Task: Look for space in Ningde, China from 5th July, 2023 to 15th July, 2023 for 9 adults in price range Rs.15000 to Rs.25000. Place can be entire place with 5 bedrooms having 5 beds and 5 bathrooms. Property type can be house, flat, guest house. Booking option can be shelf check-in. Required host language is Chinese (Simplified).
Action: Mouse moved to (478, 164)
Screenshot: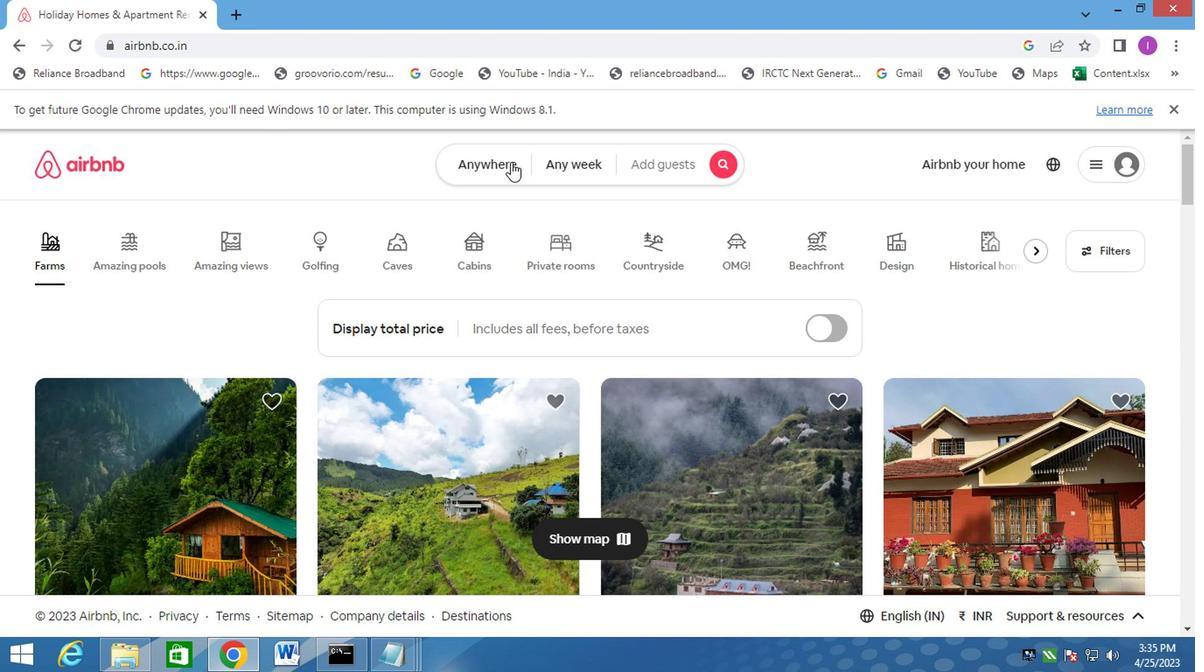 
Action: Mouse pressed left at (478, 164)
Screenshot: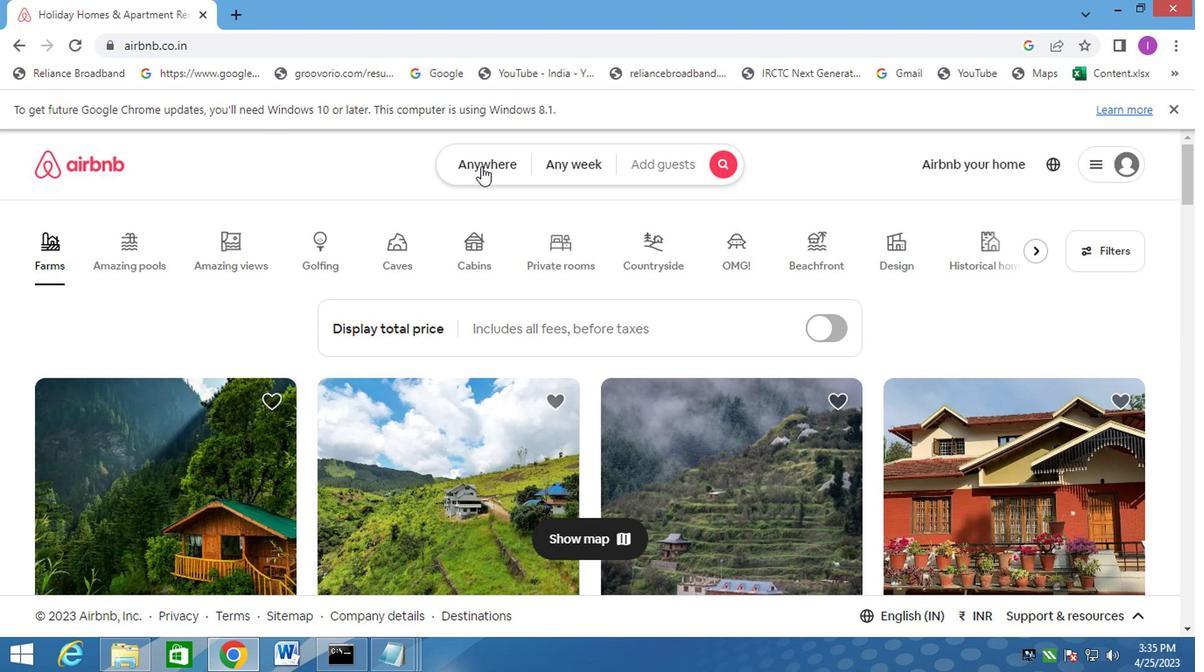 
Action: Mouse moved to (279, 232)
Screenshot: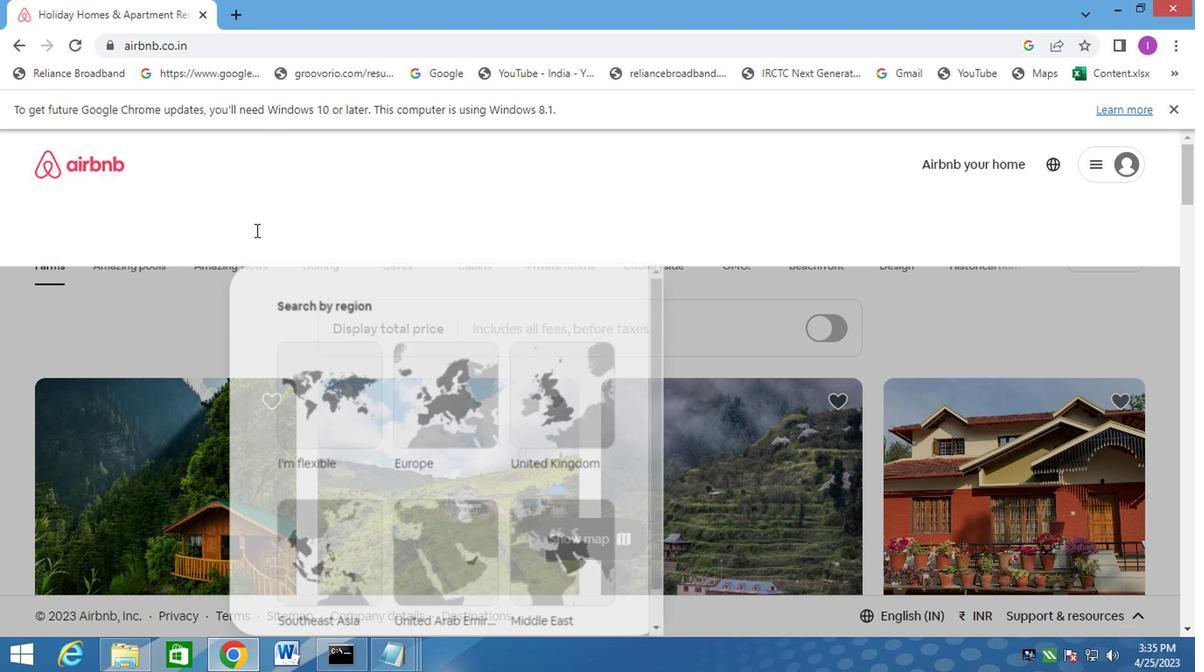 
Action: Mouse pressed left at (279, 232)
Screenshot: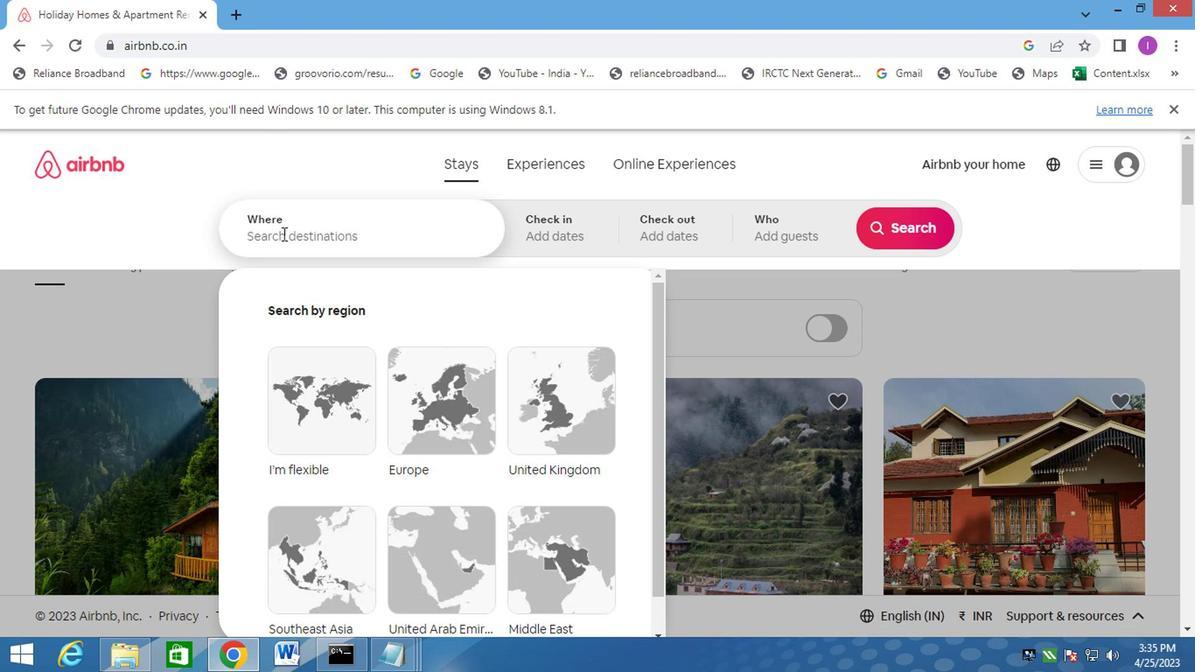 
Action: Mouse moved to (285, 232)
Screenshot: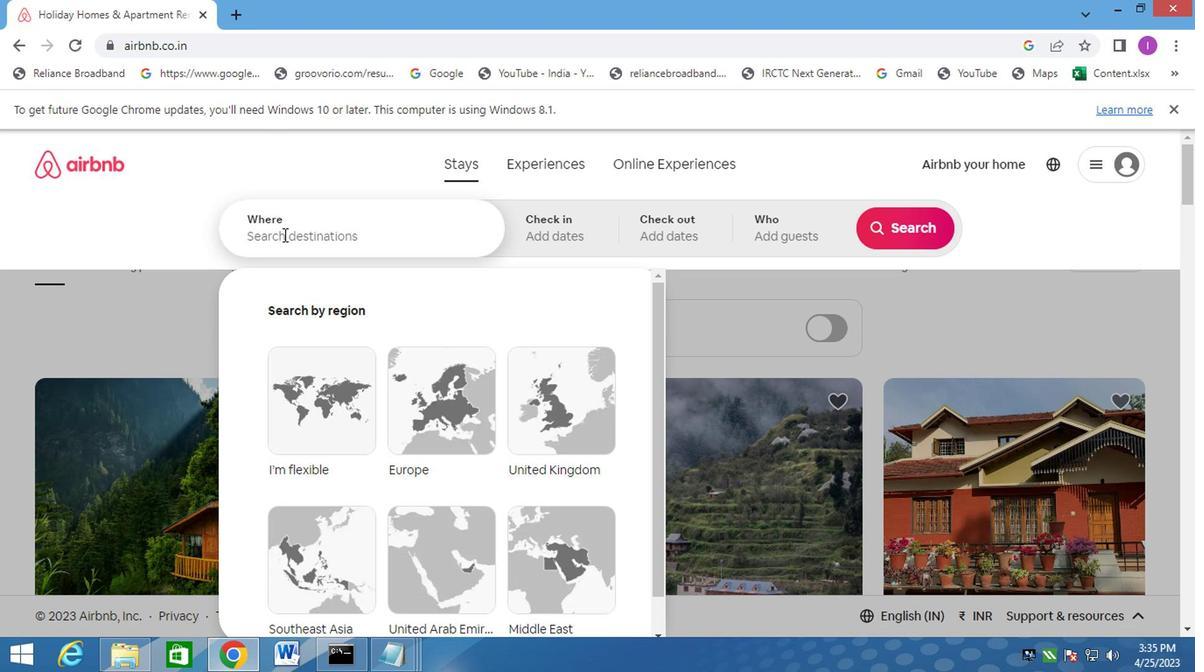 
Action: Key pressed <Key.shift>NIN
Screenshot: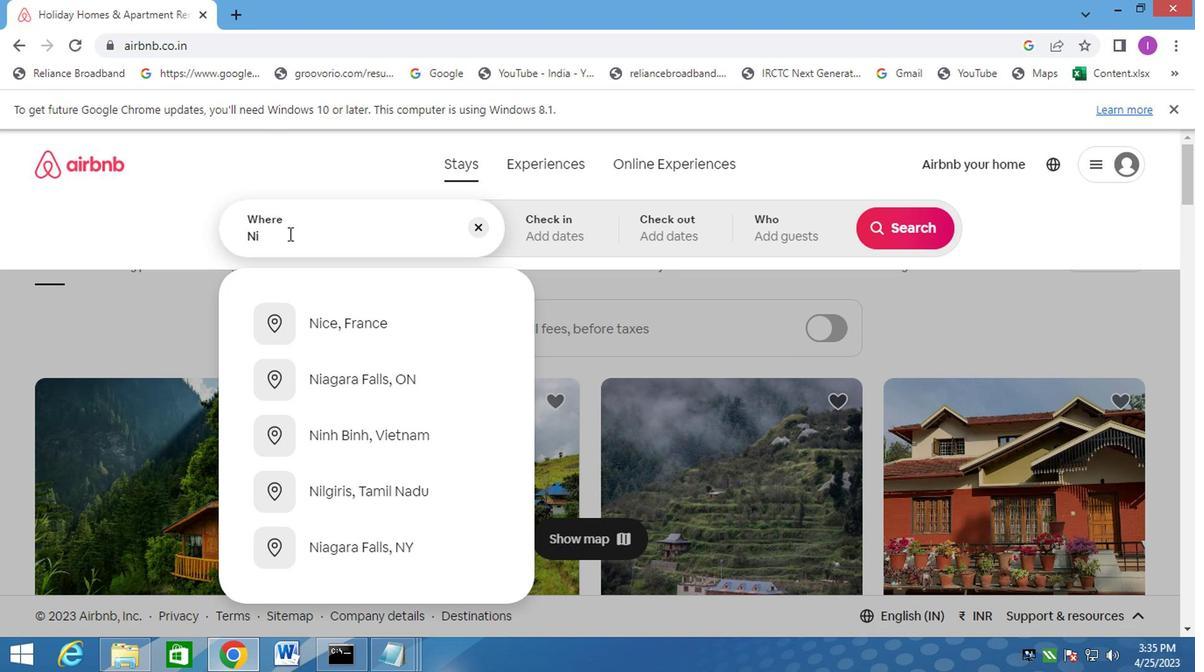
Action: Mouse moved to (286, 232)
Screenshot: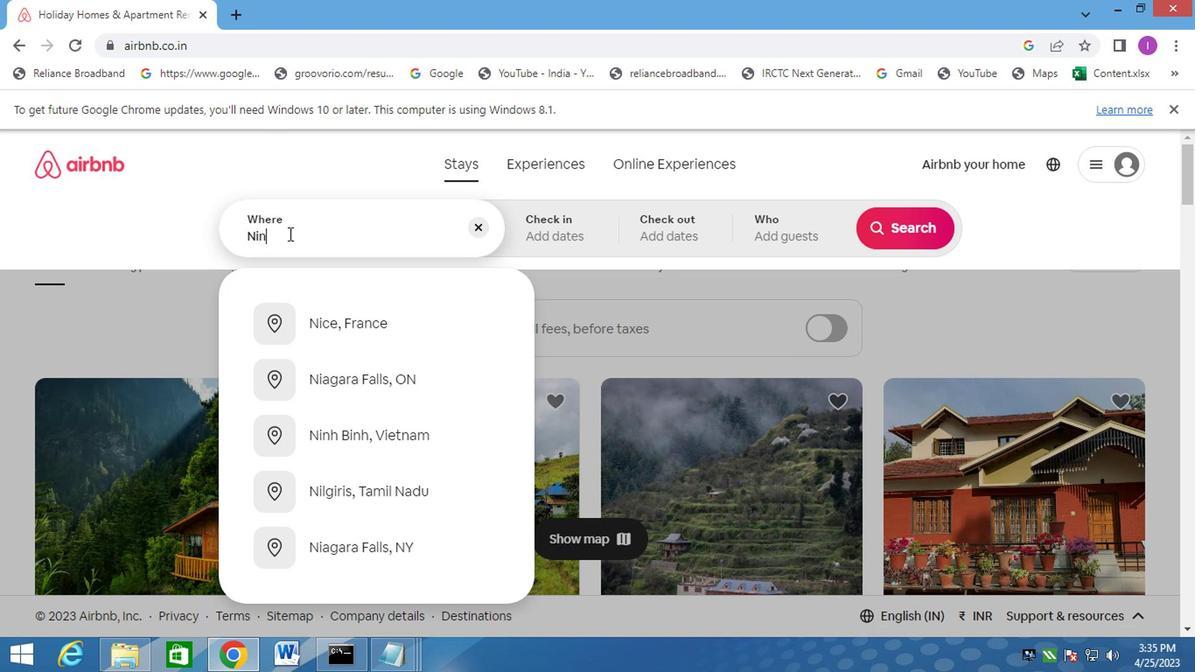 
Action: Key pressed GDE,CHINA
Screenshot: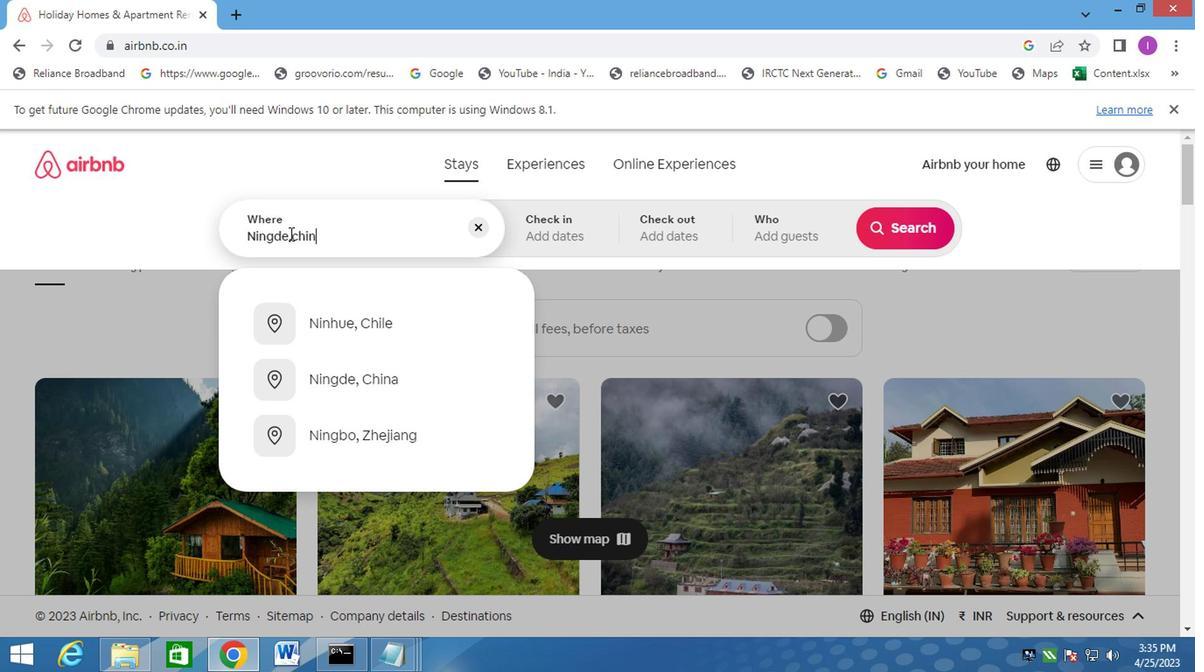 
Action: Mouse moved to (364, 328)
Screenshot: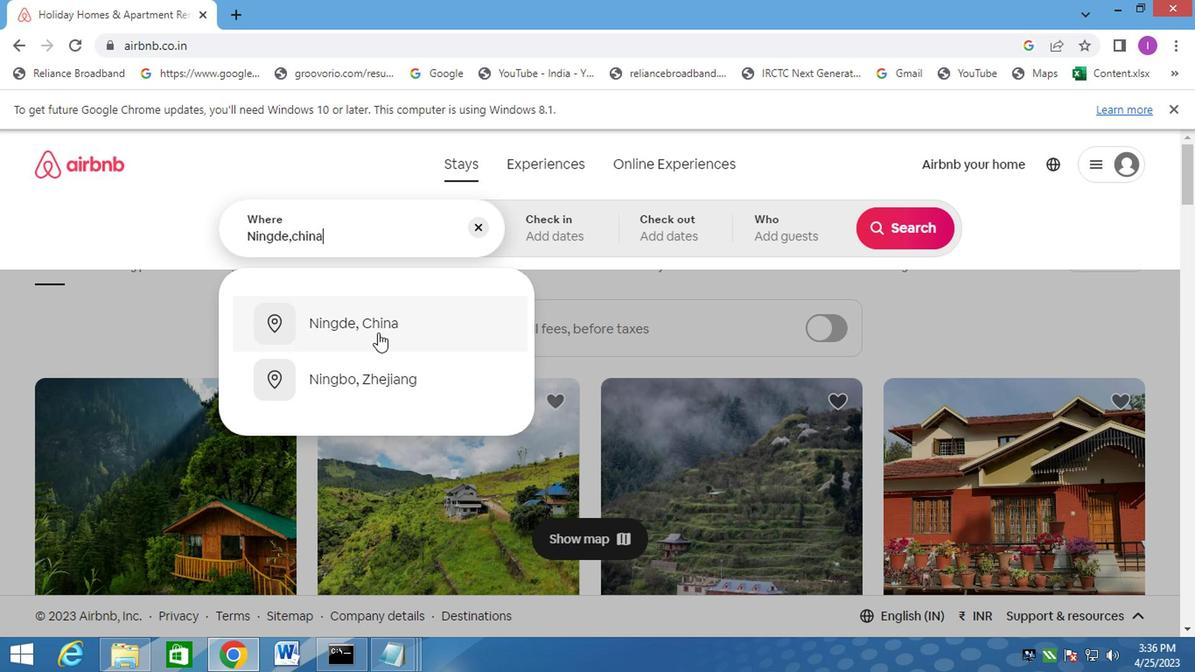 
Action: Mouse pressed left at (364, 328)
Screenshot: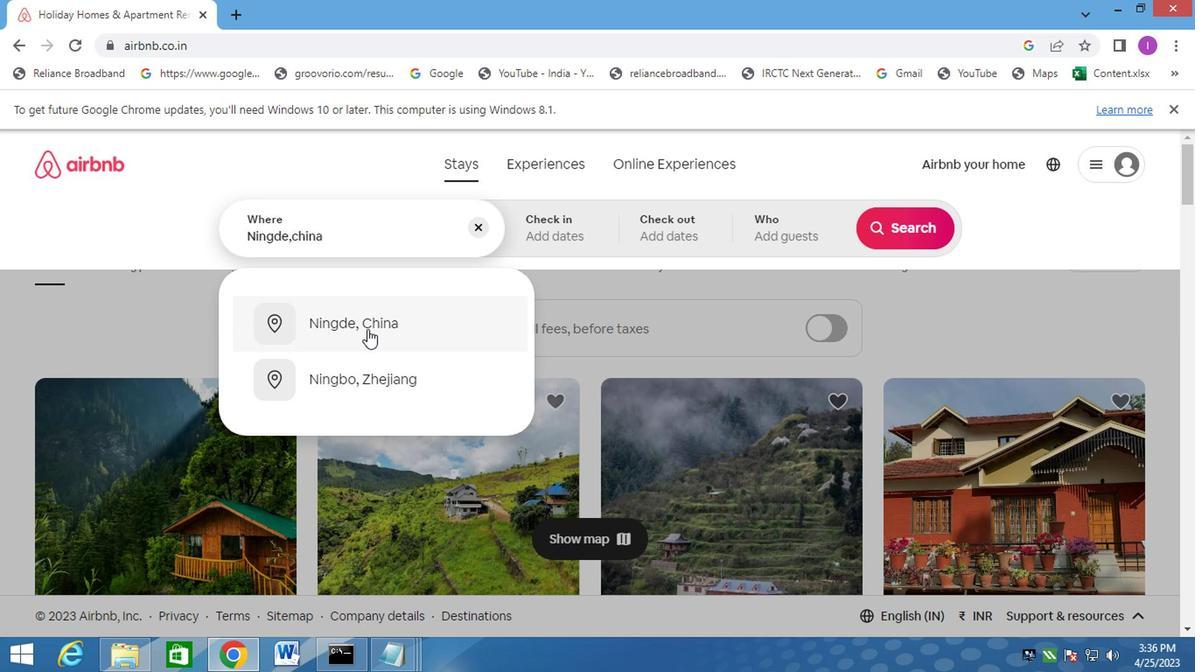 
Action: Mouse moved to (570, 220)
Screenshot: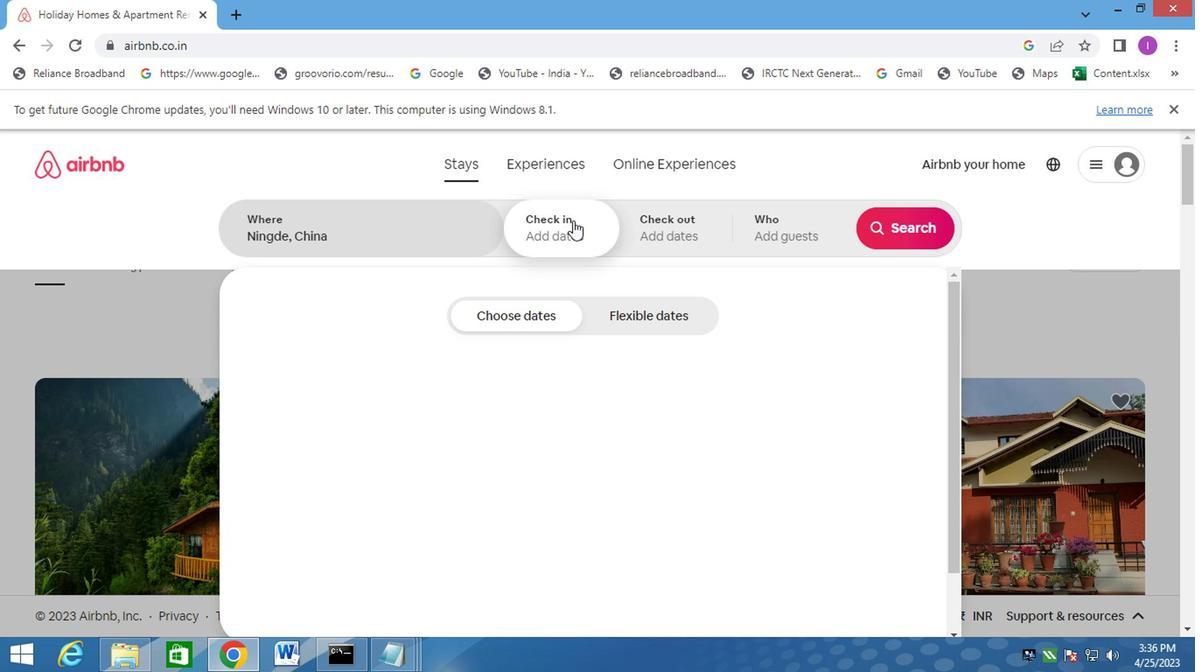
Action: Mouse pressed left at (570, 220)
Screenshot: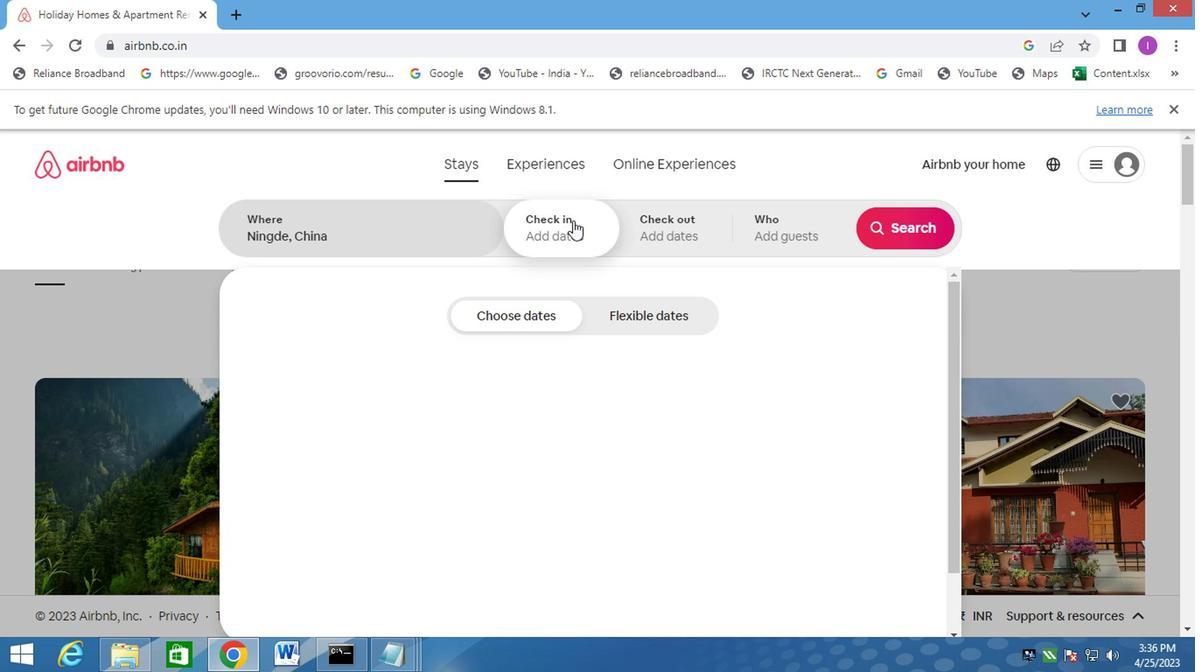
Action: Mouse moved to (561, 234)
Screenshot: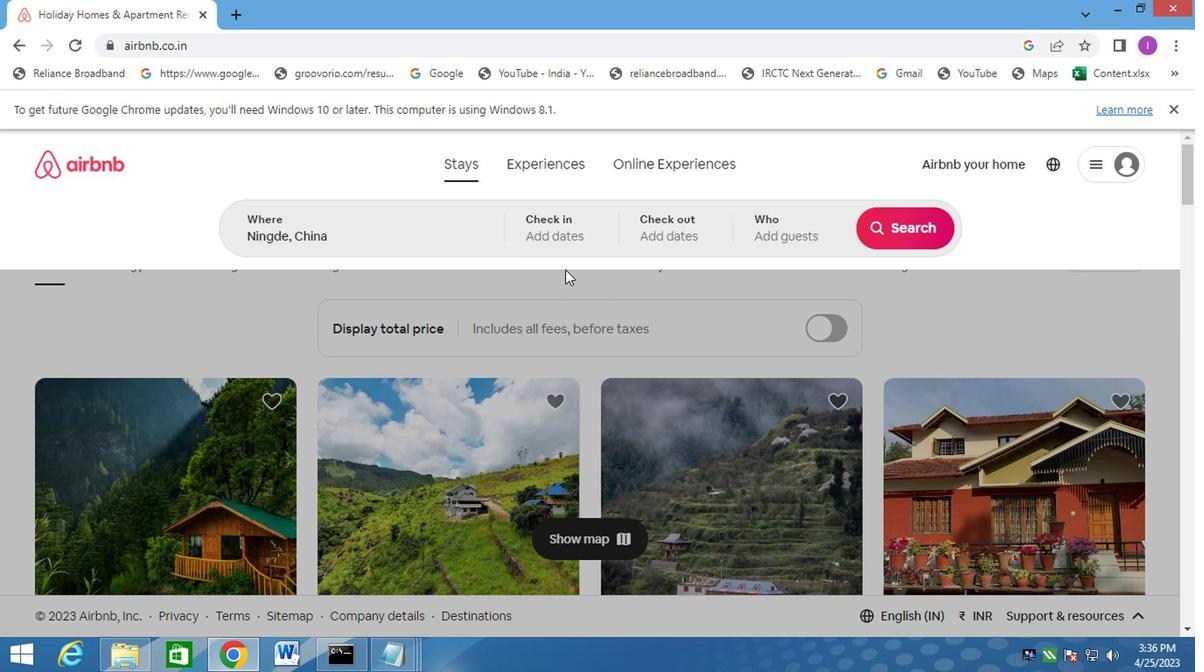 
Action: Mouse pressed left at (561, 234)
Screenshot: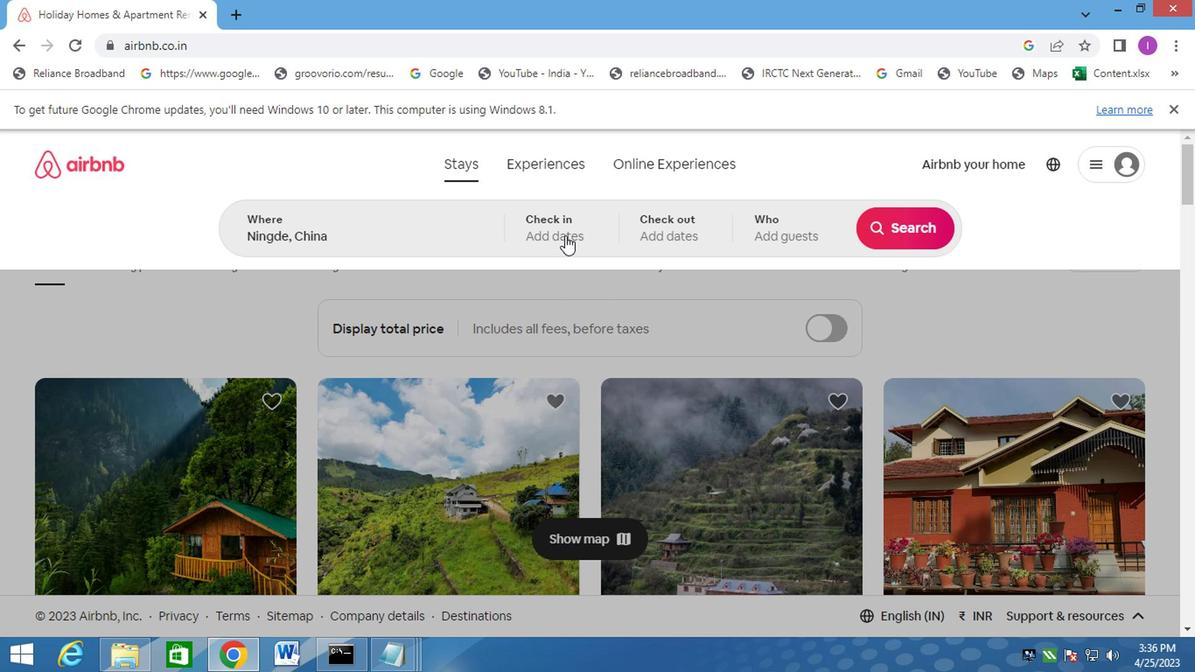 
Action: Mouse moved to (886, 365)
Screenshot: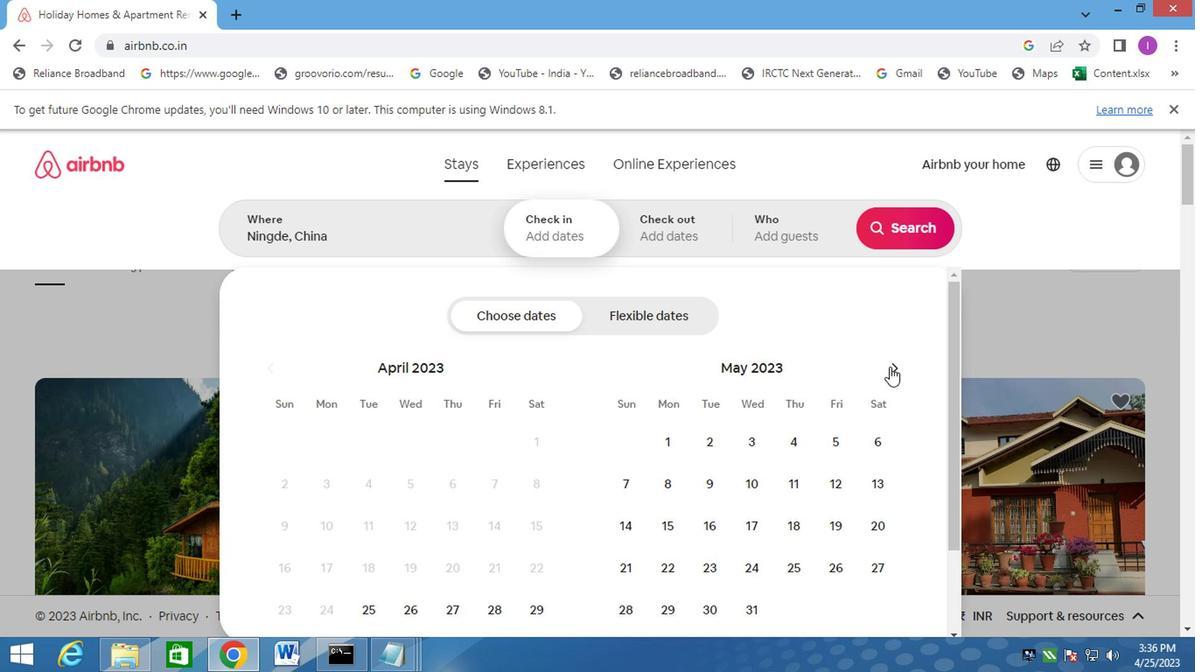 
Action: Mouse pressed left at (886, 365)
Screenshot: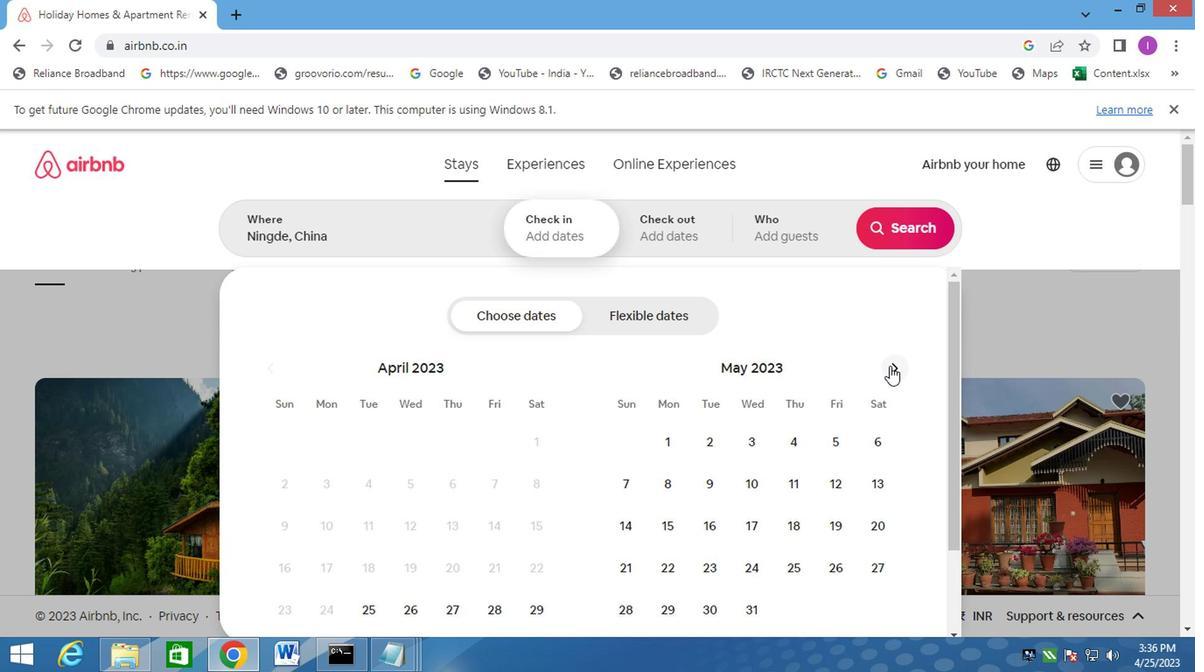 
Action: Mouse pressed left at (886, 365)
Screenshot: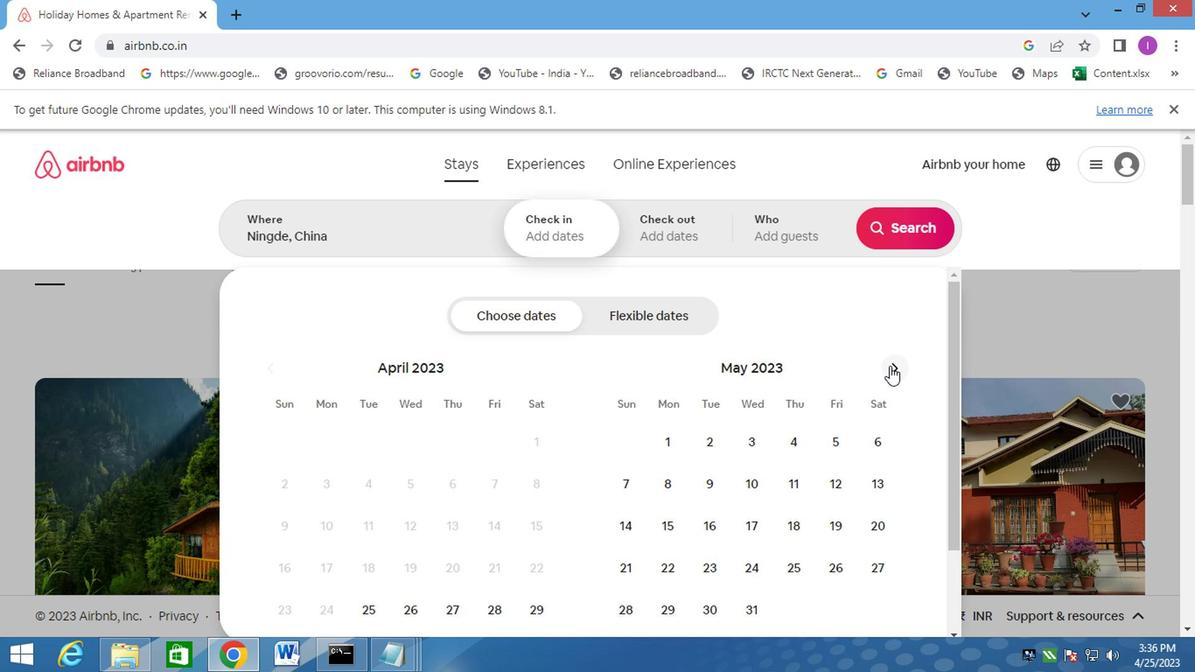 
Action: Mouse pressed left at (886, 365)
Screenshot: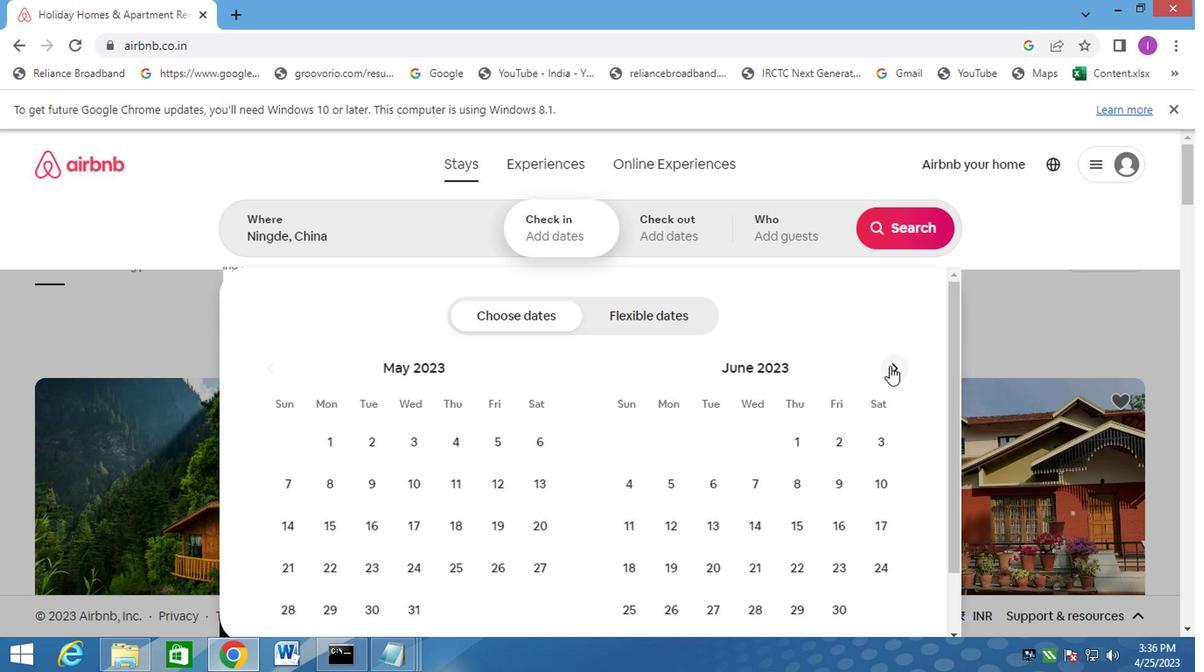 
Action: Mouse moved to (750, 489)
Screenshot: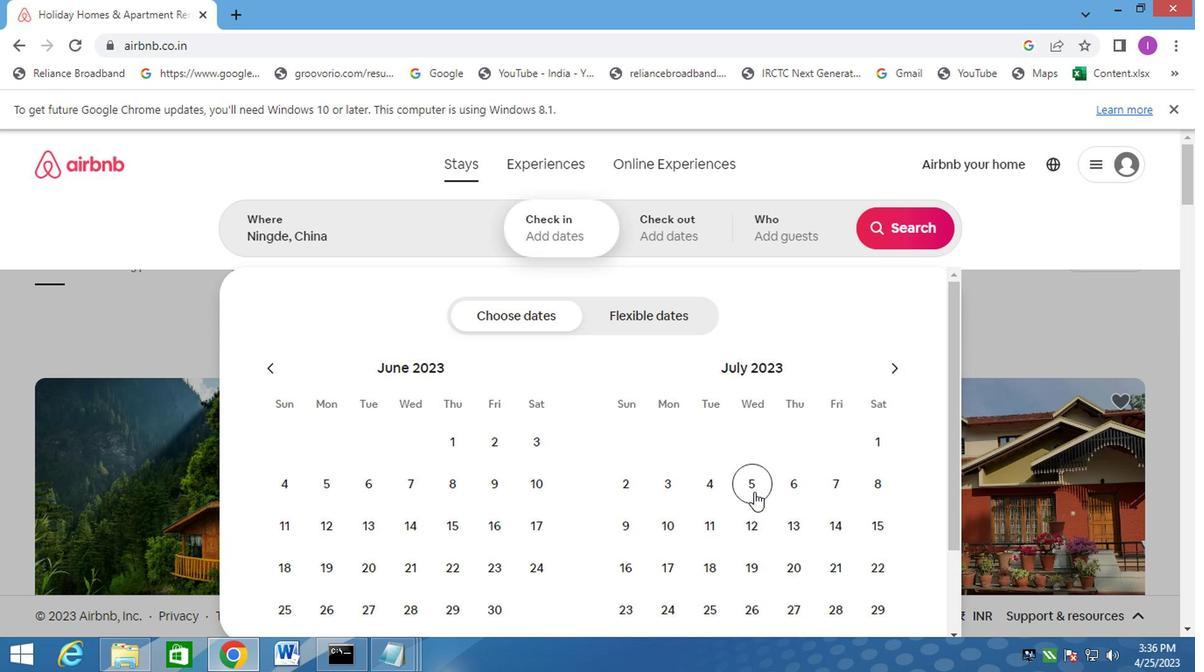 
Action: Mouse pressed left at (750, 489)
Screenshot: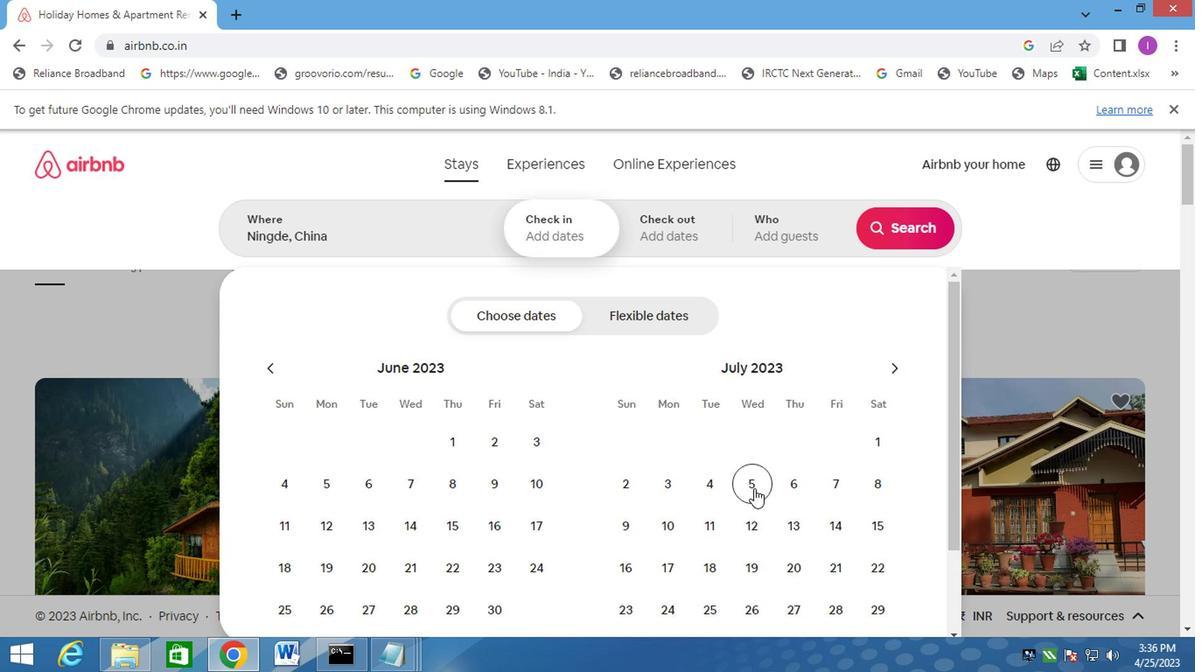 
Action: Mouse moved to (875, 519)
Screenshot: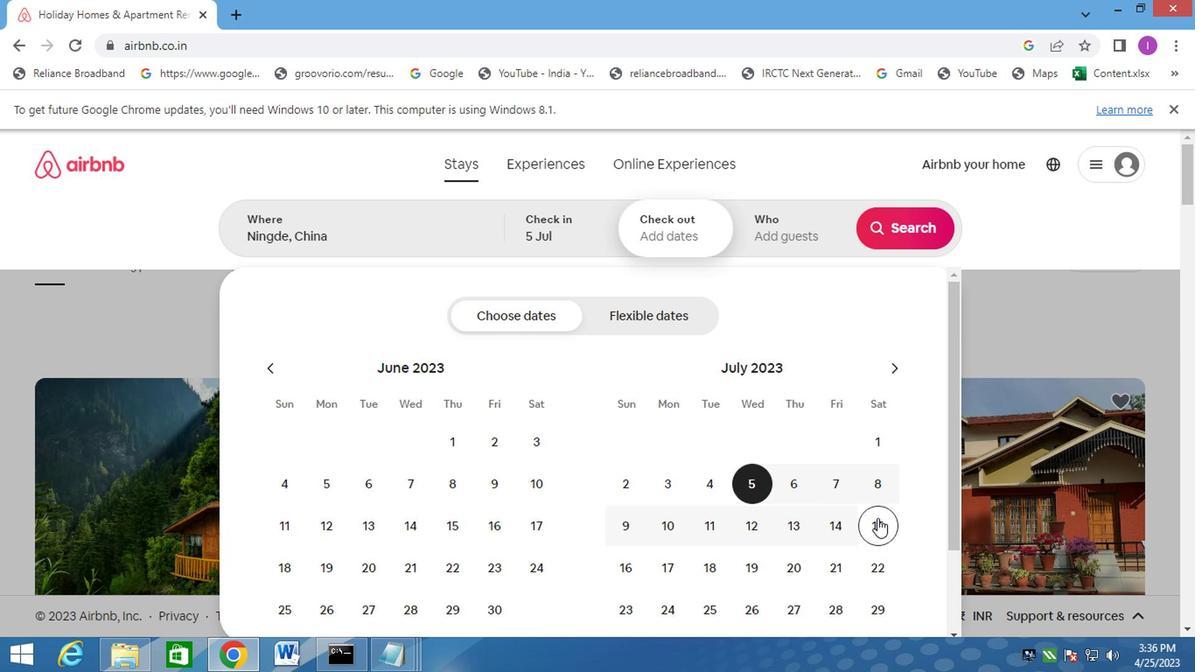 
Action: Mouse pressed left at (875, 519)
Screenshot: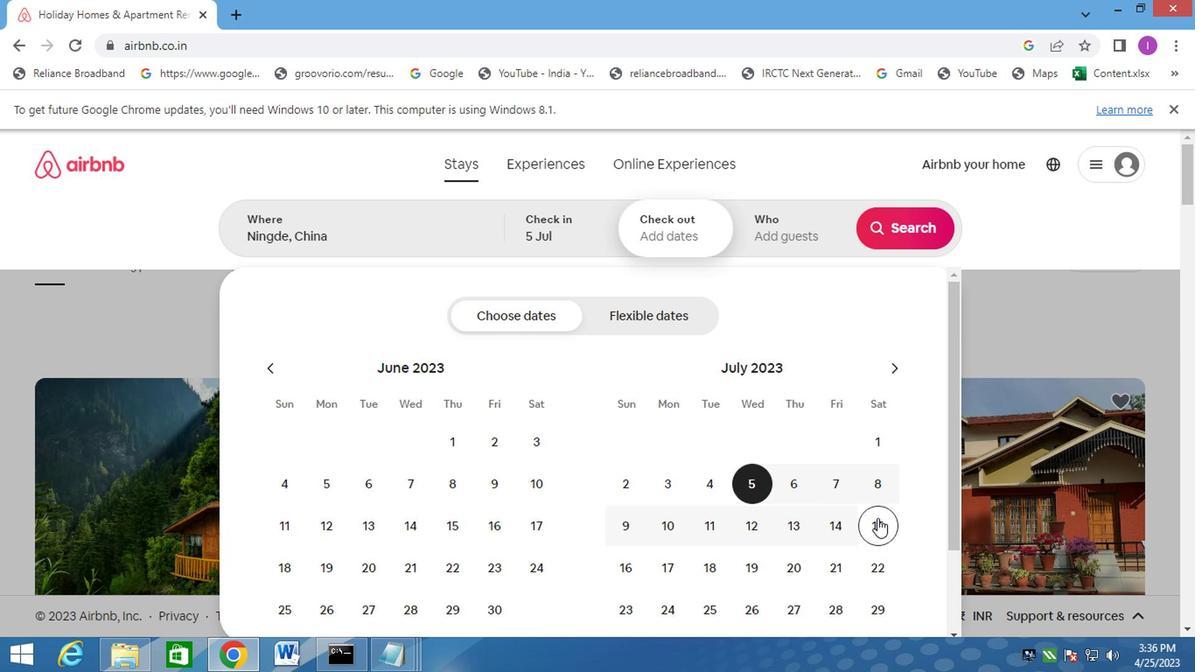 
Action: Mouse moved to (804, 239)
Screenshot: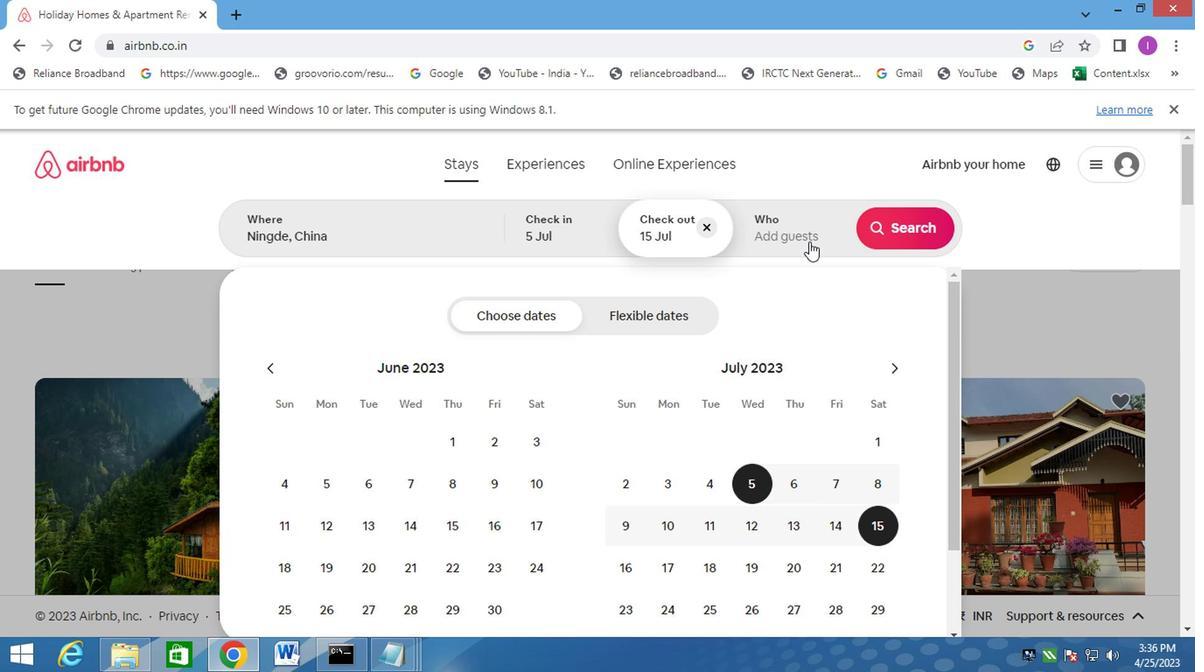 
Action: Mouse pressed left at (804, 239)
Screenshot: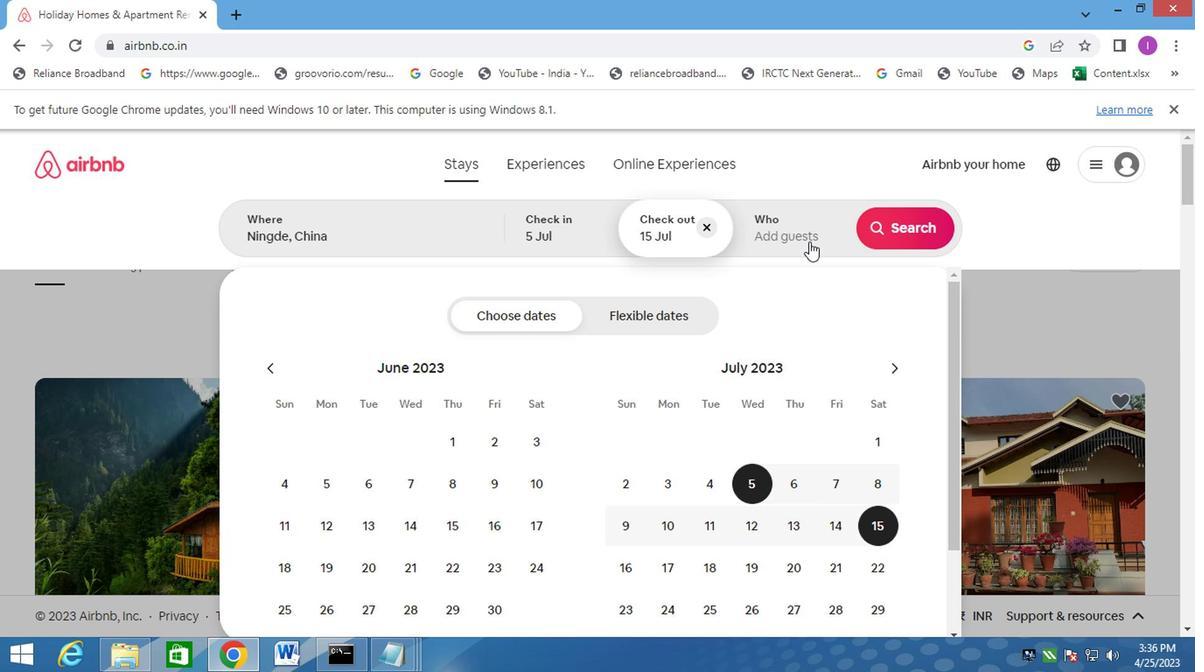 
Action: Mouse moved to (898, 318)
Screenshot: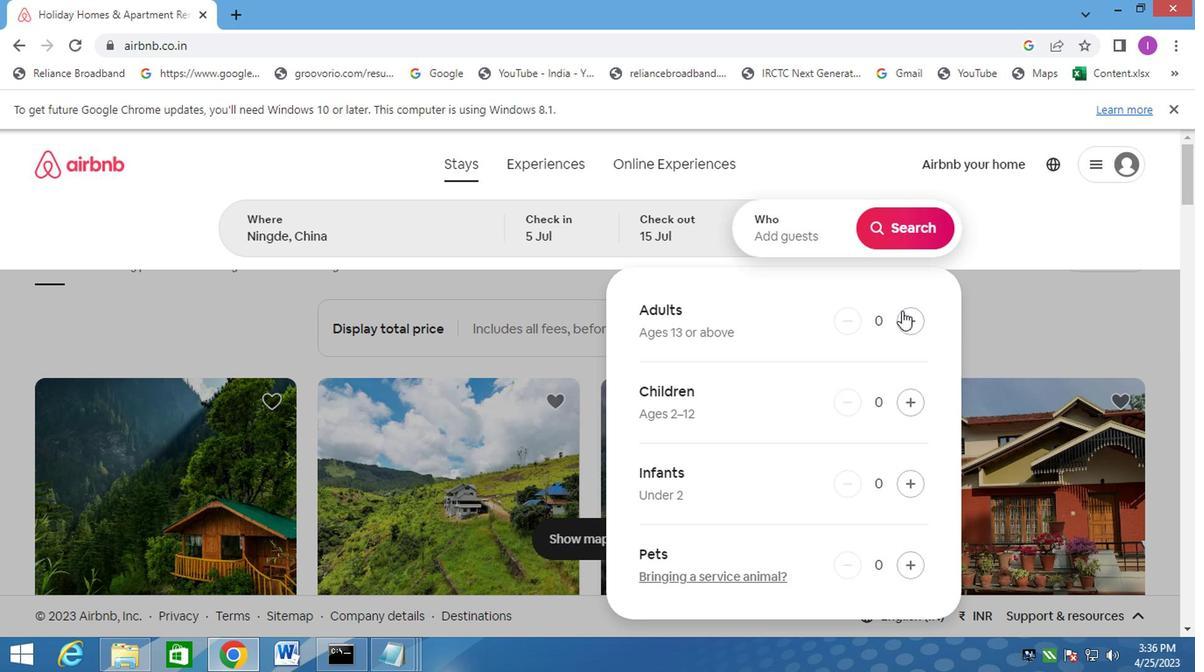 
Action: Mouse pressed left at (898, 318)
Screenshot: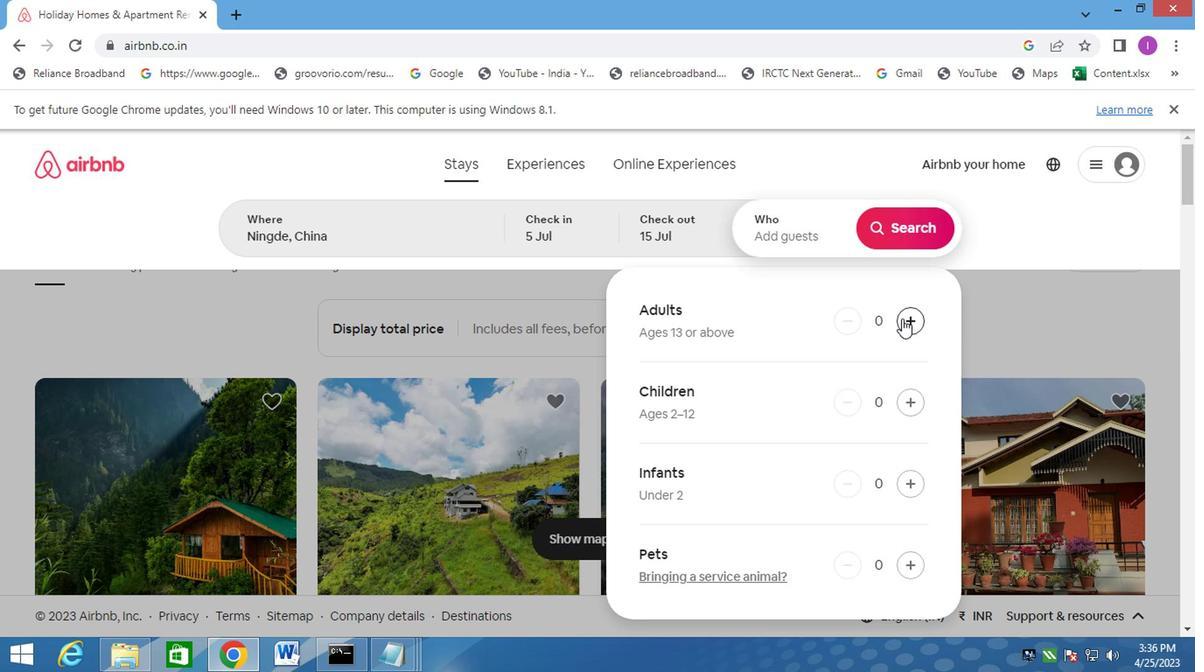 
Action: Mouse pressed left at (898, 318)
Screenshot: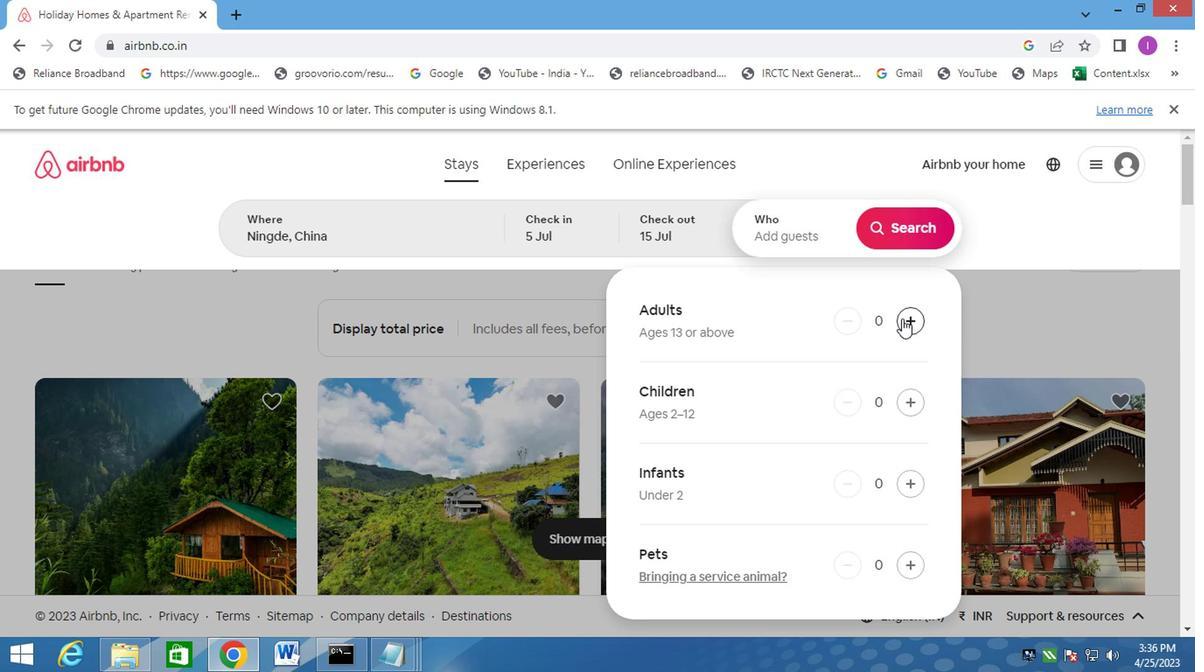 
Action: Mouse pressed left at (898, 318)
Screenshot: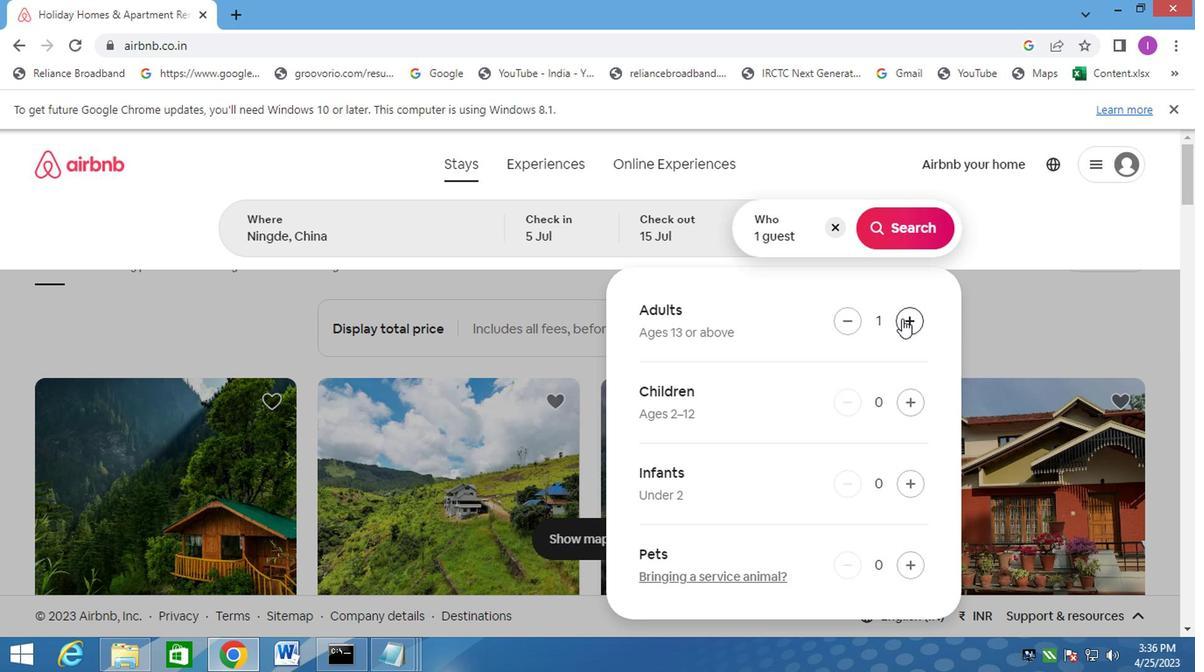 
Action: Mouse pressed left at (898, 318)
Screenshot: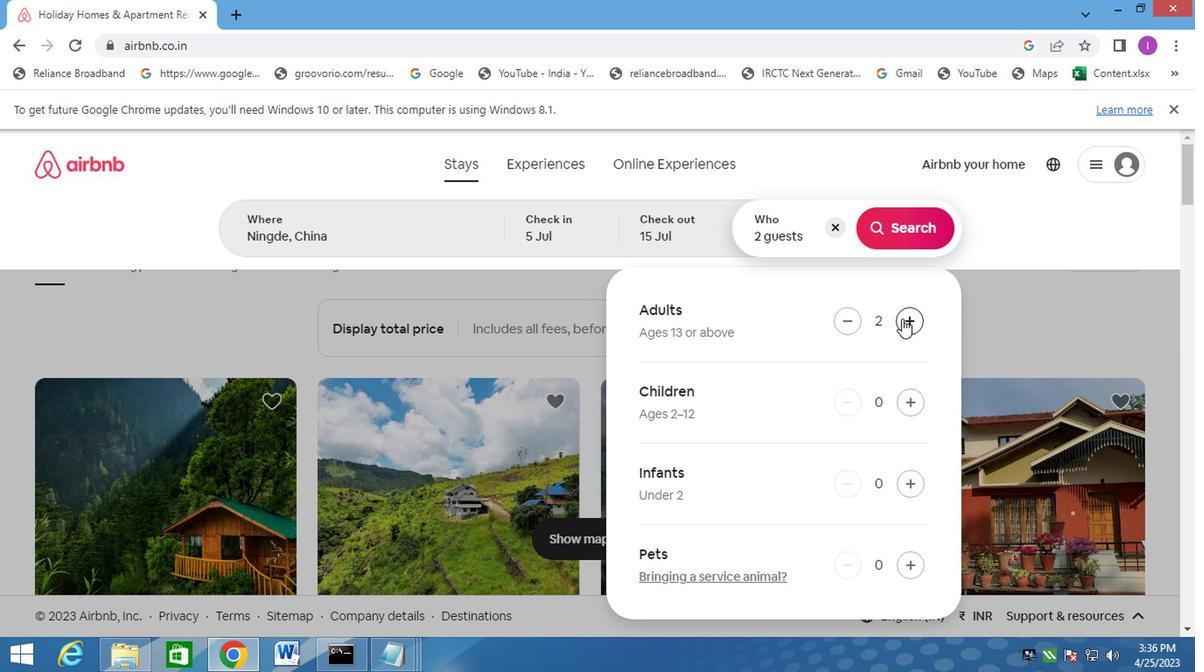 
Action: Mouse pressed left at (898, 318)
Screenshot: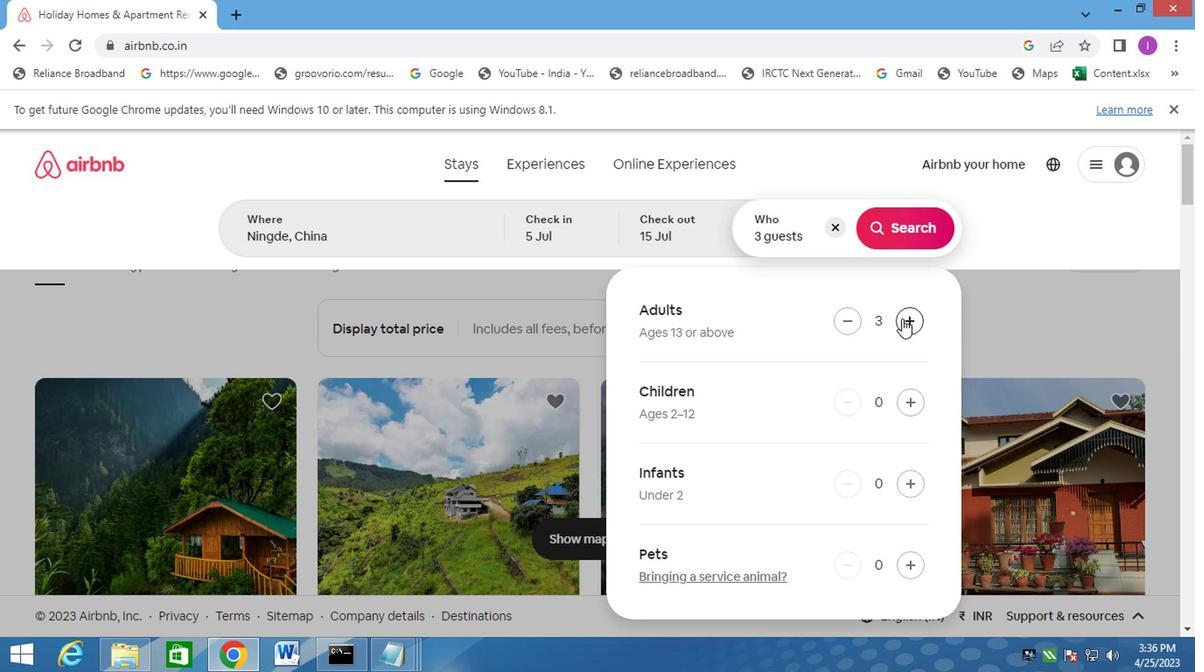 
Action: Mouse pressed left at (898, 318)
Screenshot: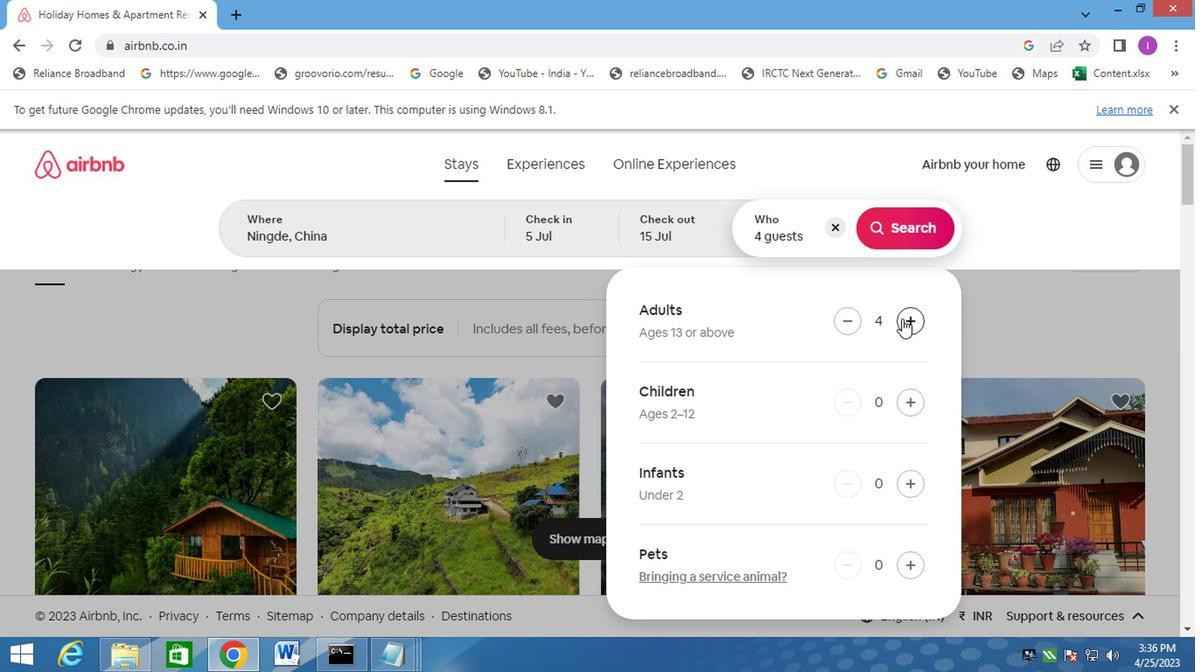 
Action: Mouse moved to (899, 318)
Screenshot: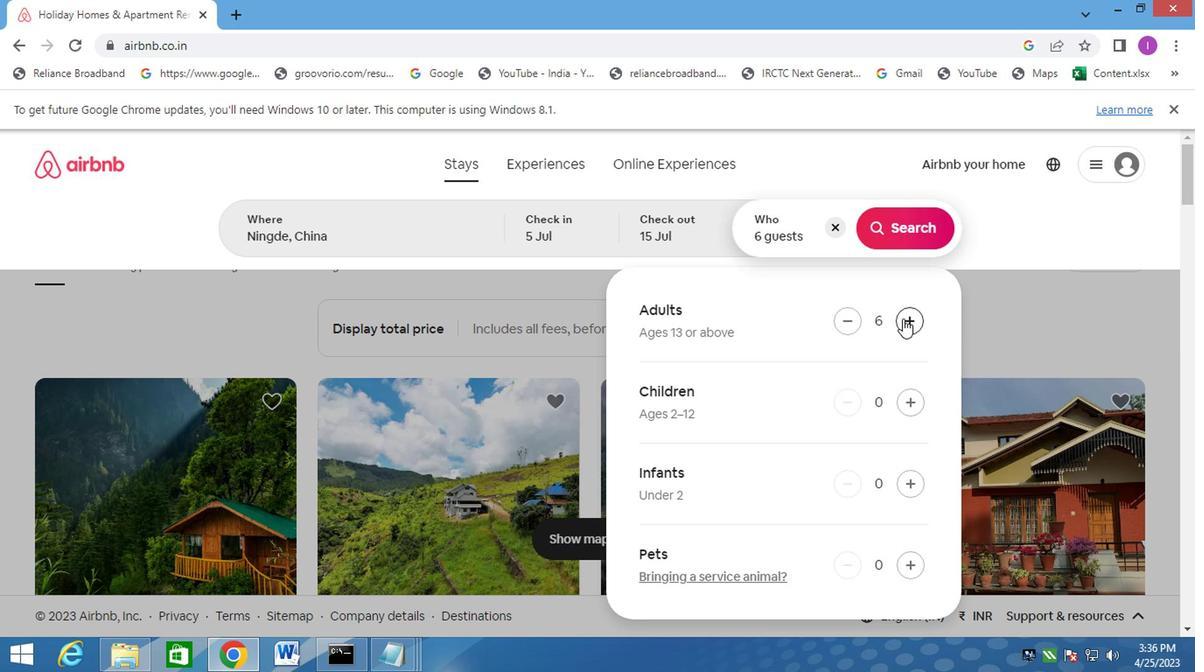 
Action: Mouse pressed left at (899, 318)
Screenshot: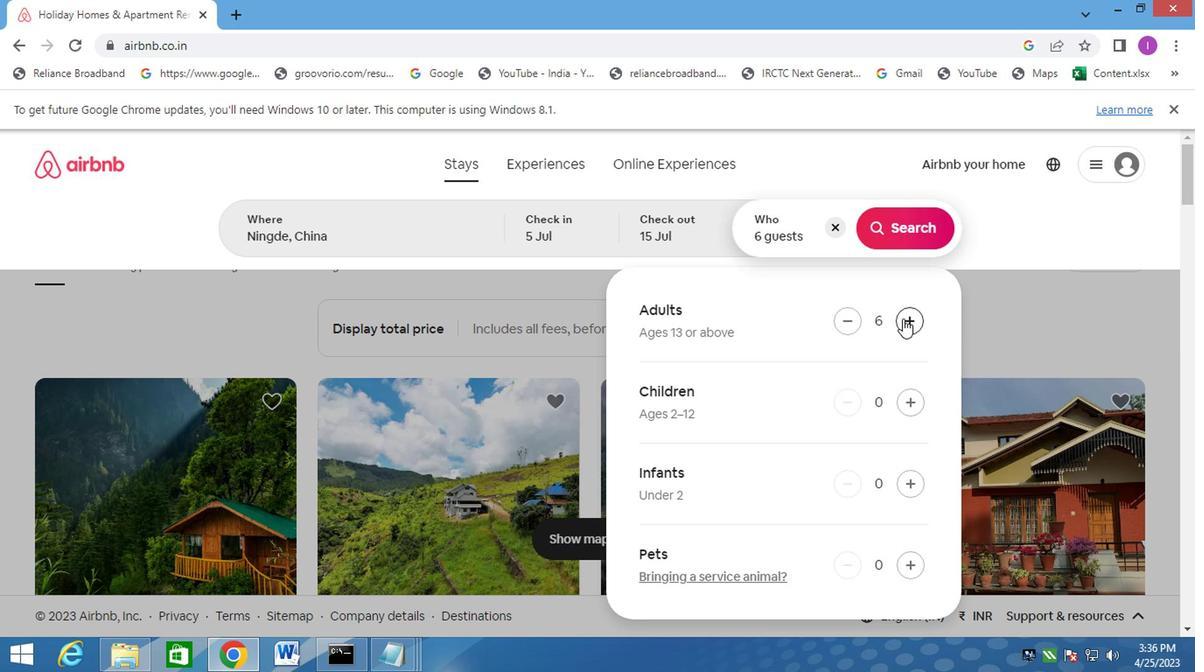 
Action: Mouse moved to (900, 318)
Screenshot: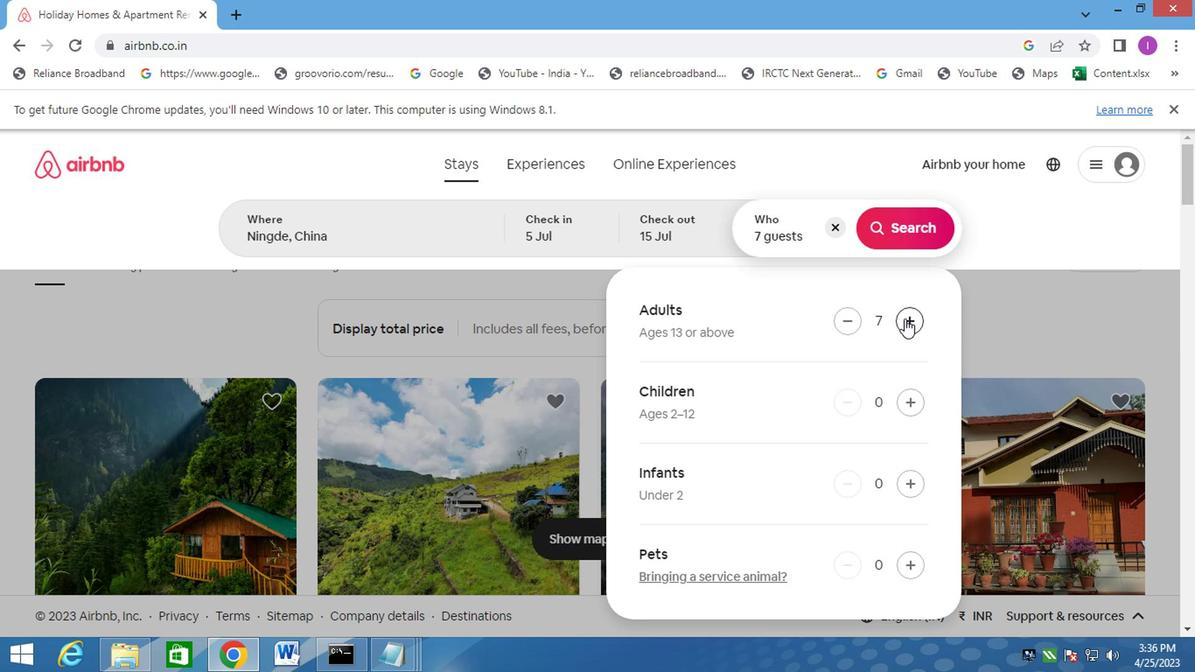 
Action: Mouse pressed left at (900, 318)
Screenshot: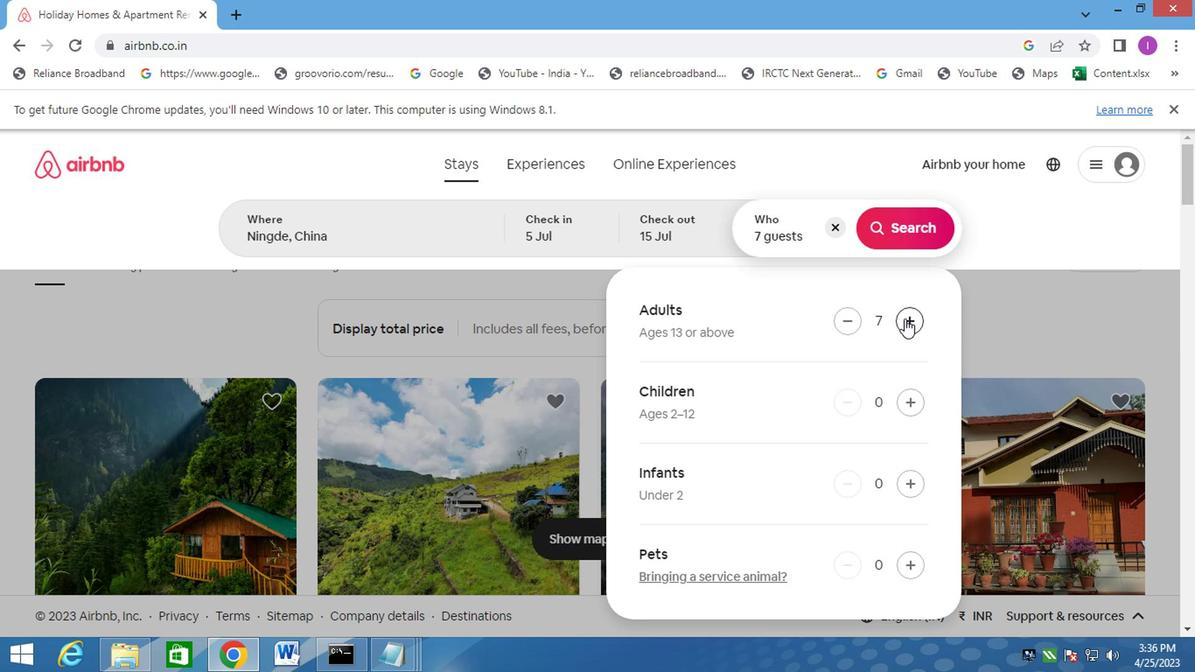 
Action: Mouse moved to (908, 318)
Screenshot: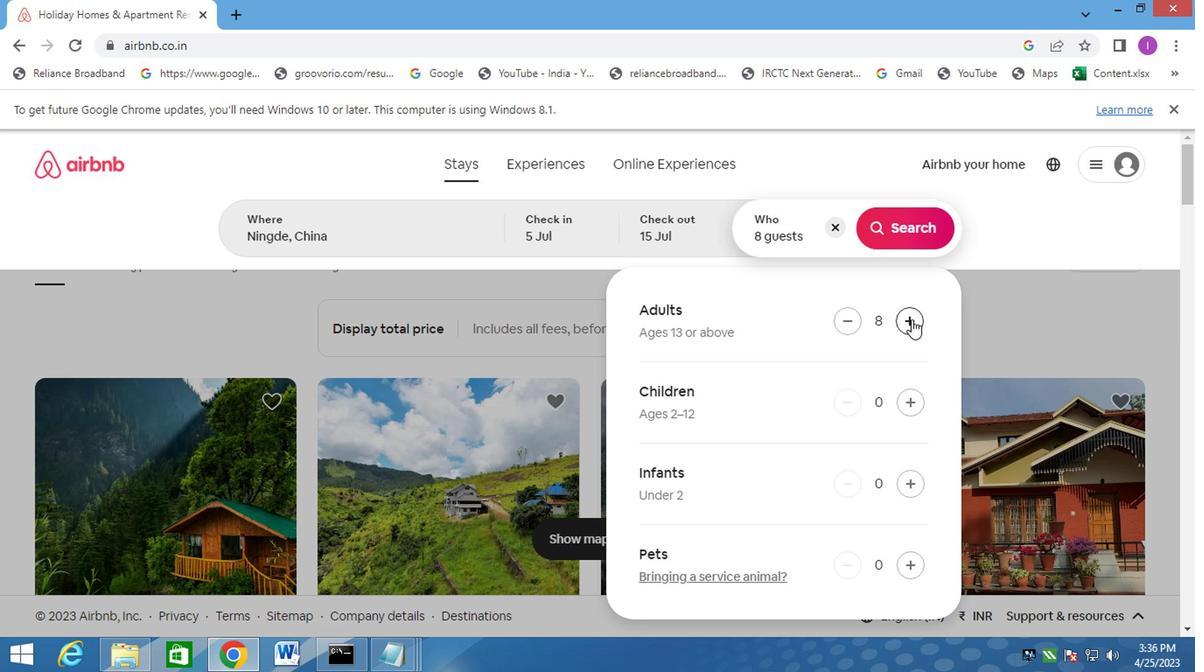 
Action: Mouse pressed left at (908, 318)
Screenshot: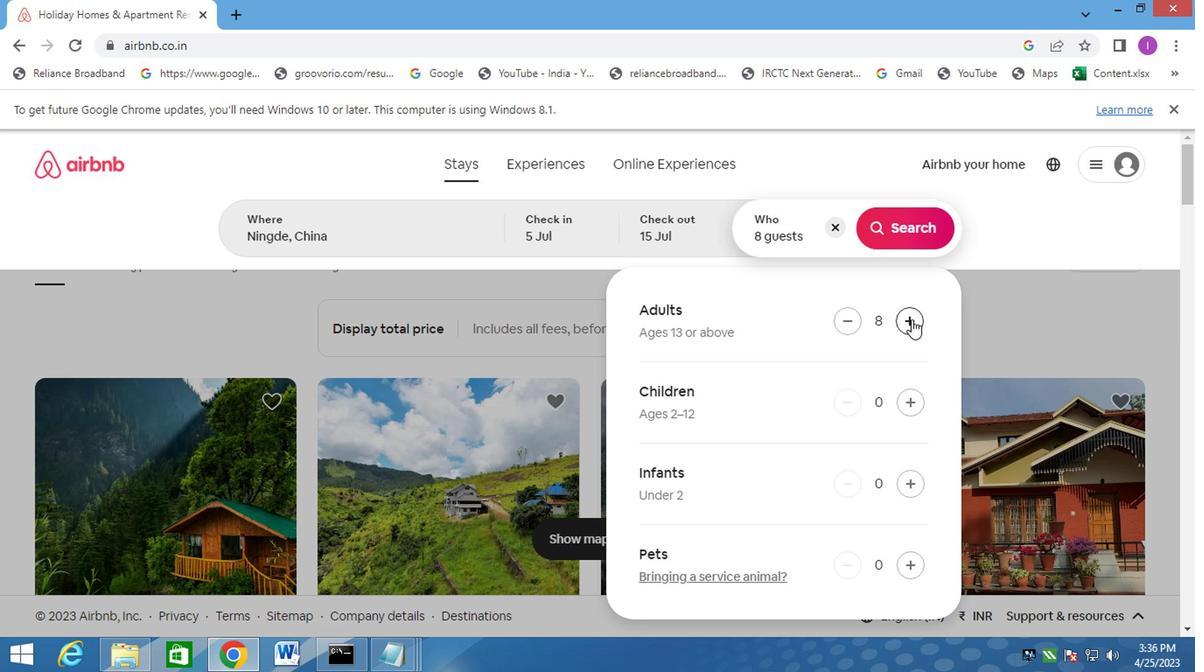 
Action: Mouse moved to (883, 229)
Screenshot: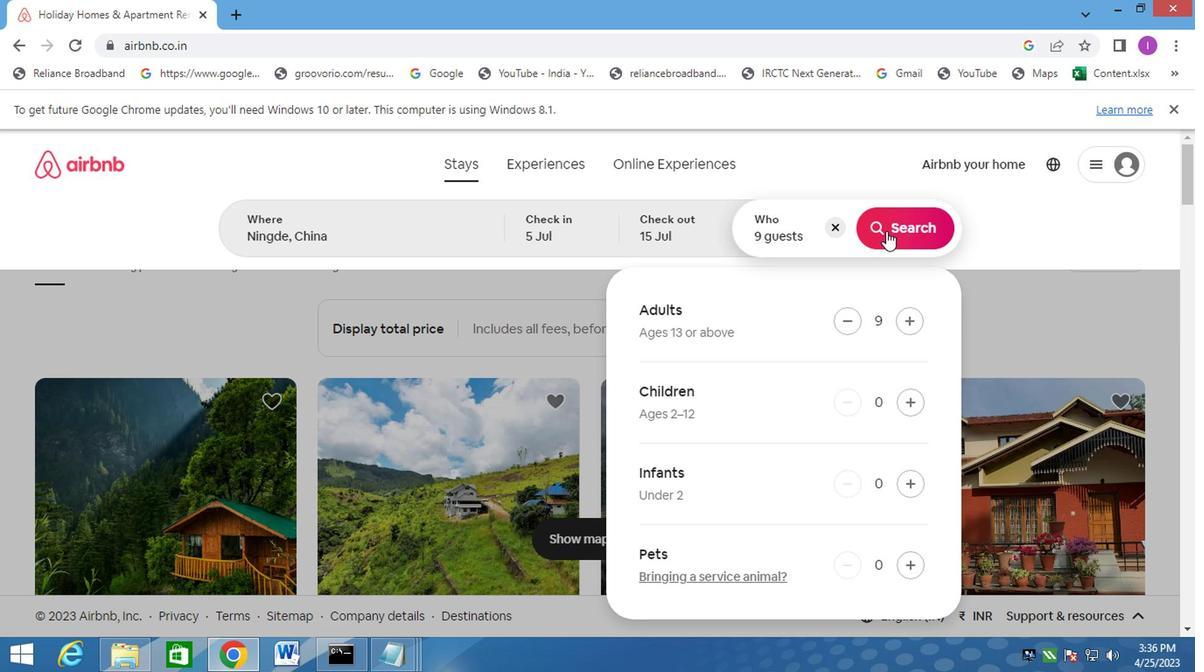 
Action: Mouse pressed left at (883, 229)
Screenshot: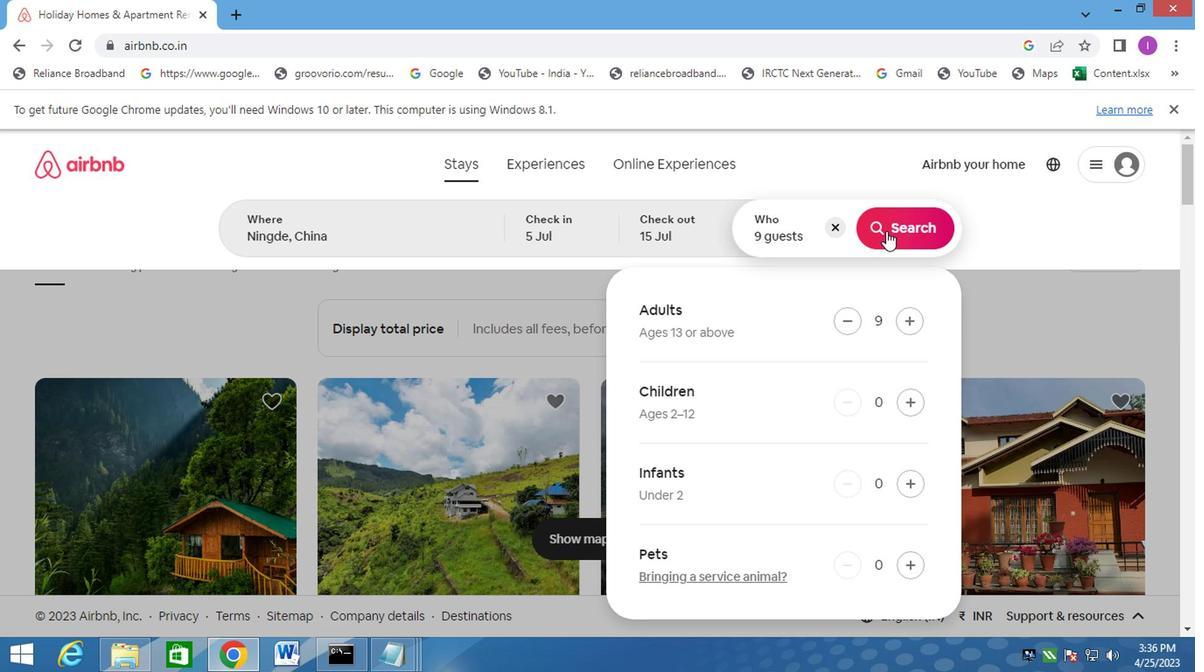 
Action: Mouse moved to (1111, 234)
Screenshot: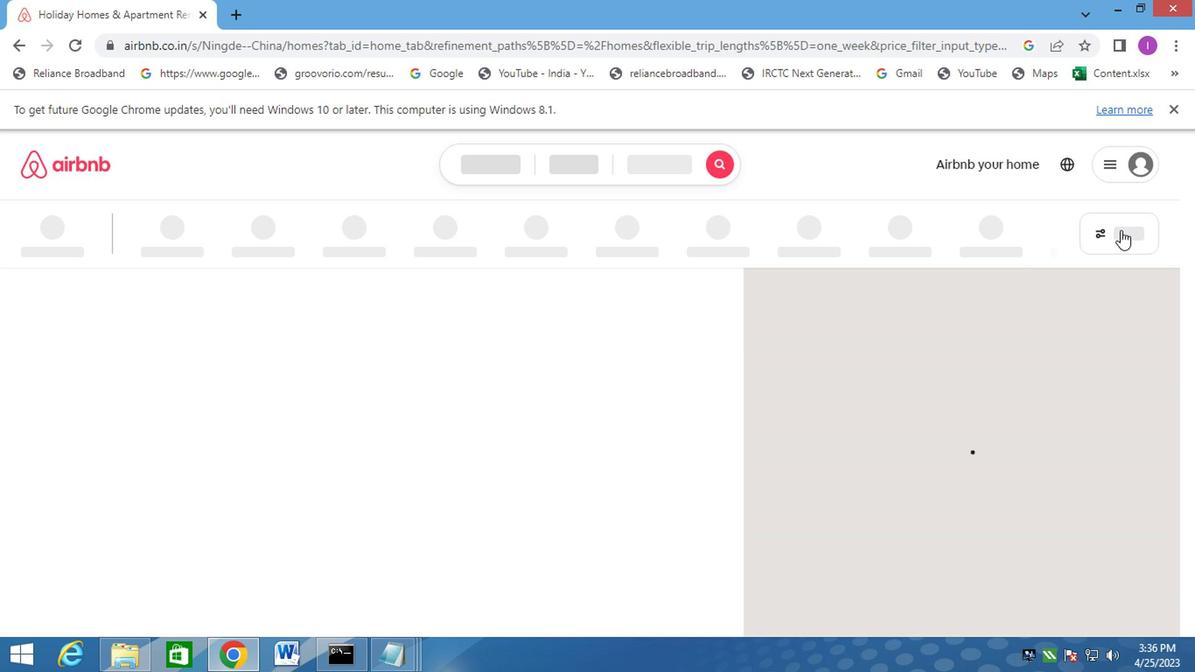 
Action: Mouse pressed left at (1111, 234)
Screenshot: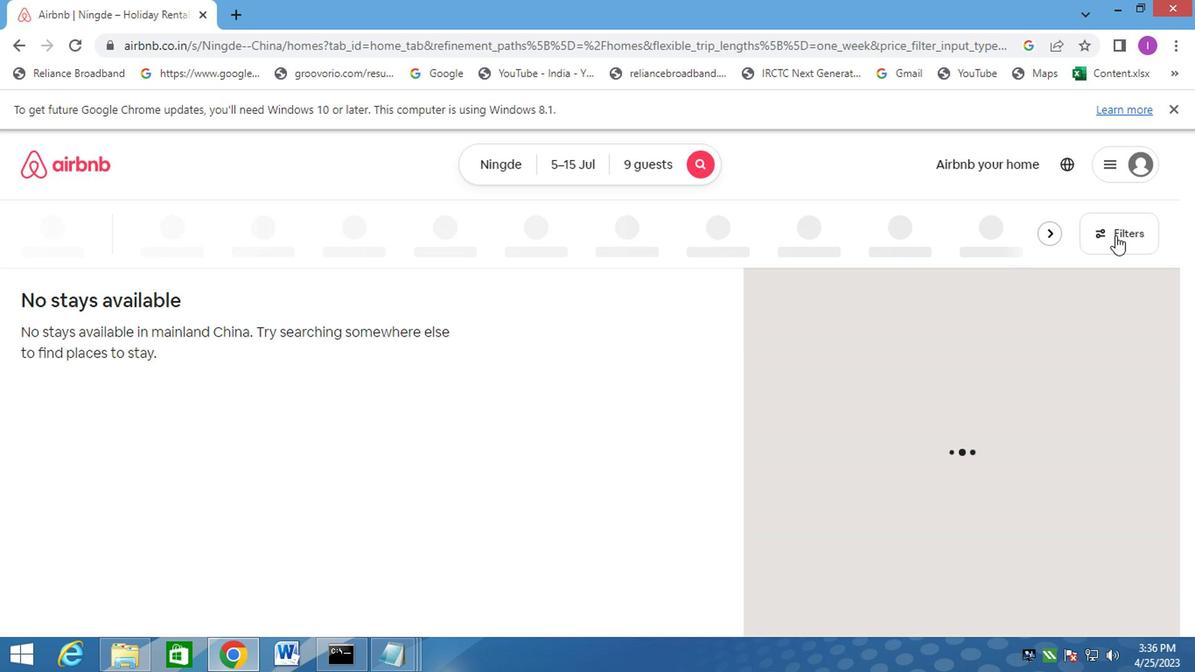 
Action: Mouse moved to (360, 346)
Screenshot: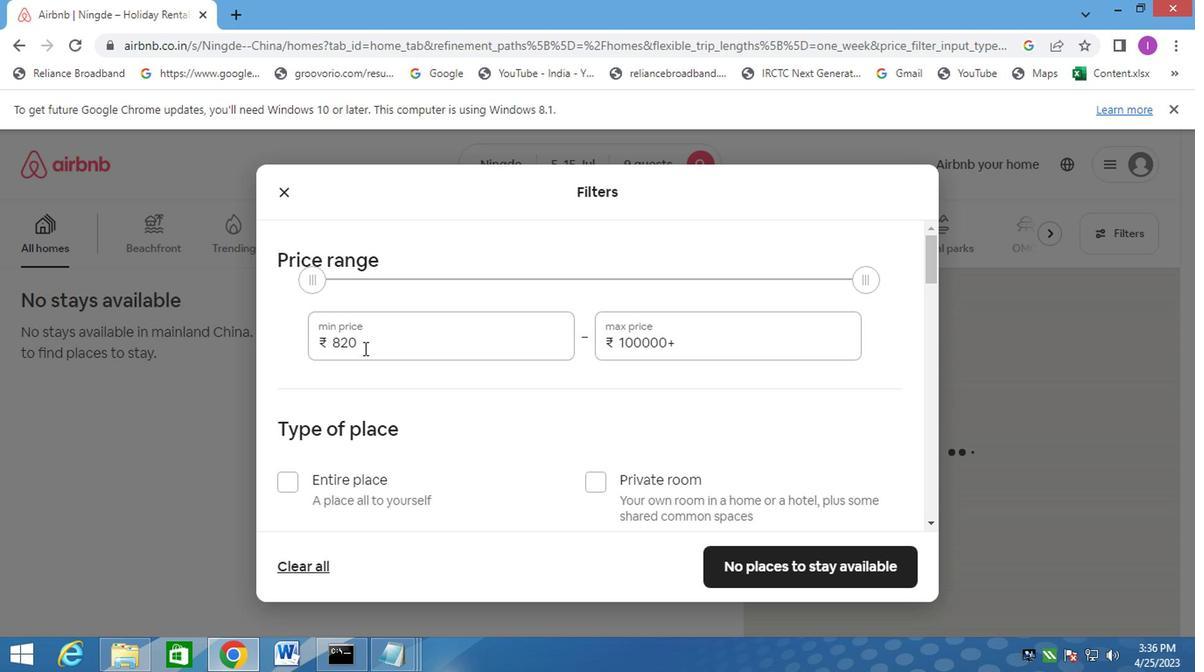
Action: Mouse pressed left at (360, 346)
Screenshot: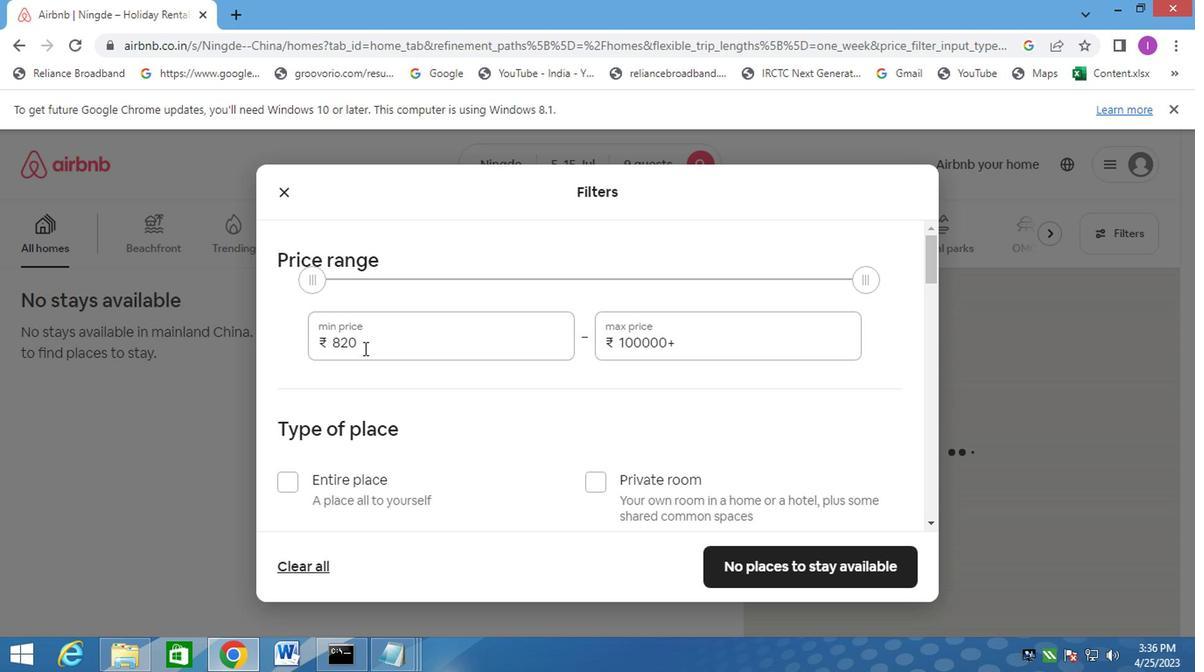 
Action: Mouse moved to (552, 397)
Screenshot: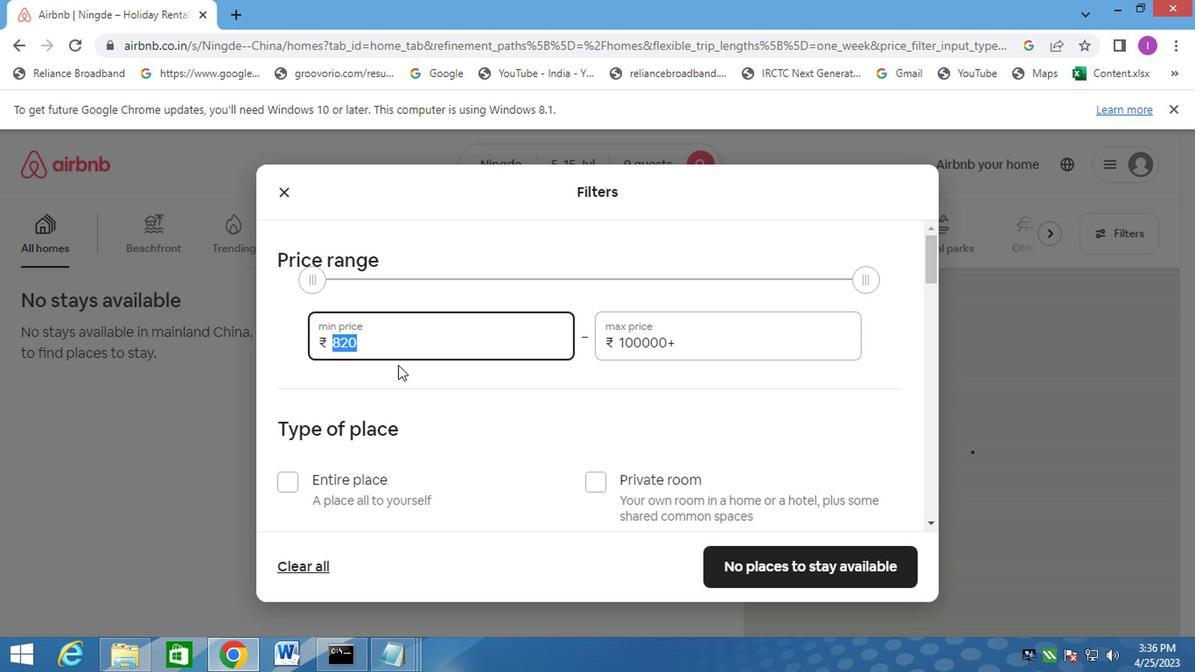 
Action: Key pressed 15000
Screenshot: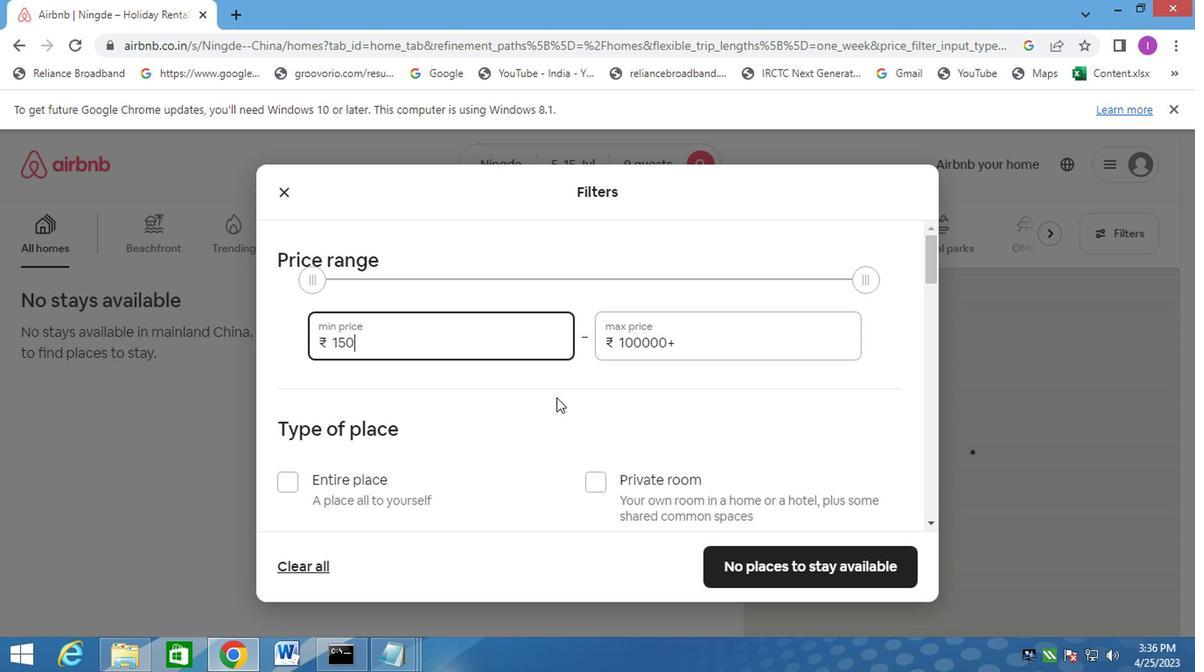 
Action: Mouse moved to (672, 330)
Screenshot: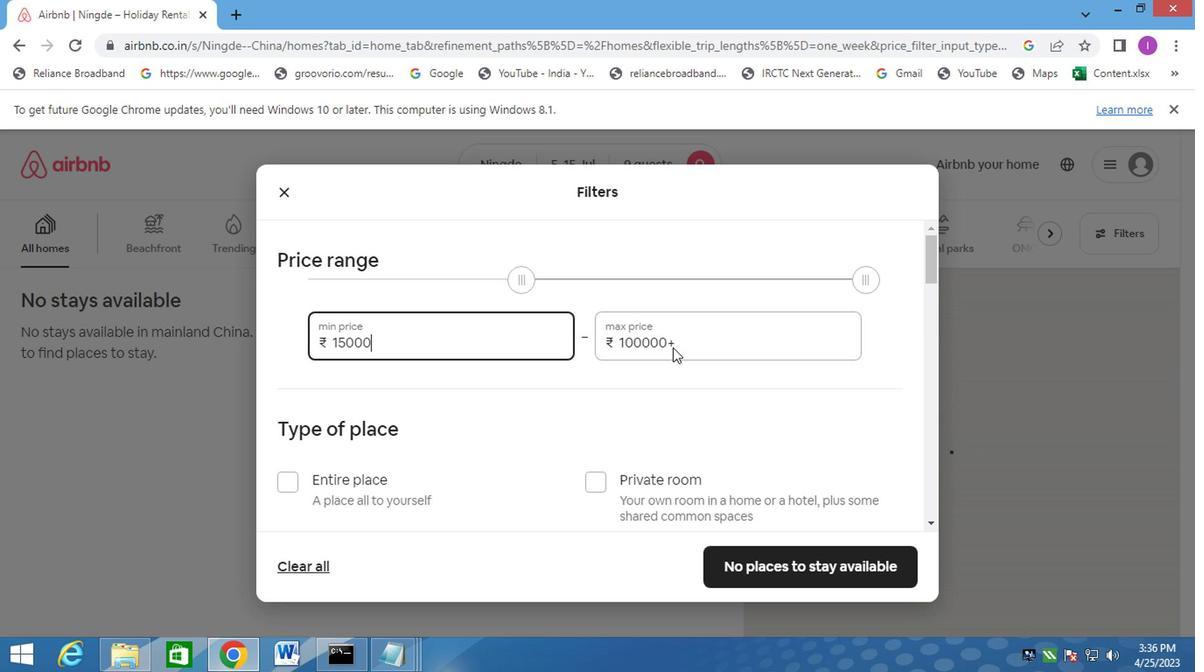 
Action: Mouse pressed left at (672, 330)
Screenshot: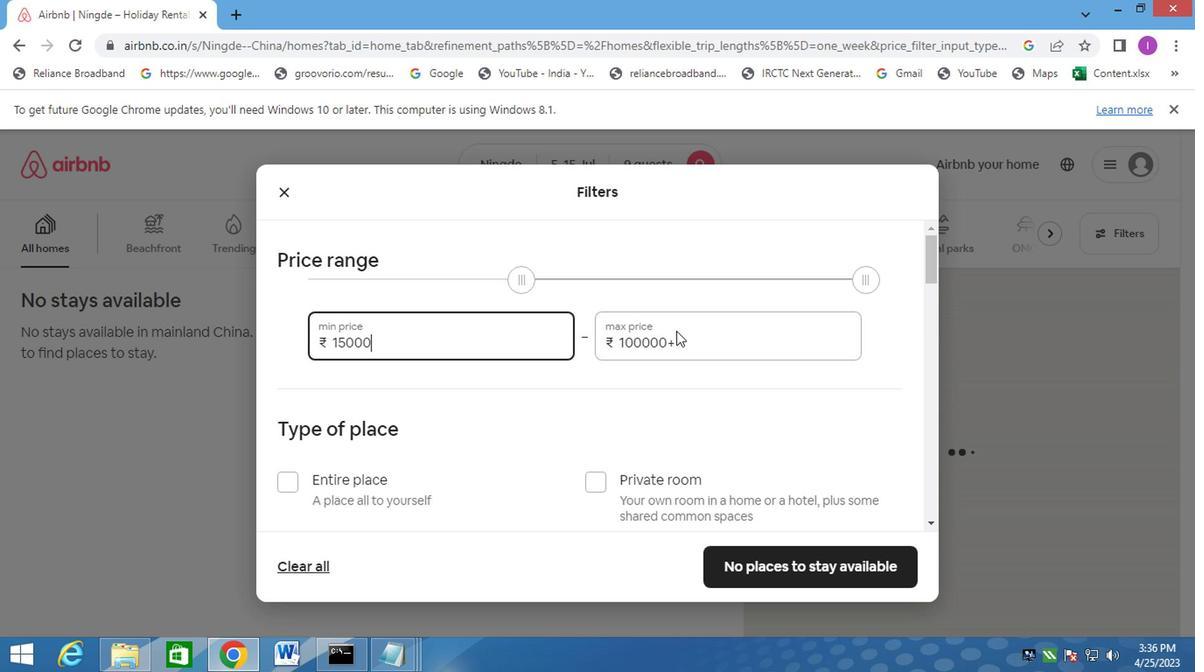 
Action: Mouse moved to (679, 334)
Screenshot: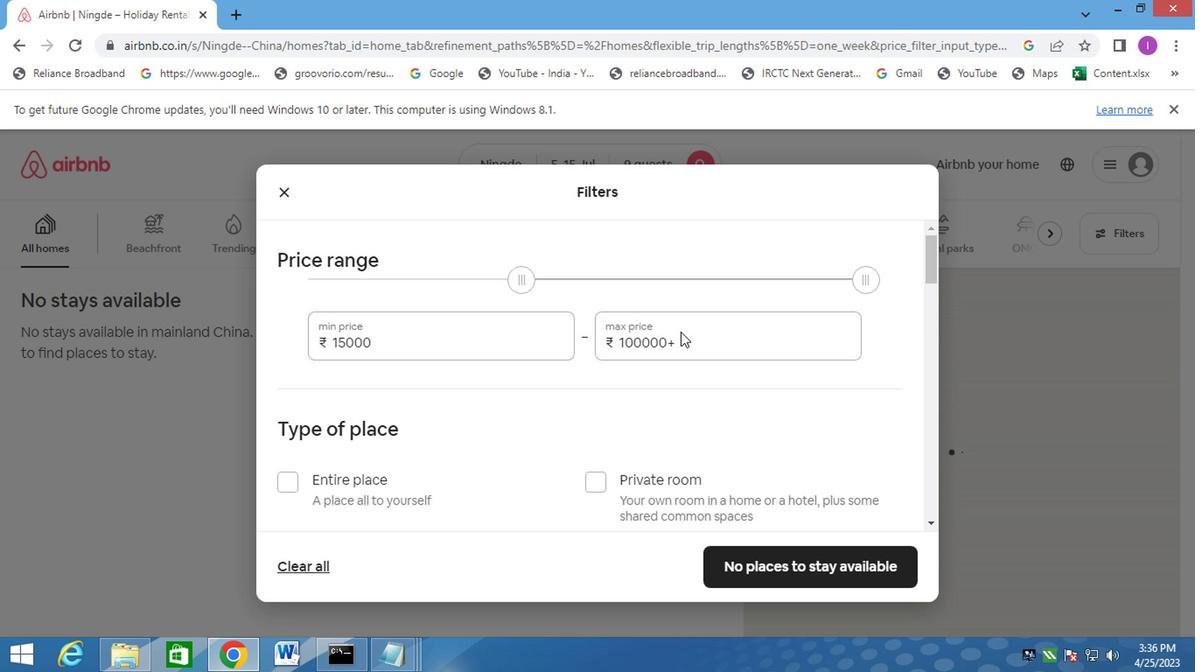 
Action: Mouse pressed left at (679, 334)
Screenshot: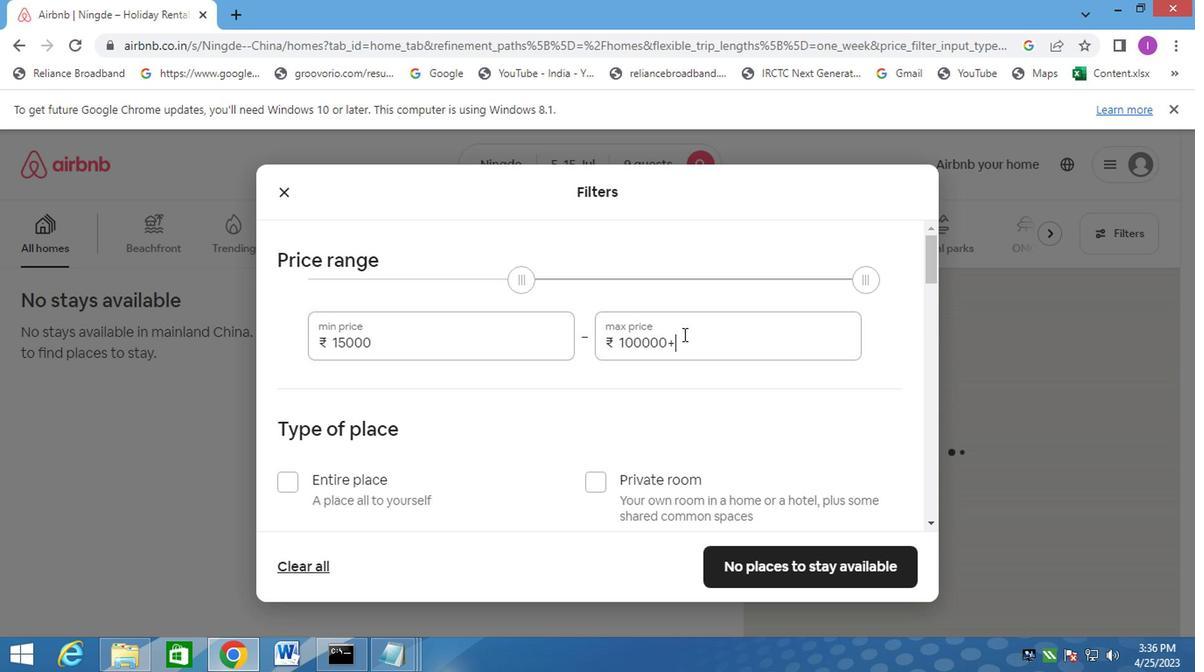 
Action: Mouse moved to (643, 362)
Screenshot: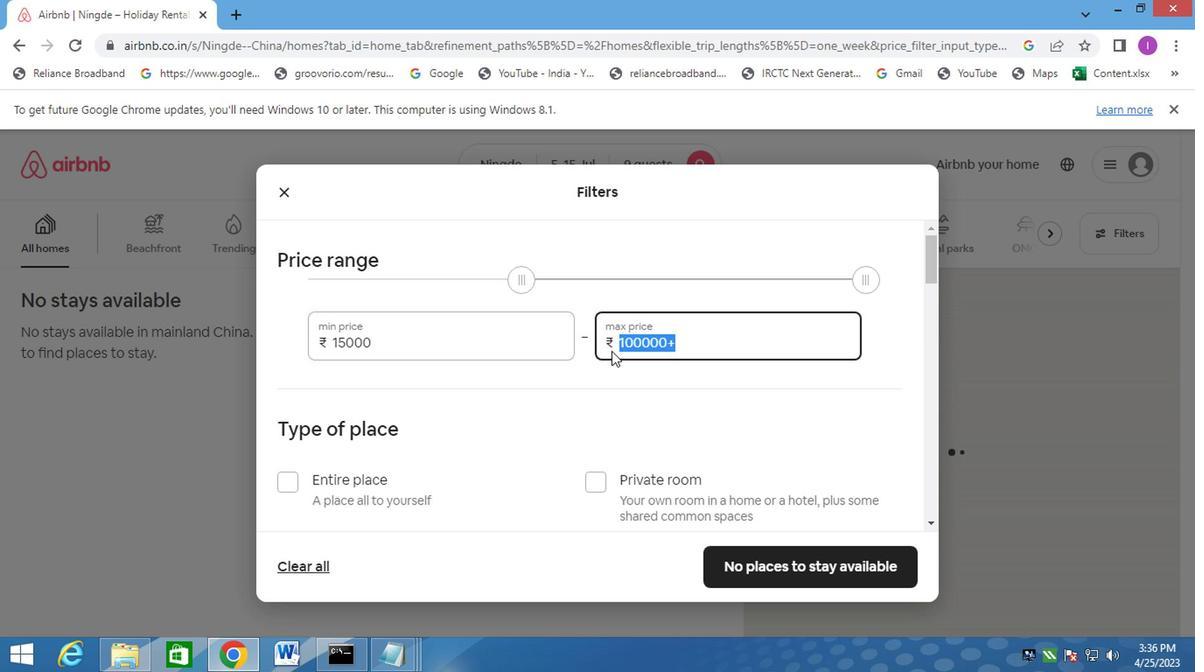 
Action: Key pressed 25000
Screenshot: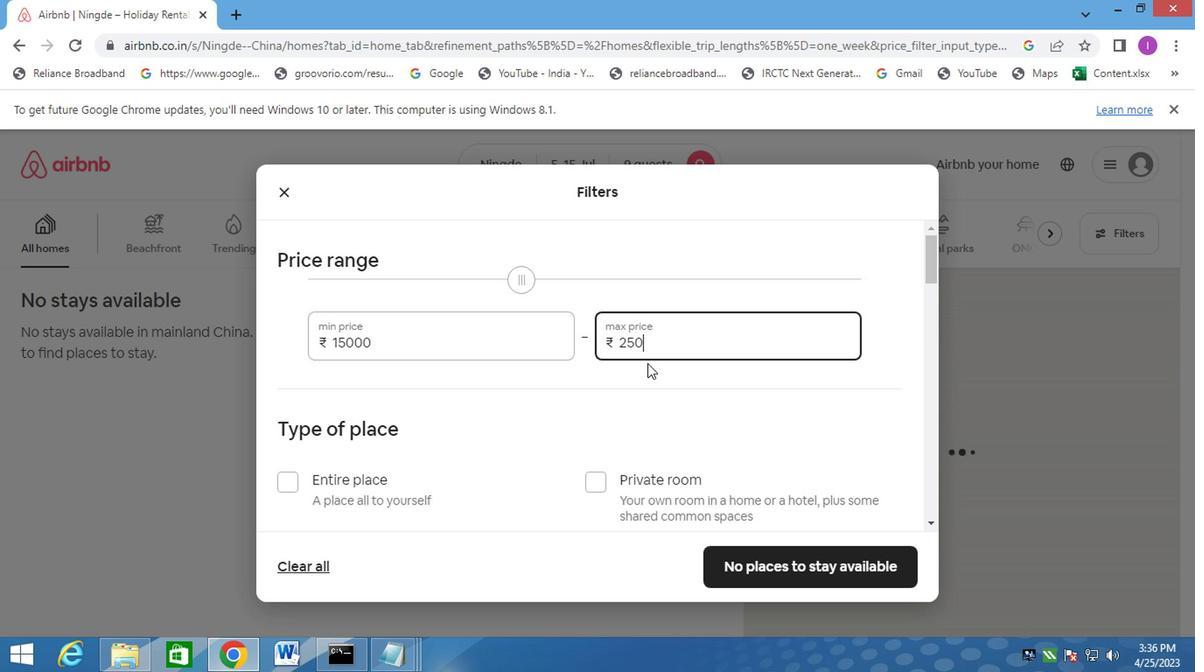 
Action: Mouse moved to (278, 486)
Screenshot: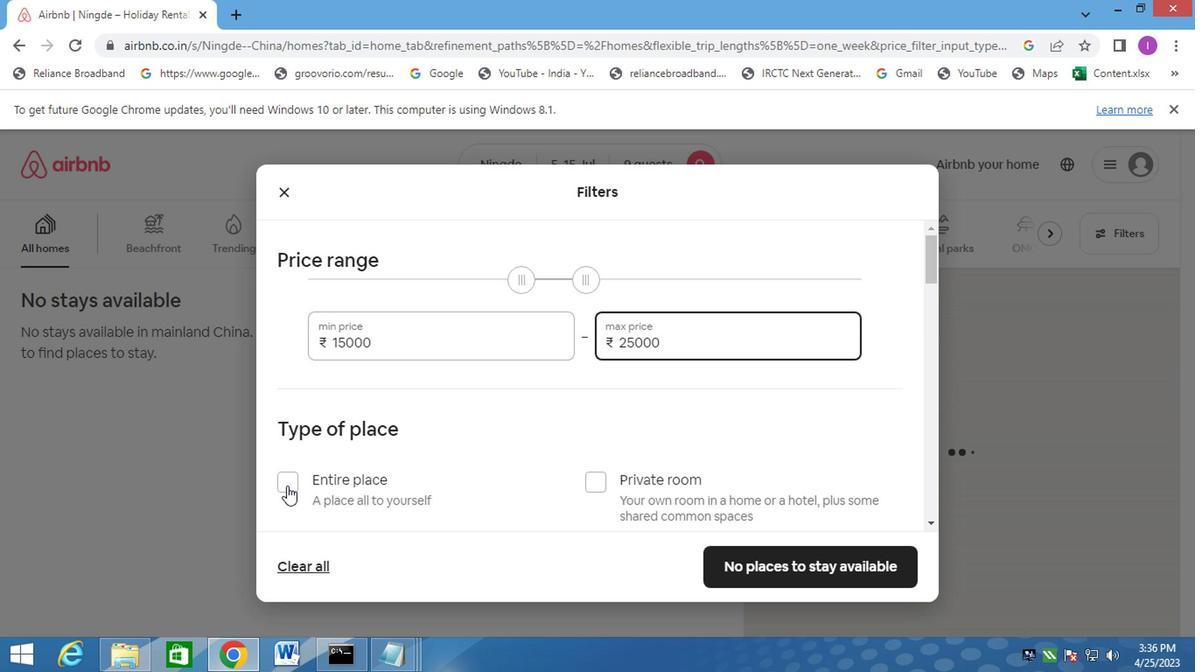 
Action: Mouse pressed left at (278, 486)
Screenshot: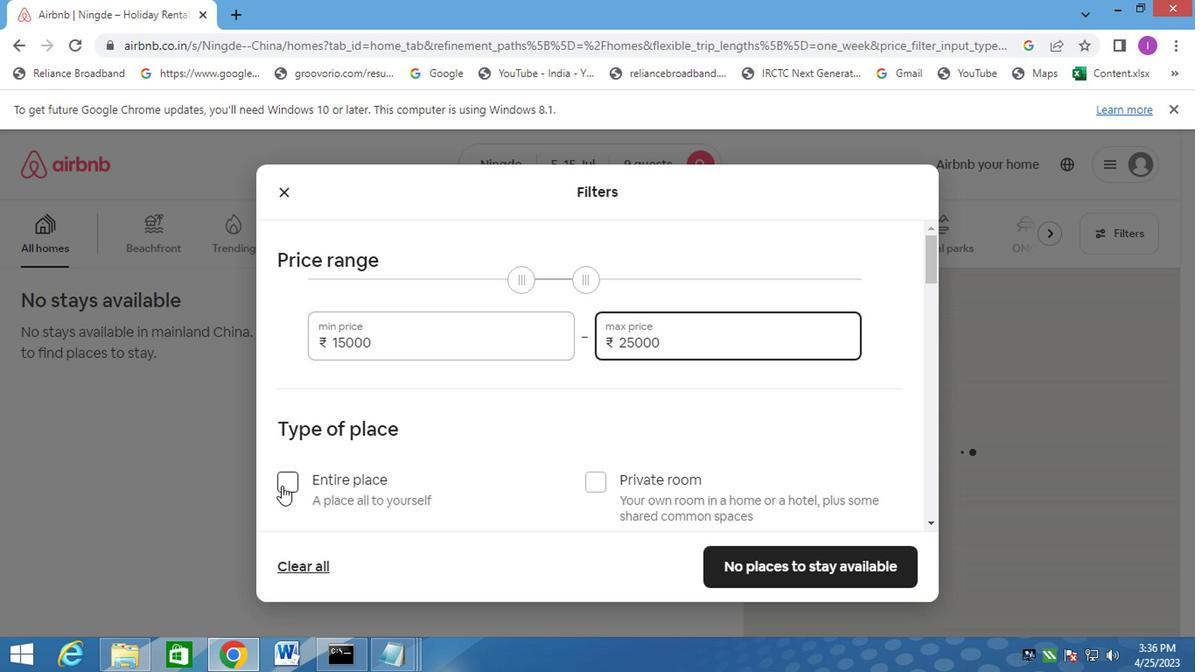 
Action: Mouse moved to (412, 445)
Screenshot: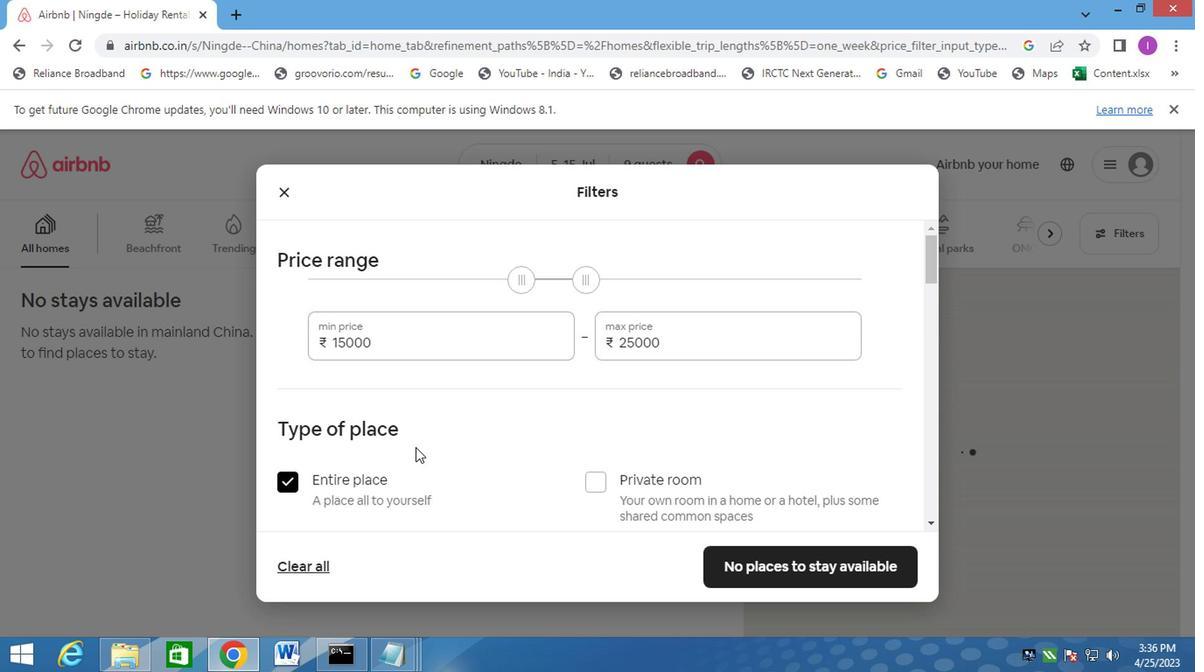 
Action: Mouse scrolled (412, 445) with delta (0, 0)
Screenshot: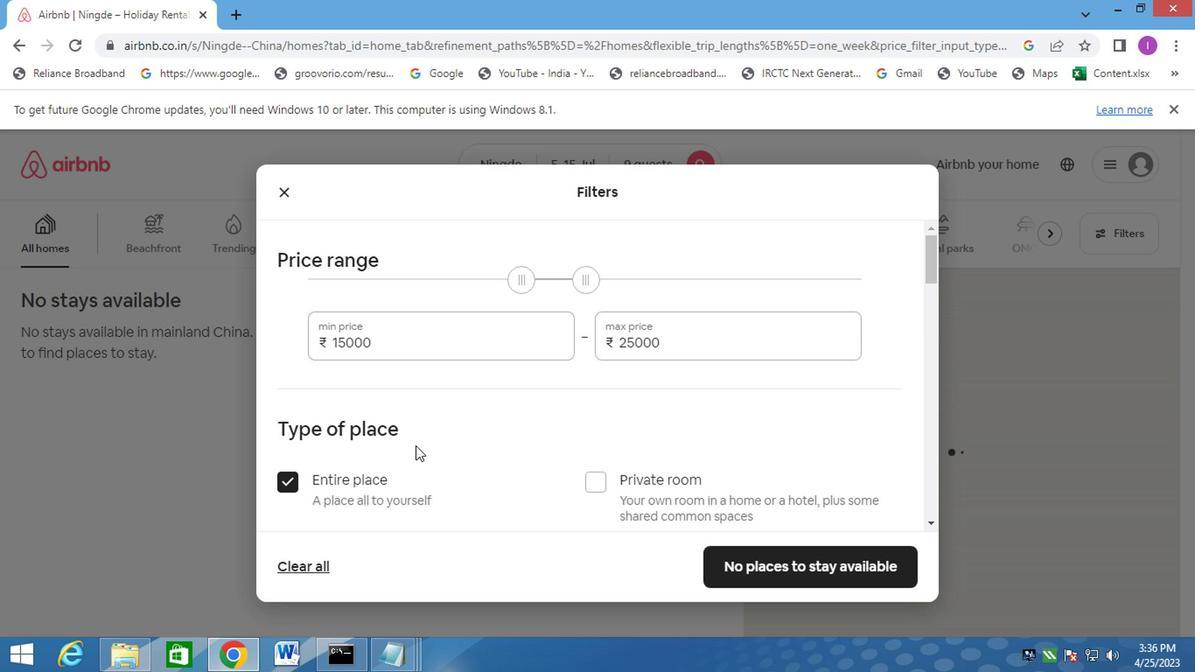 
Action: Mouse scrolled (412, 445) with delta (0, 0)
Screenshot: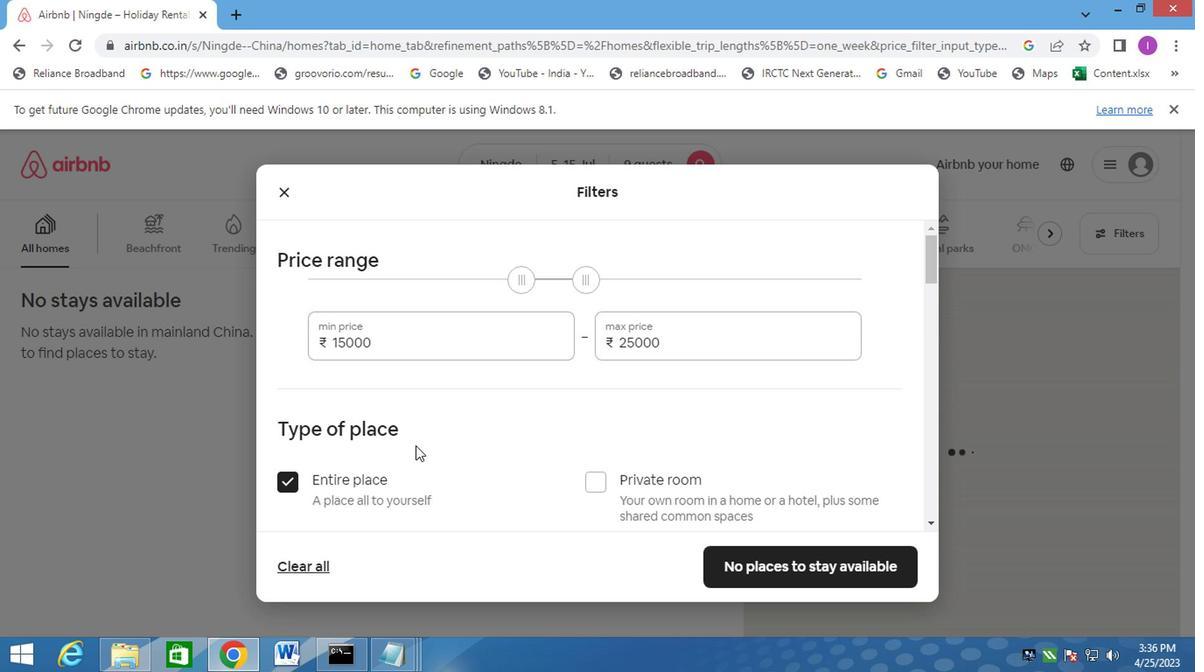 
Action: Mouse moved to (413, 445)
Screenshot: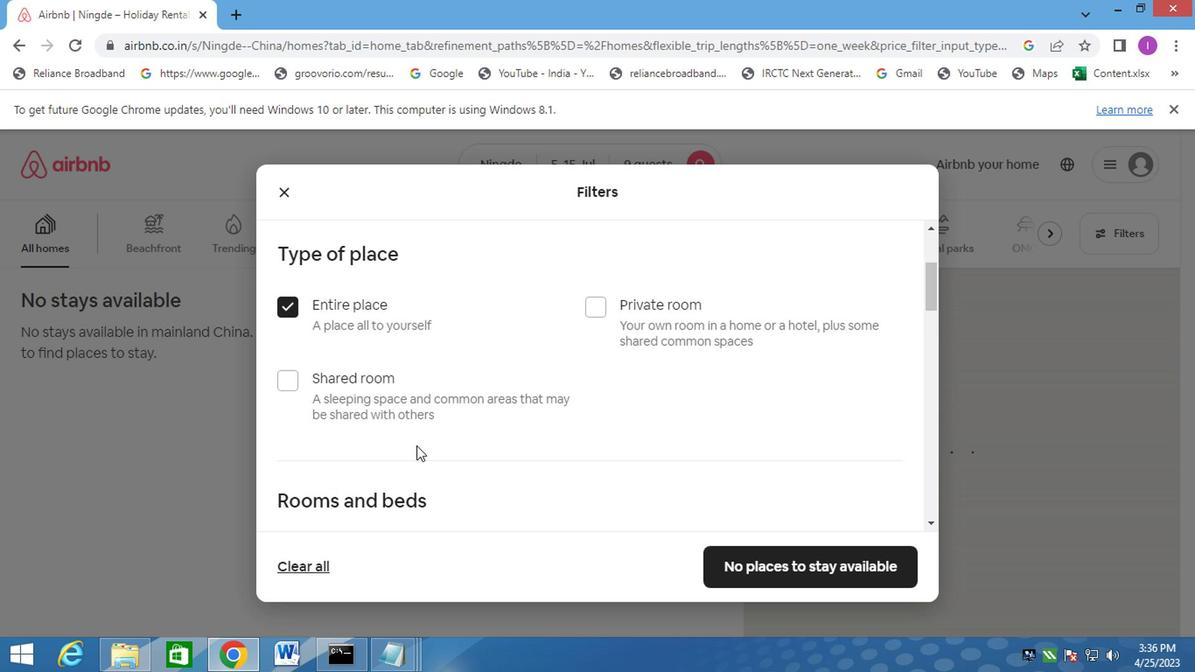
Action: Mouse scrolled (413, 445) with delta (0, 0)
Screenshot: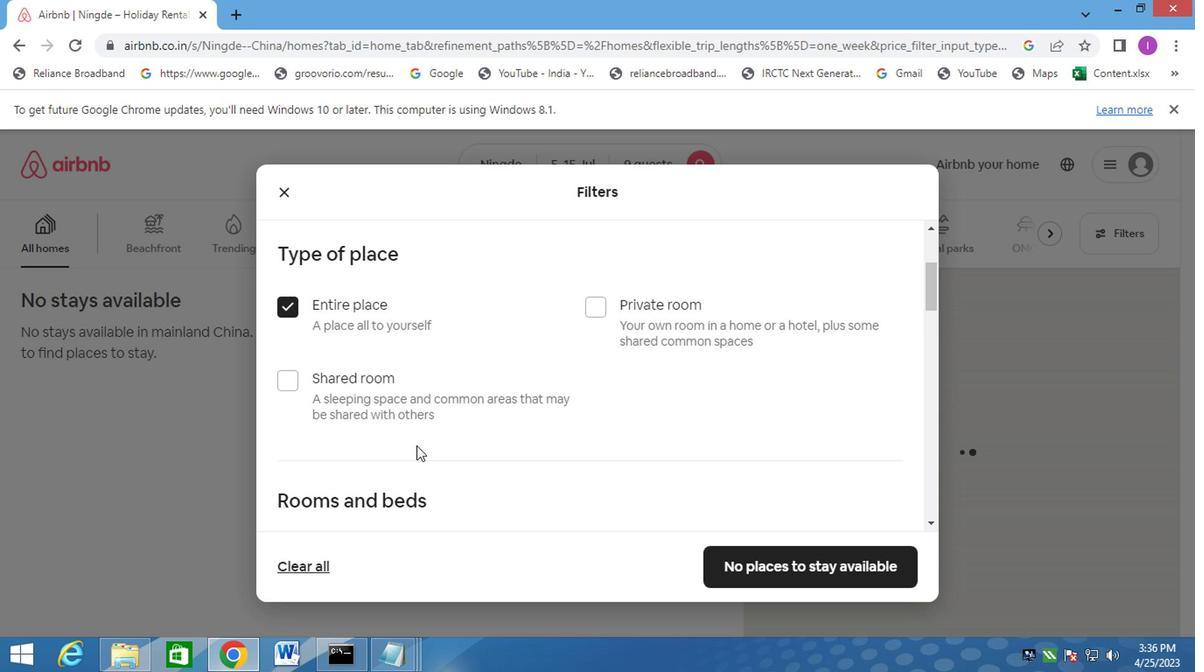 
Action: Mouse scrolled (413, 445) with delta (0, 0)
Screenshot: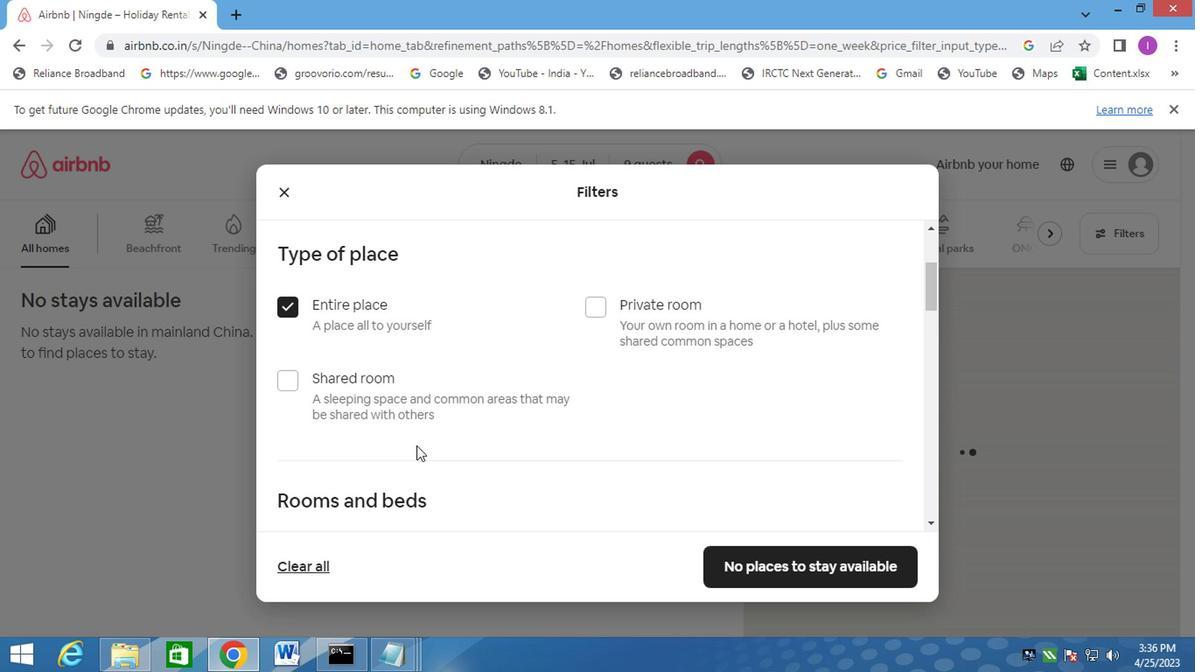 
Action: Mouse scrolled (413, 445) with delta (0, 0)
Screenshot: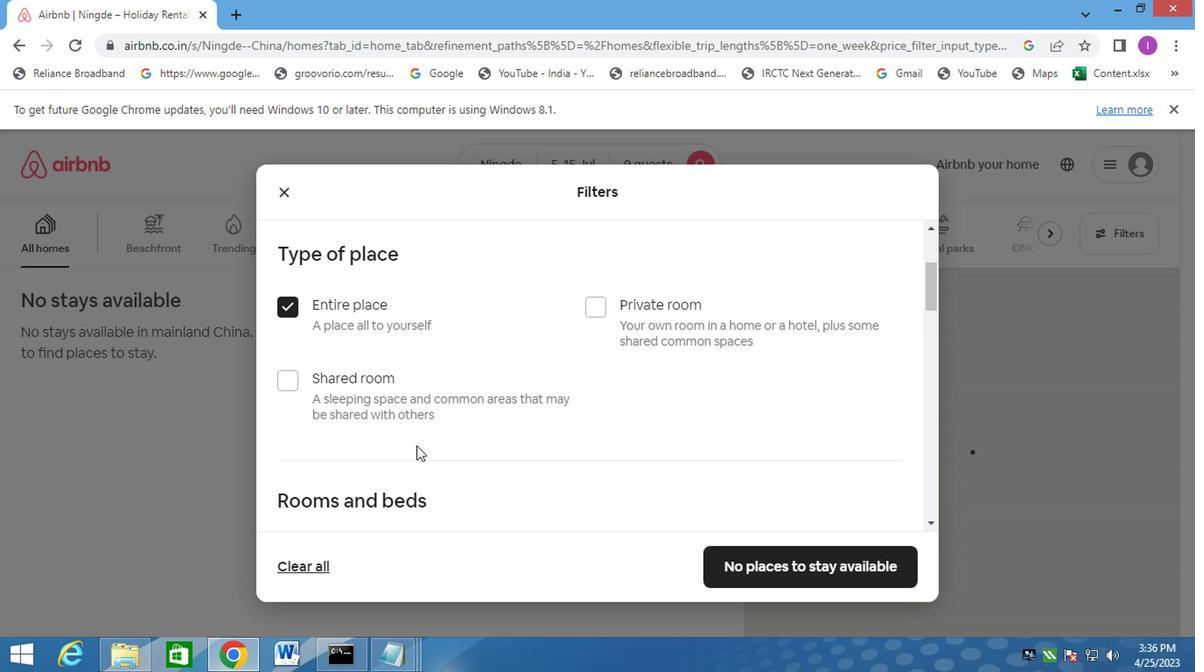 
Action: Mouse moved to (631, 329)
Screenshot: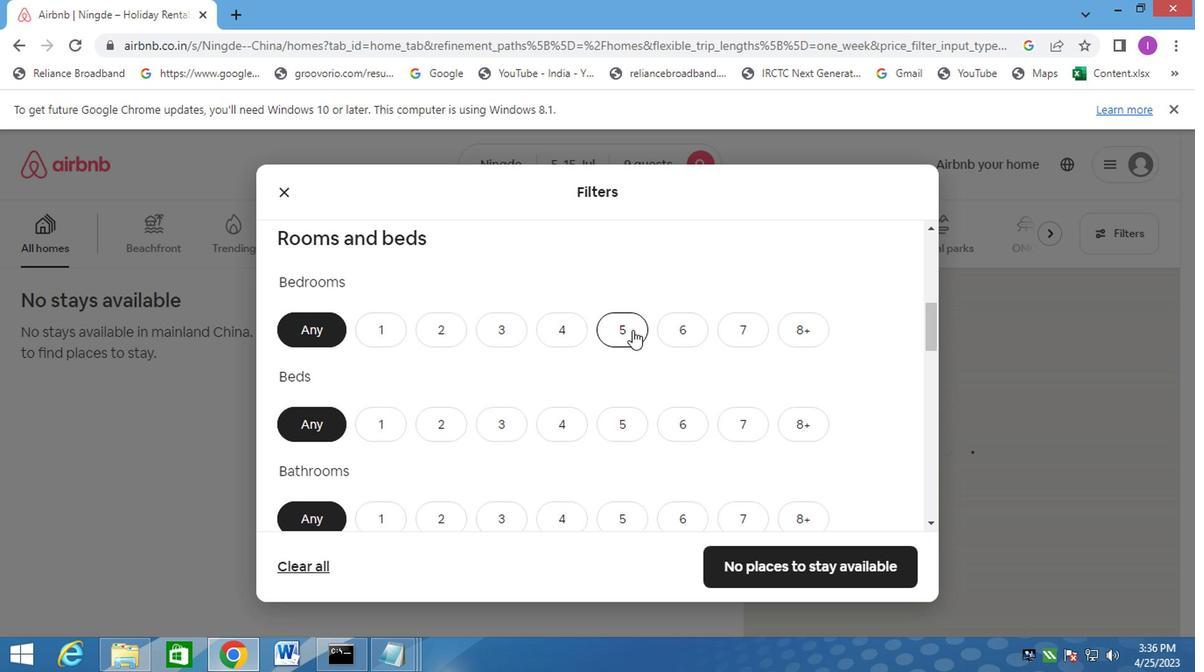 
Action: Mouse pressed left at (631, 329)
Screenshot: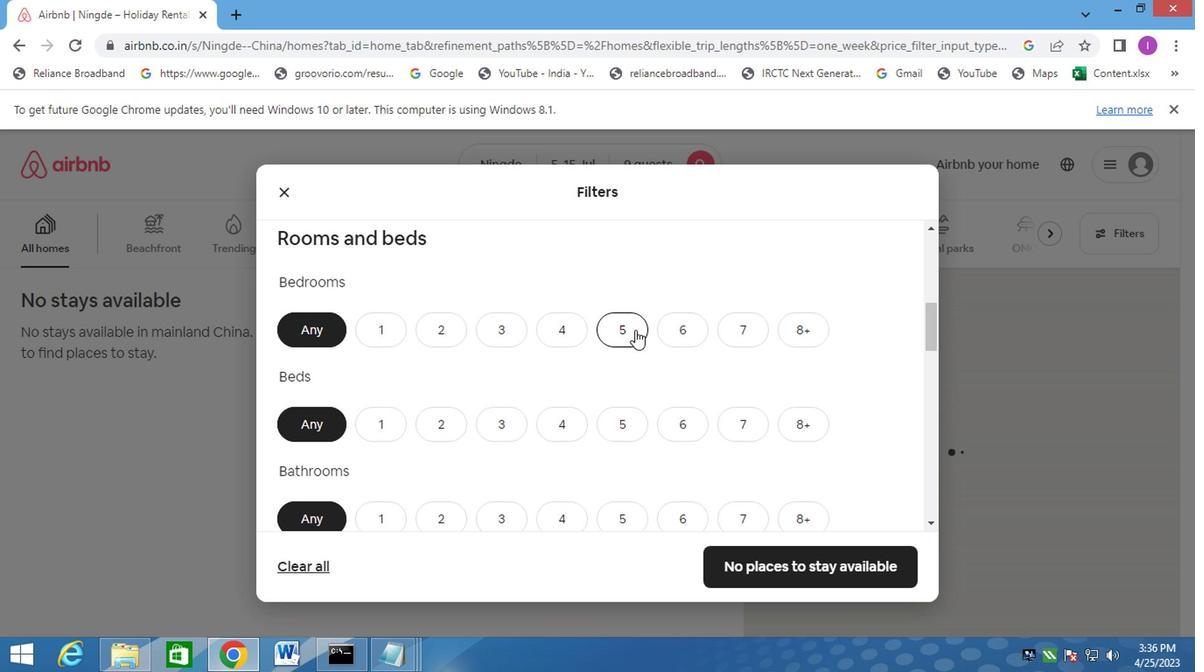 
Action: Mouse moved to (620, 423)
Screenshot: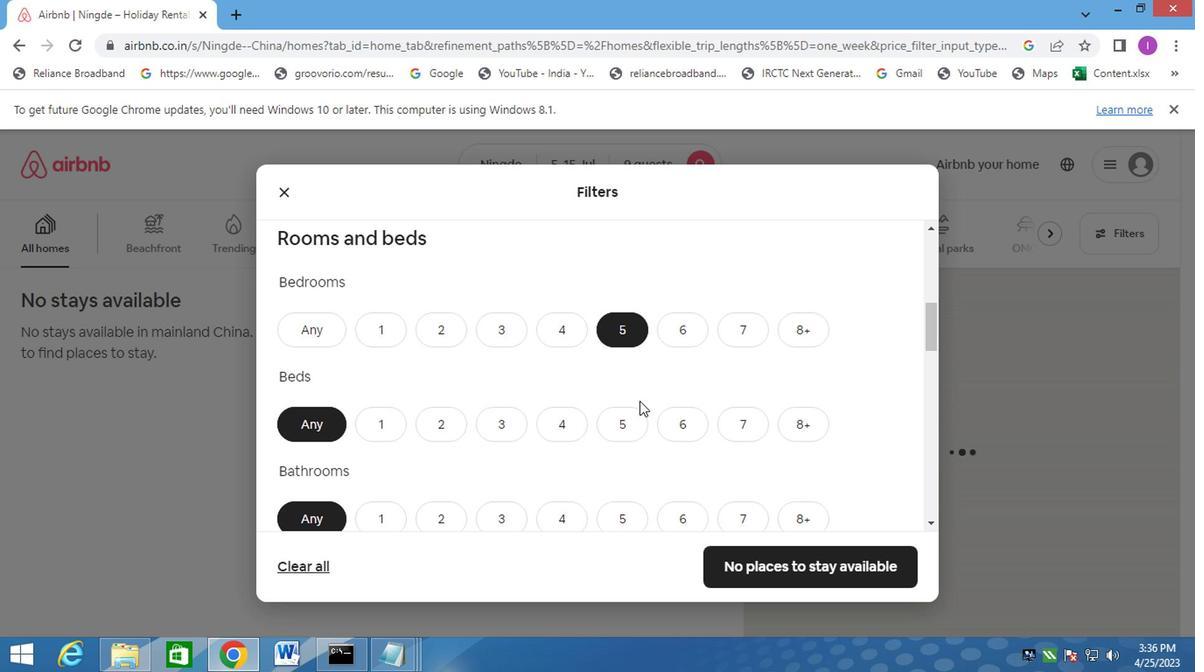 
Action: Mouse pressed left at (620, 423)
Screenshot: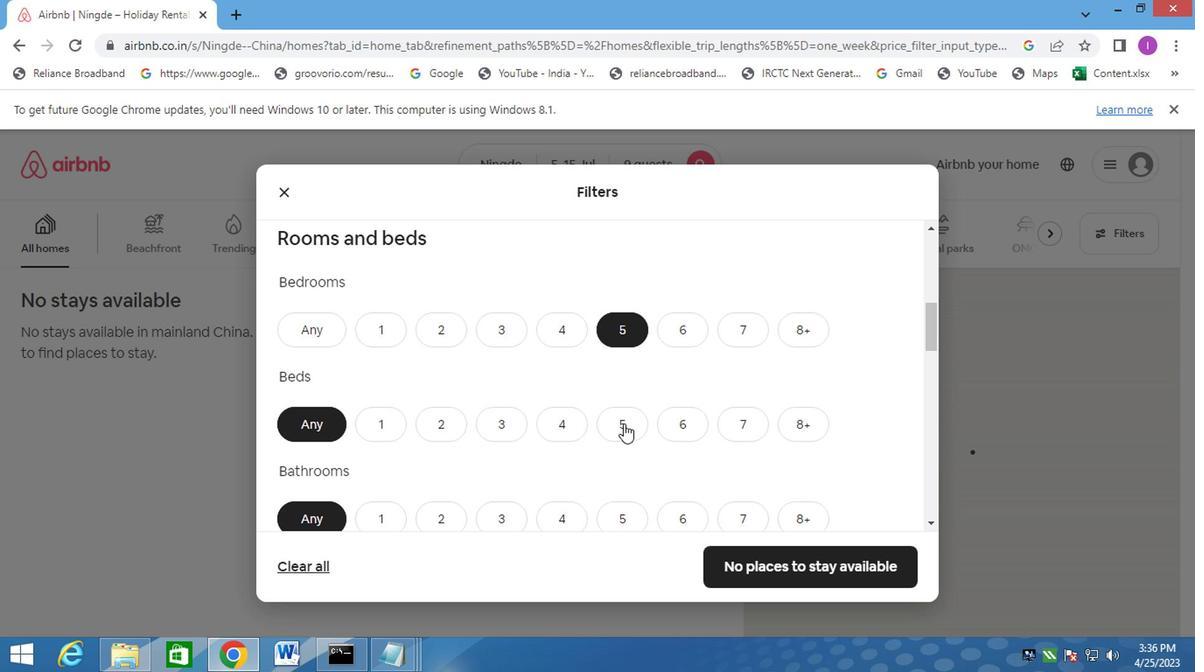 
Action: Mouse moved to (612, 519)
Screenshot: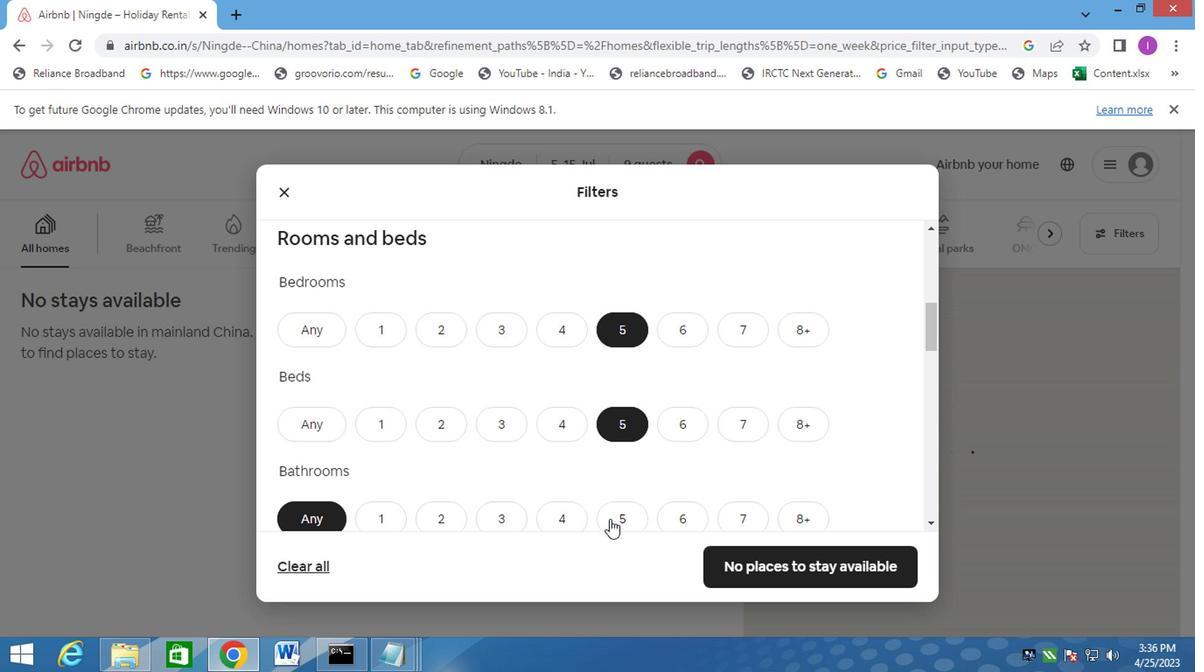 
Action: Mouse pressed left at (612, 519)
Screenshot: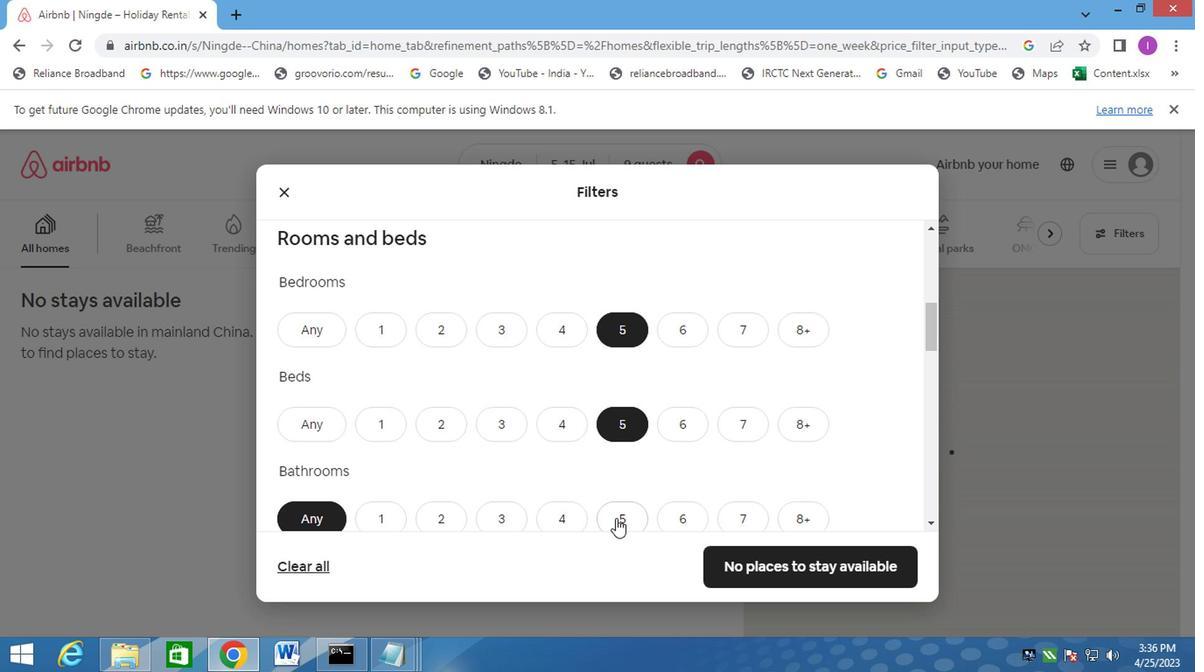 
Action: Mouse moved to (797, 442)
Screenshot: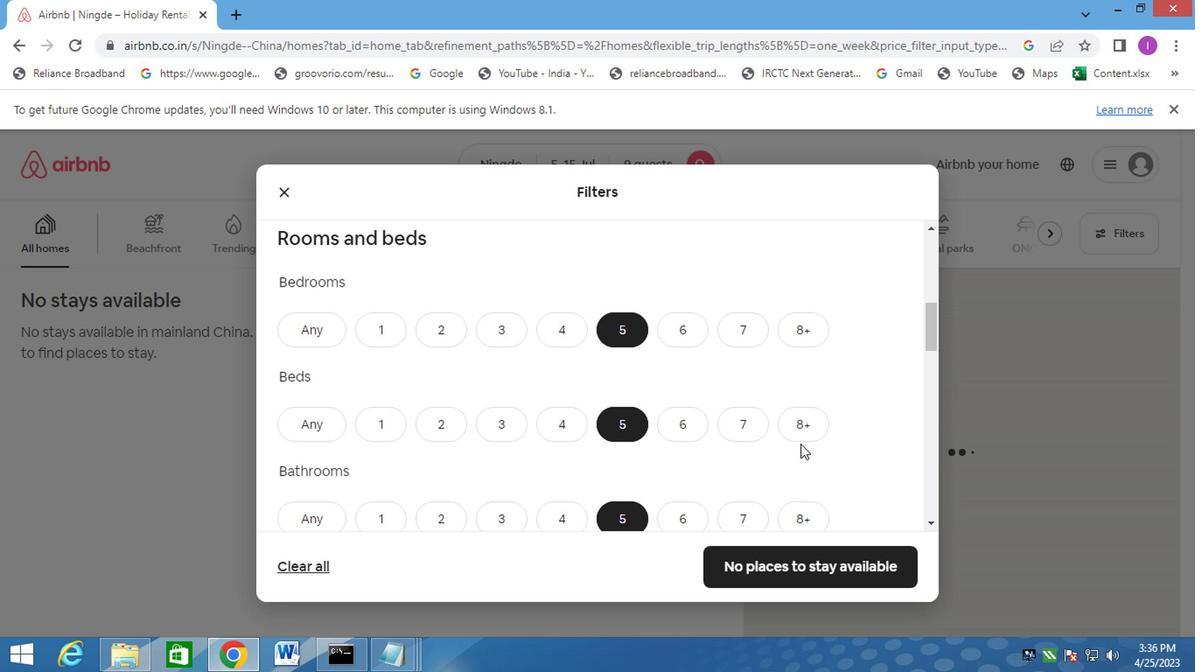 
Action: Mouse scrolled (797, 441) with delta (0, -1)
Screenshot: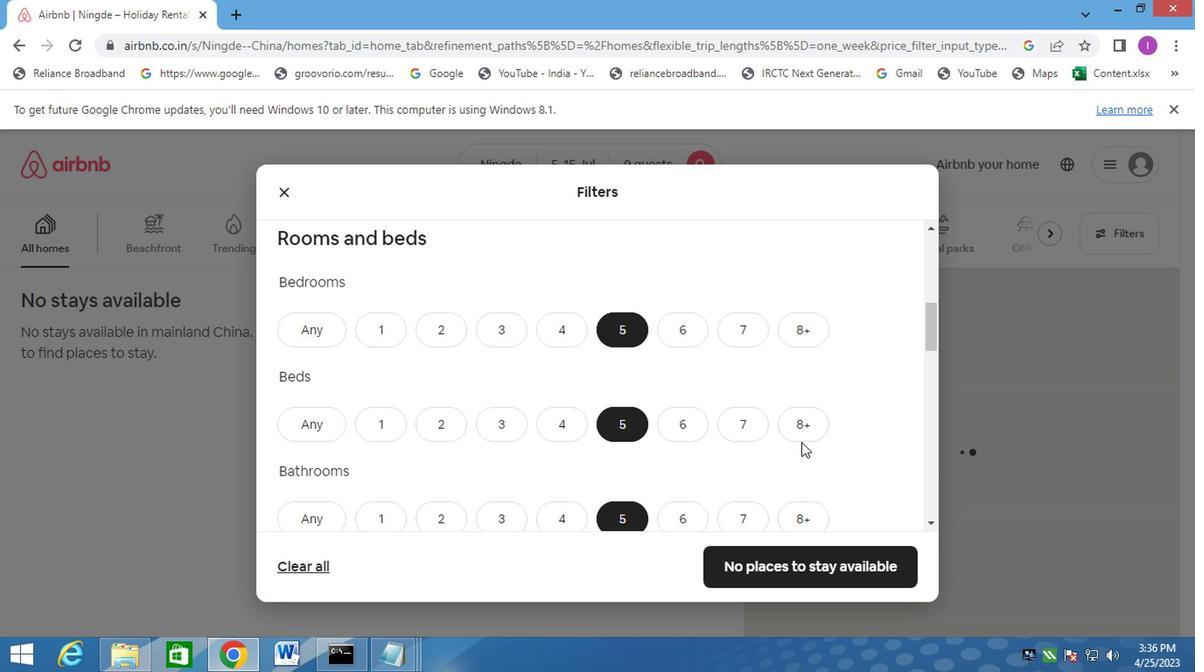 
Action: Mouse scrolled (797, 441) with delta (0, -1)
Screenshot: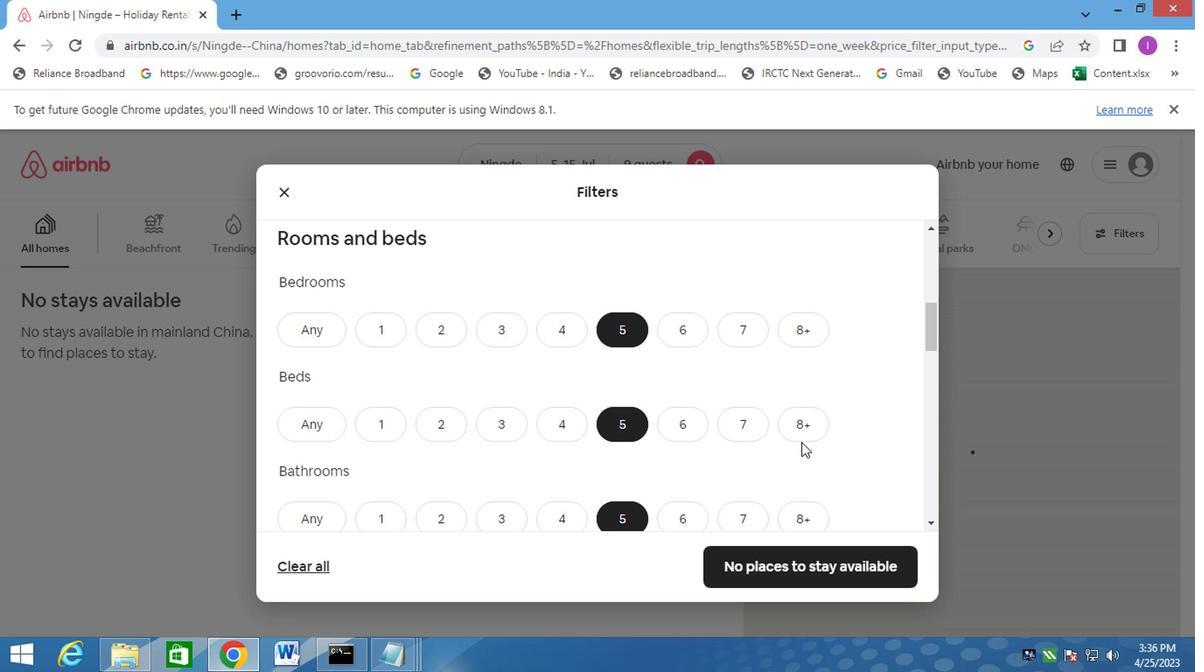 
Action: Mouse moved to (631, 451)
Screenshot: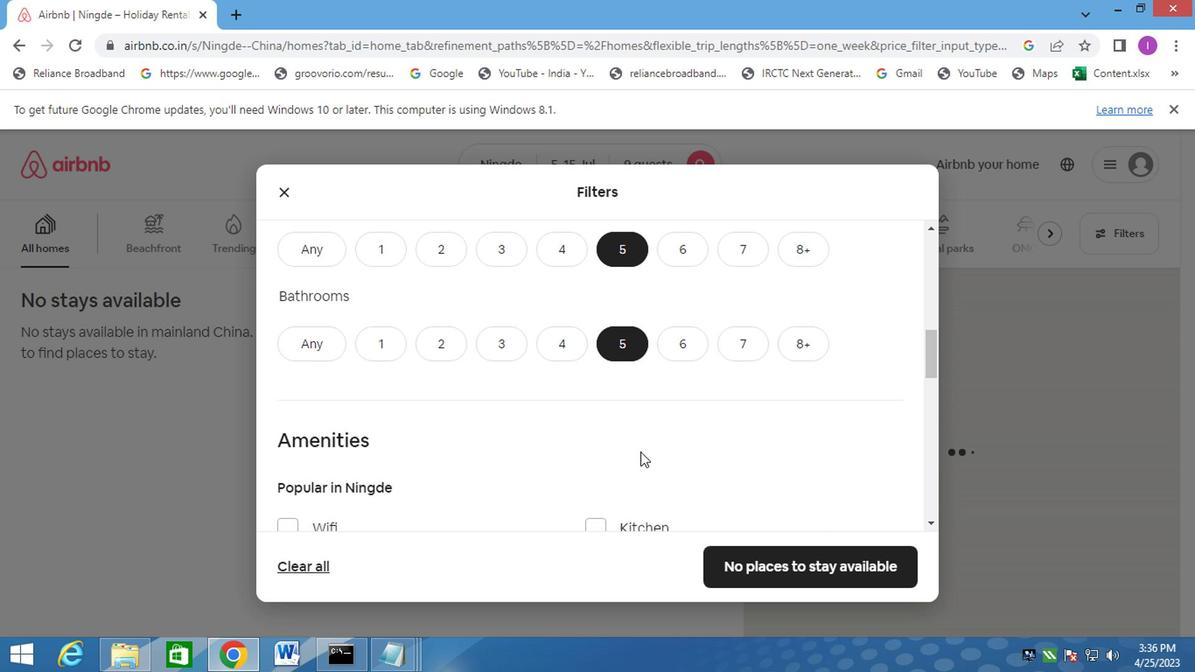
Action: Mouse scrolled (631, 451) with delta (0, 0)
Screenshot: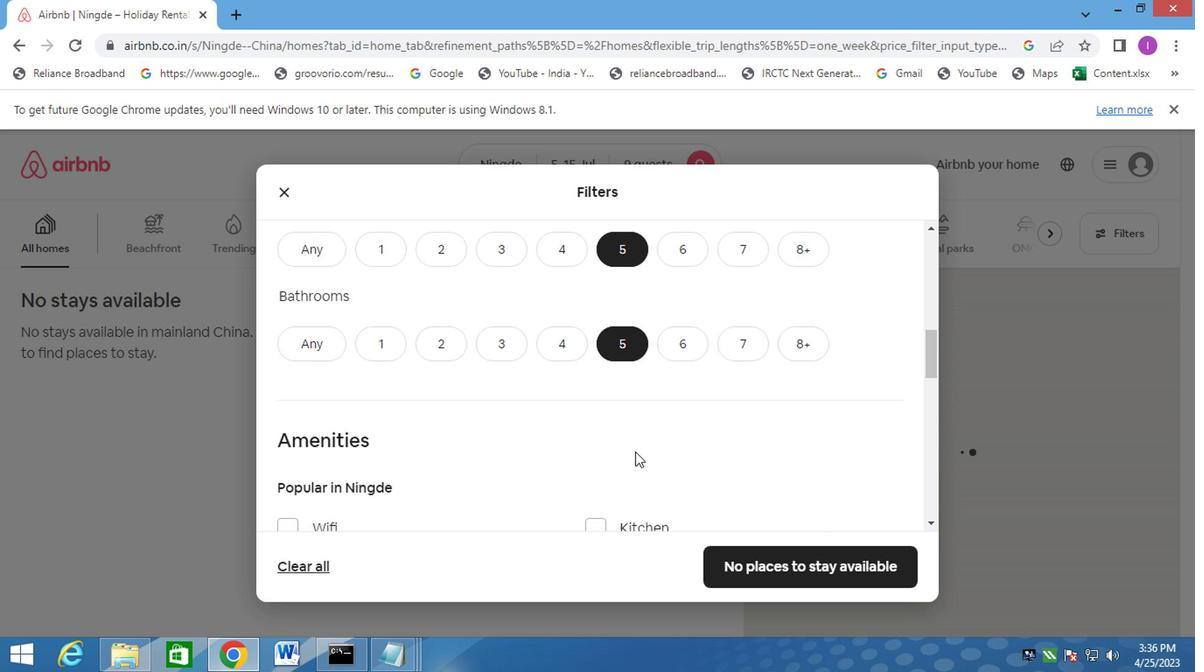 
Action: Mouse scrolled (631, 451) with delta (0, 0)
Screenshot: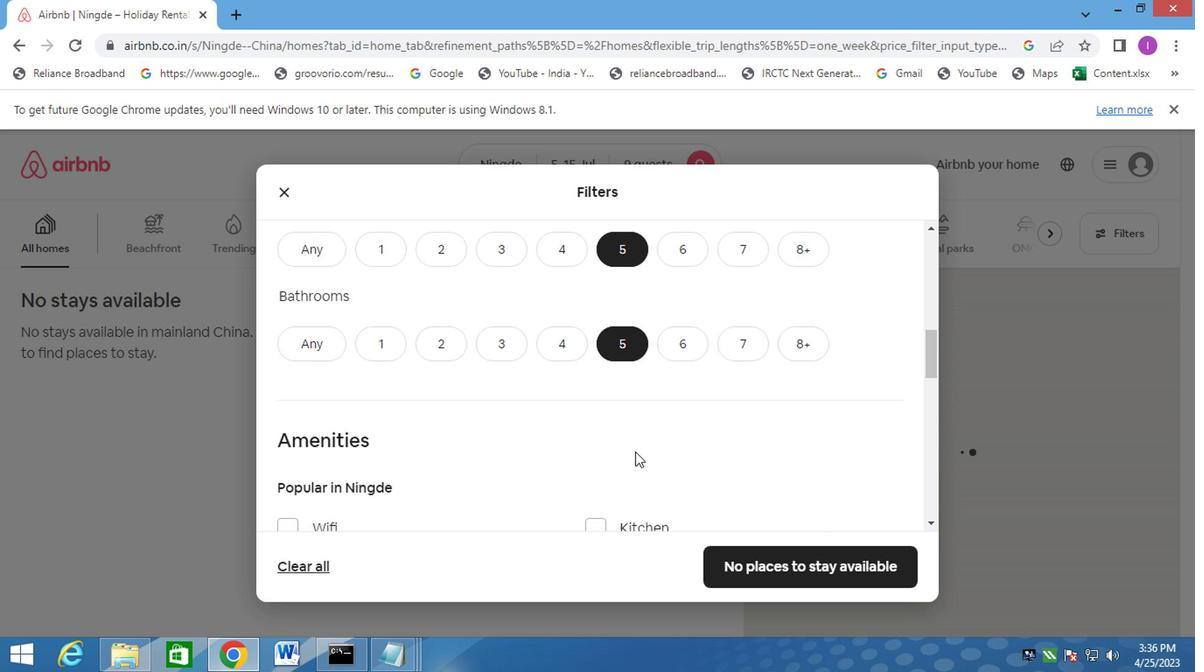 
Action: Mouse moved to (632, 451)
Screenshot: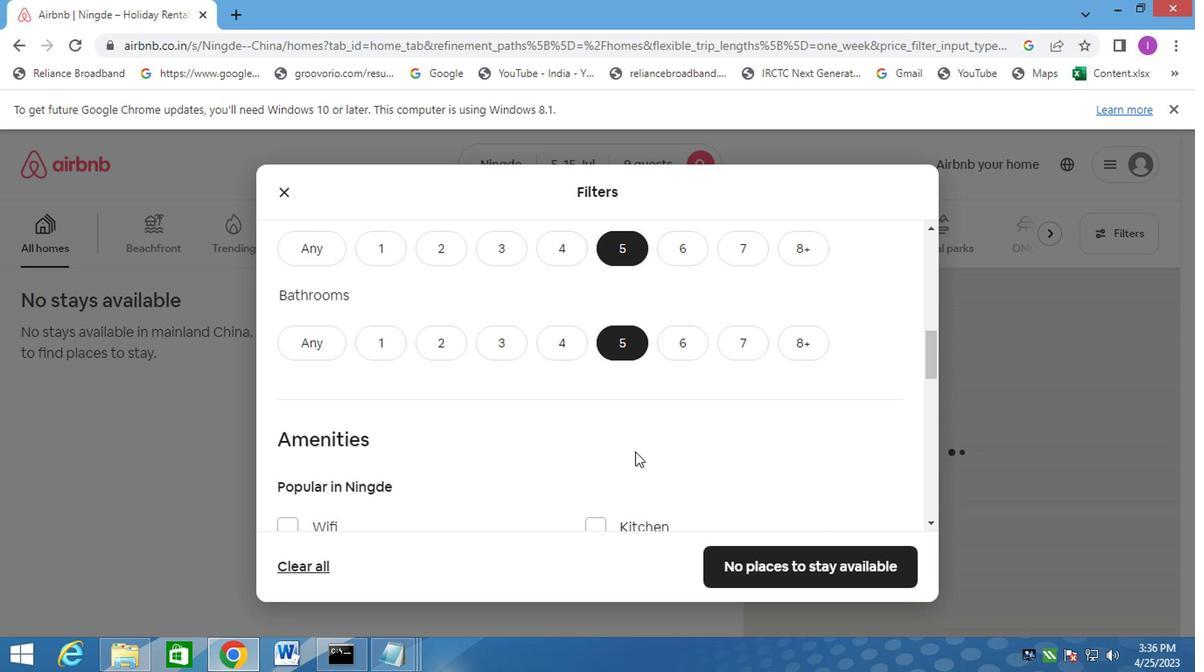 
Action: Mouse scrolled (632, 450) with delta (0, -1)
Screenshot: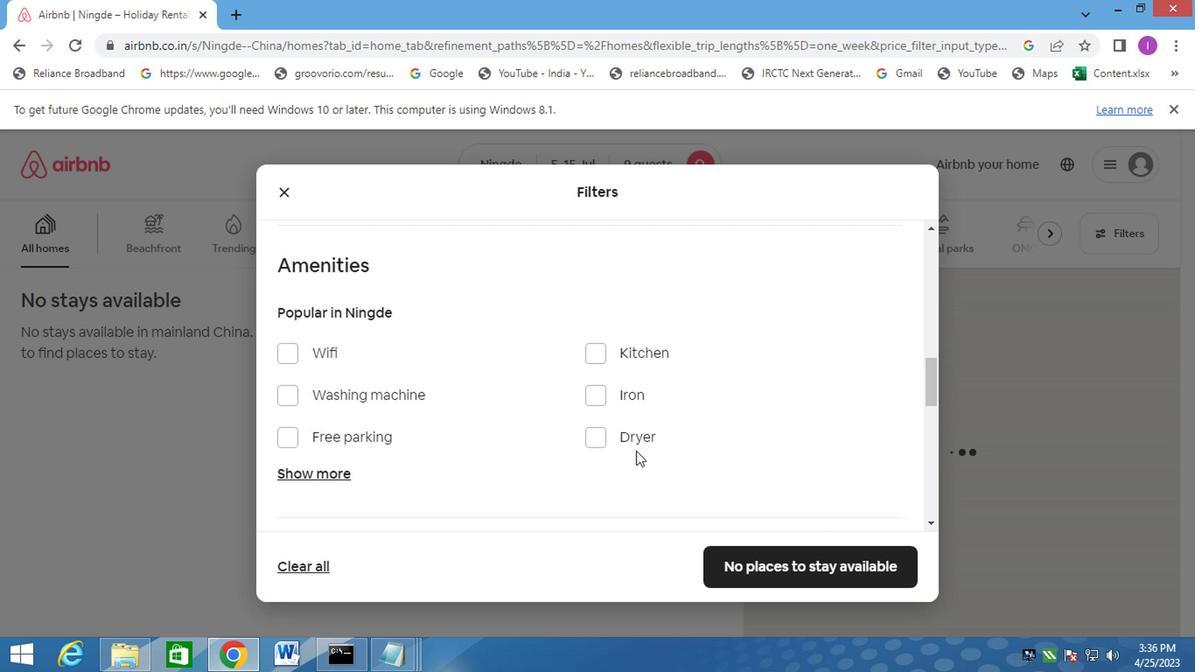 
Action: Mouse scrolled (632, 450) with delta (0, -1)
Screenshot: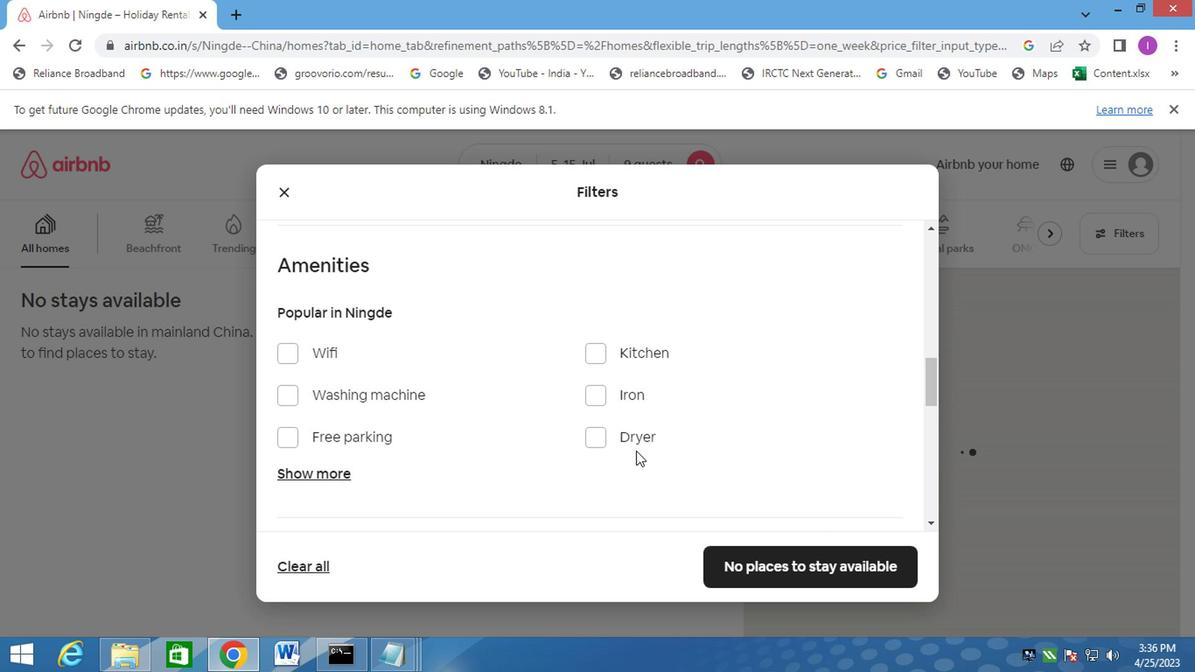 
Action: Mouse moved to (639, 445)
Screenshot: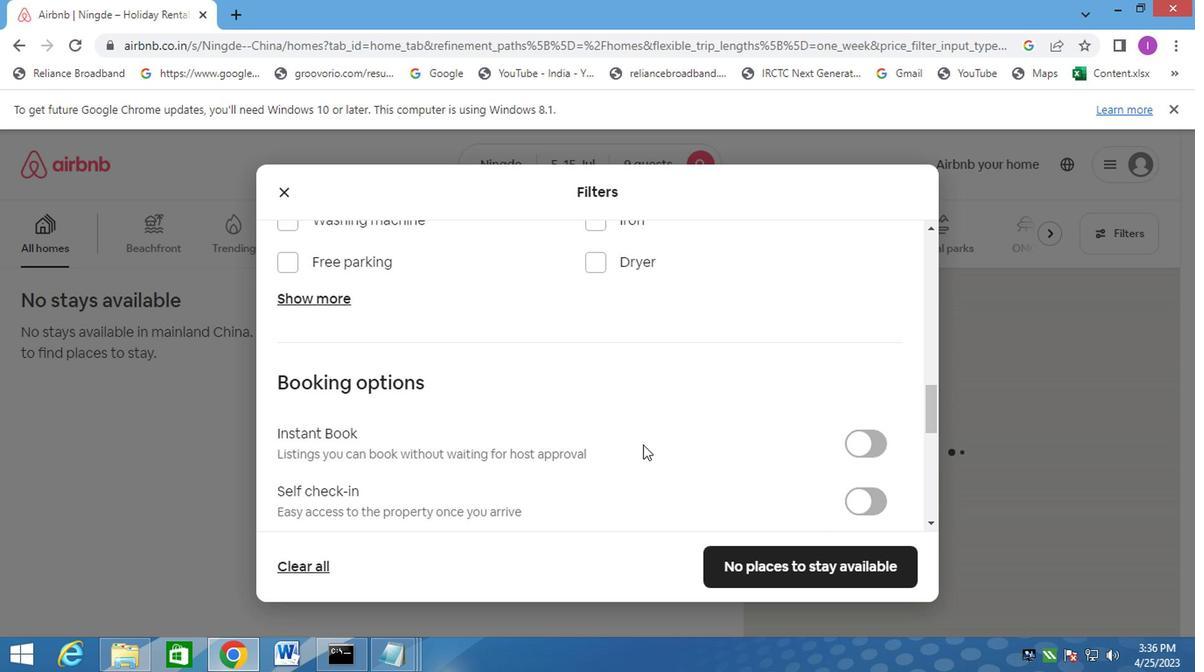 
Action: Mouse scrolled (639, 444) with delta (0, 0)
Screenshot: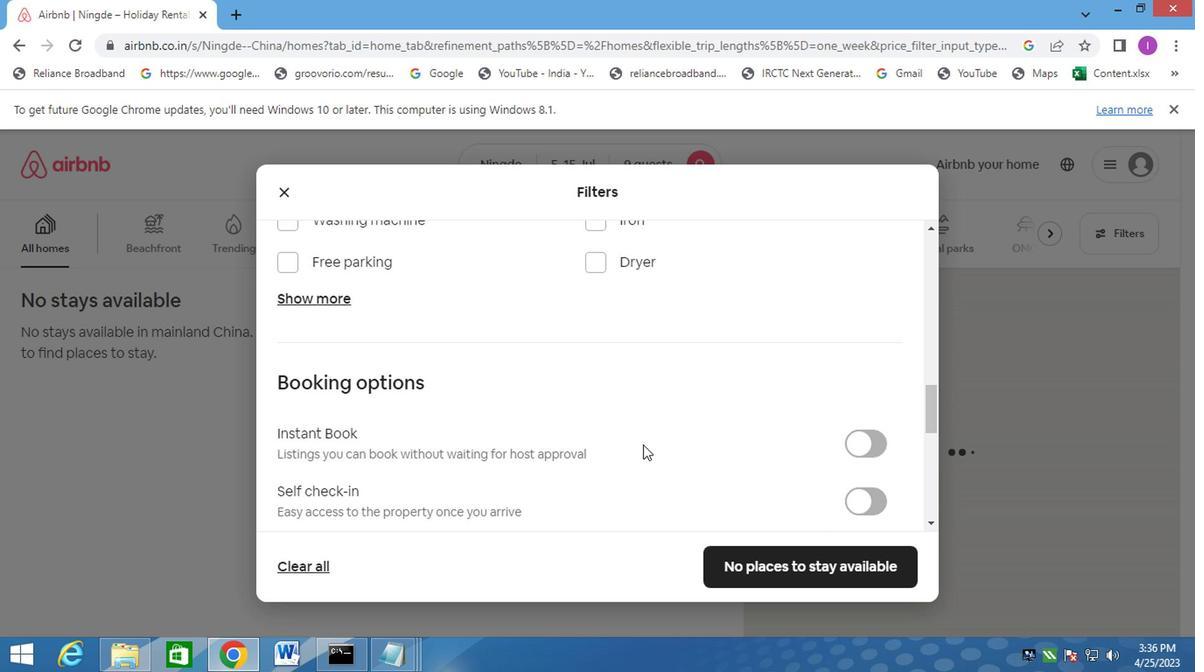 
Action: Mouse moved to (641, 439)
Screenshot: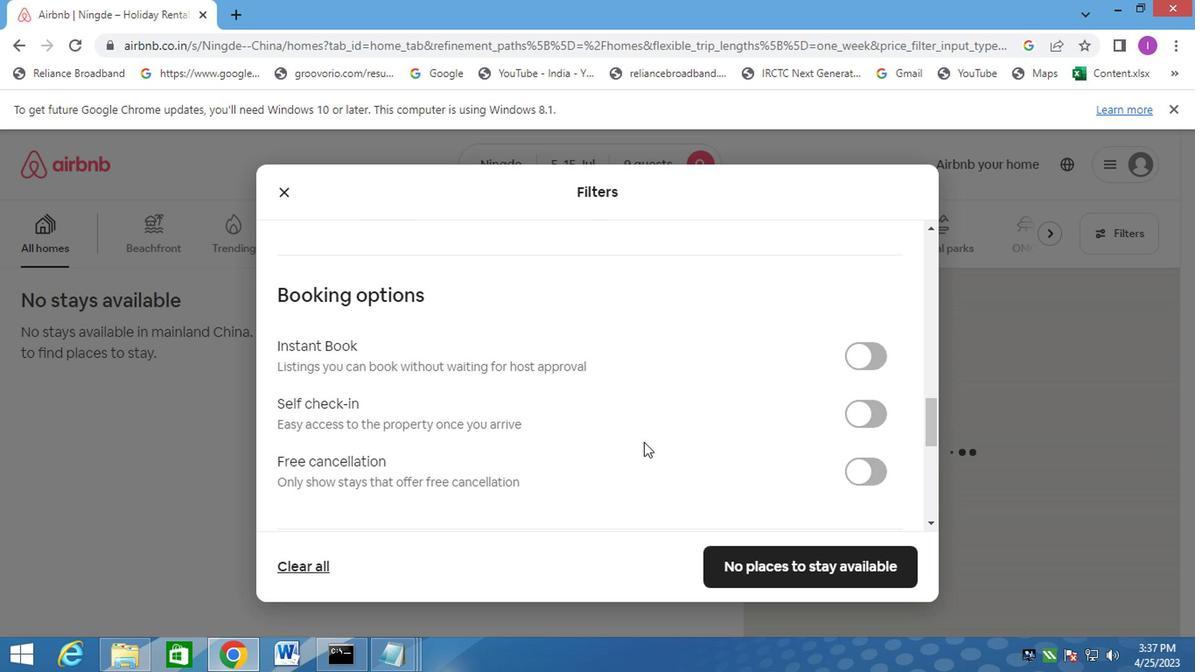 
Action: Mouse scrolled (641, 438) with delta (0, 0)
Screenshot: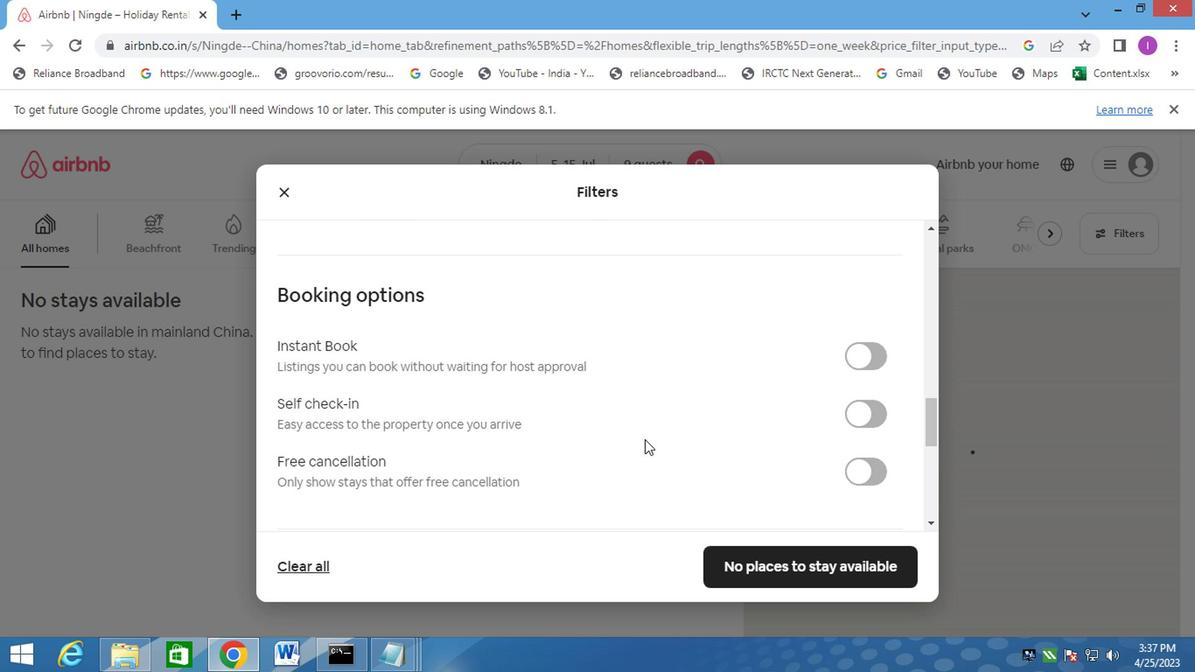
Action: Mouse scrolled (641, 438) with delta (0, 0)
Screenshot: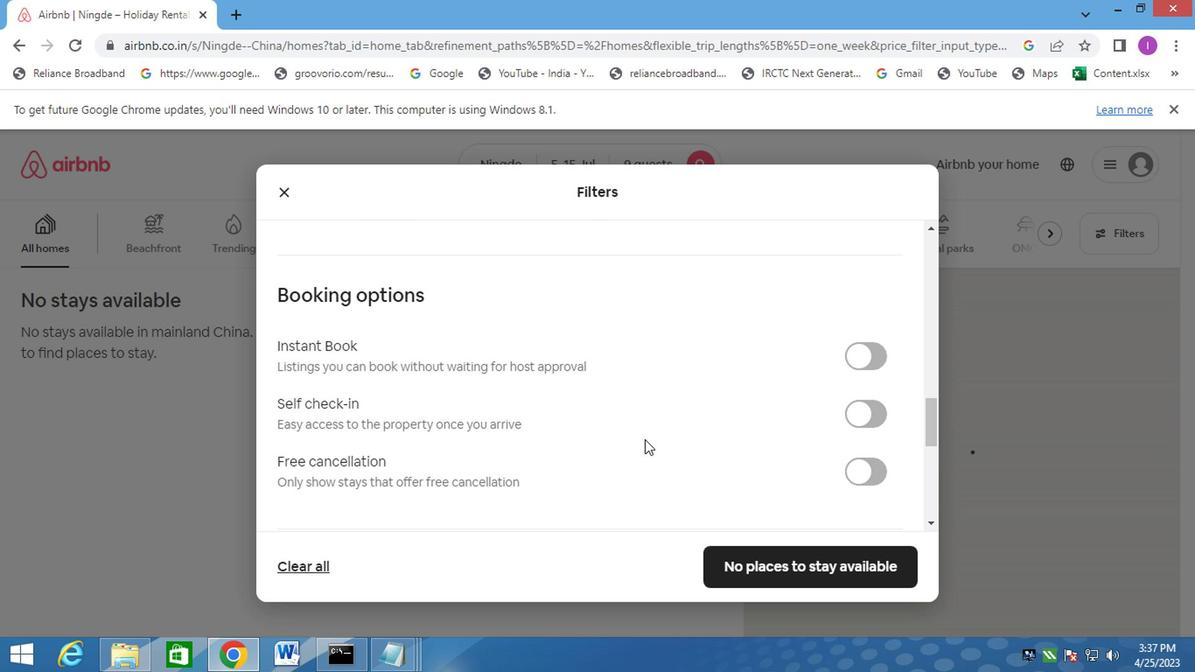 
Action: Mouse moved to (726, 421)
Screenshot: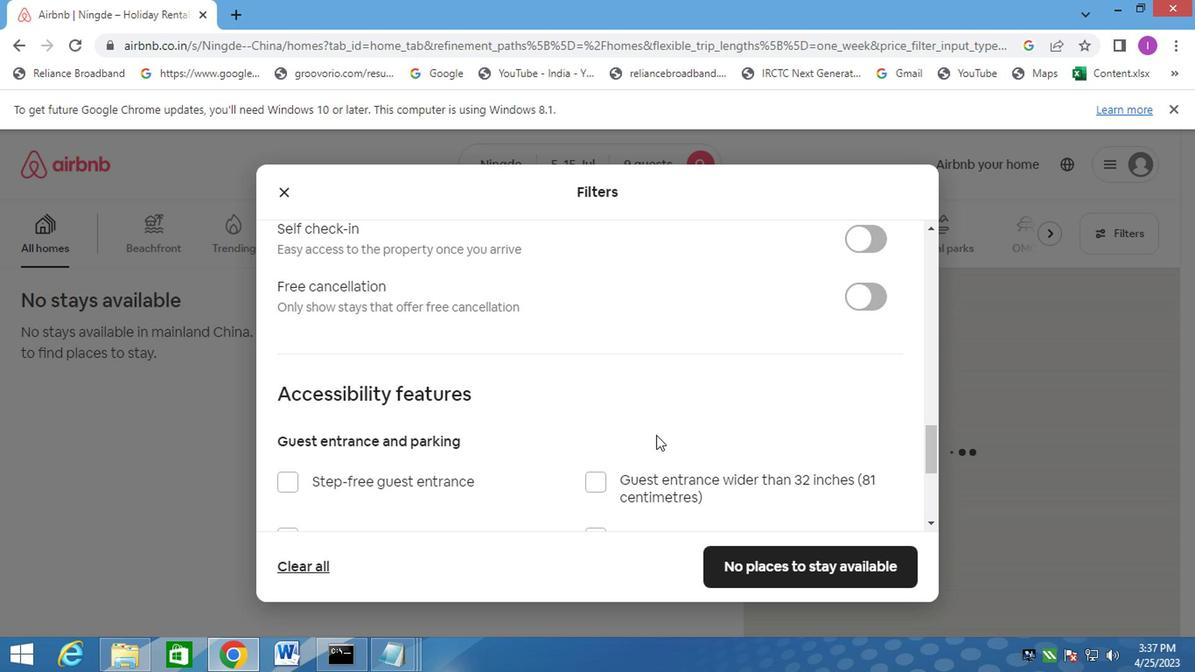 
Action: Mouse scrolled (726, 420) with delta (0, -1)
Screenshot: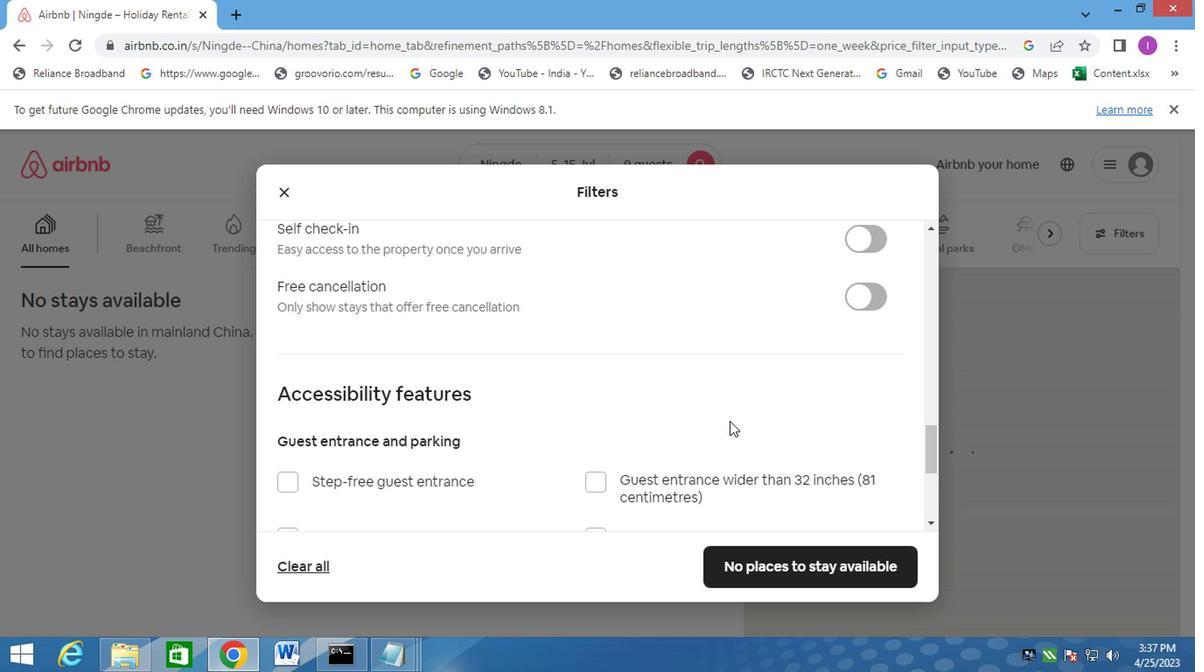 
Action: Mouse moved to (715, 417)
Screenshot: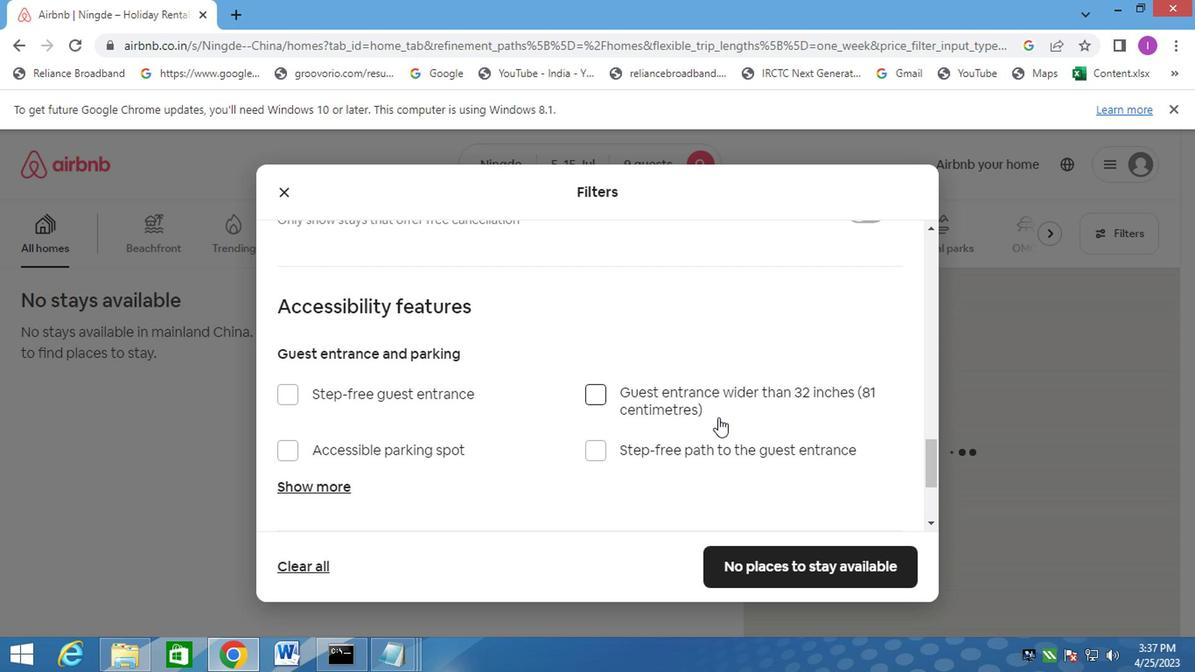 
Action: Mouse scrolled (715, 417) with delta (0, 0)
Screenshot: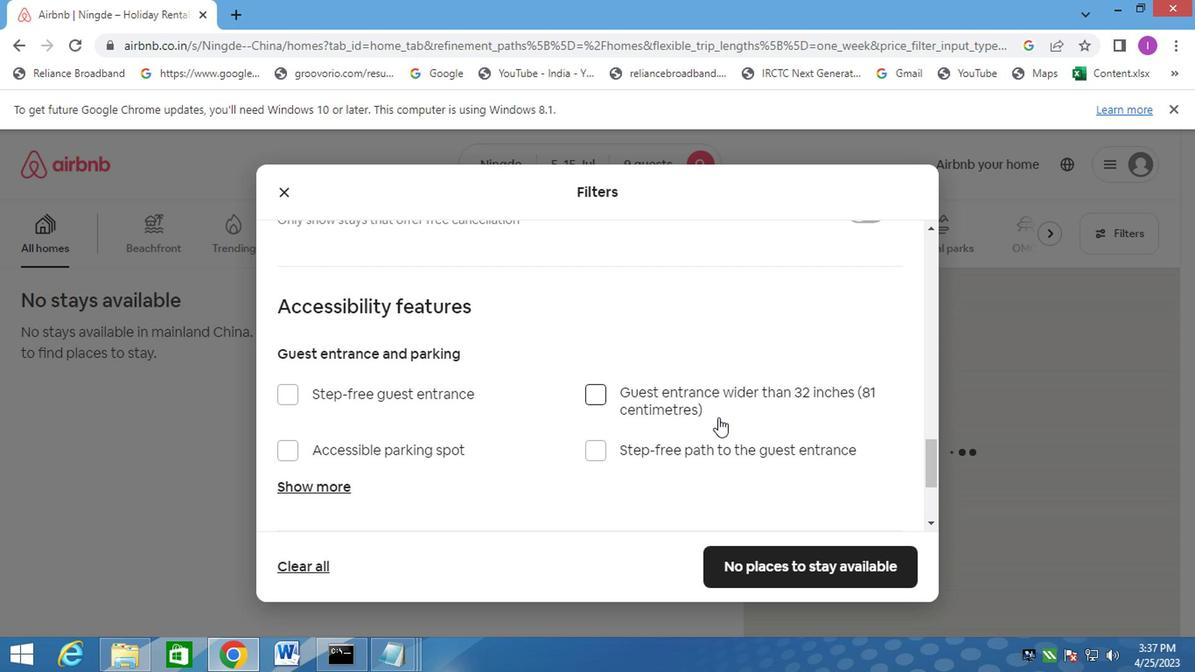 
Action: Mouse moved to (723, 406)
Screenshot: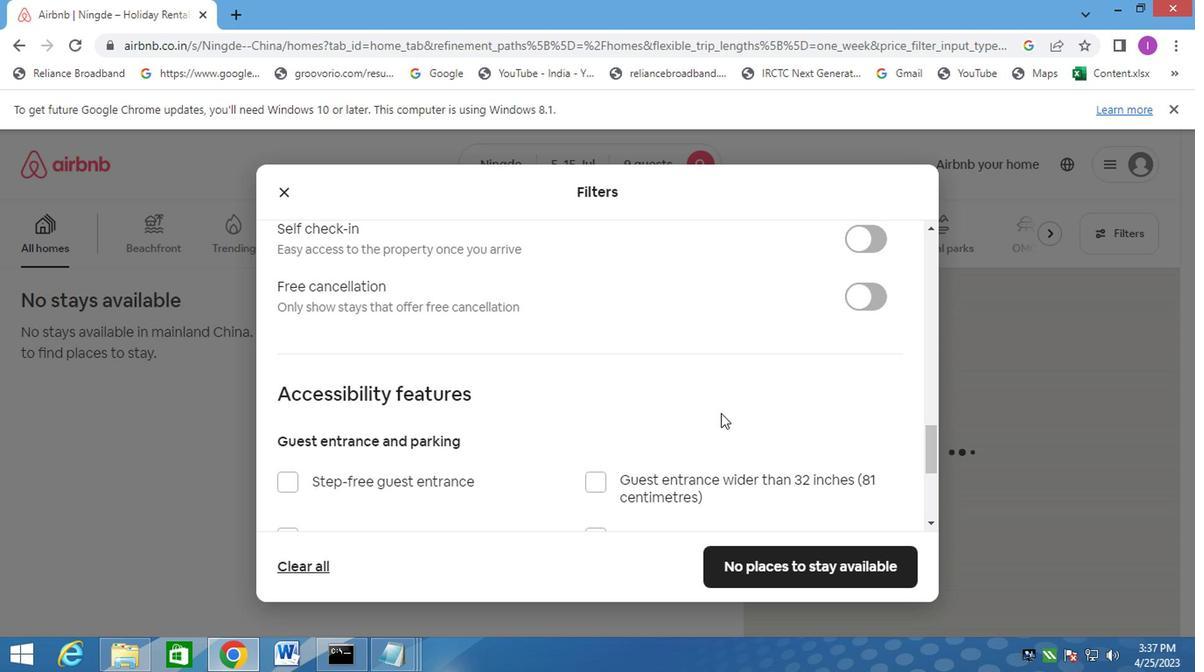 
Action: Mouse scrolled (723, 407) with delta (0, 0)
Screenshot: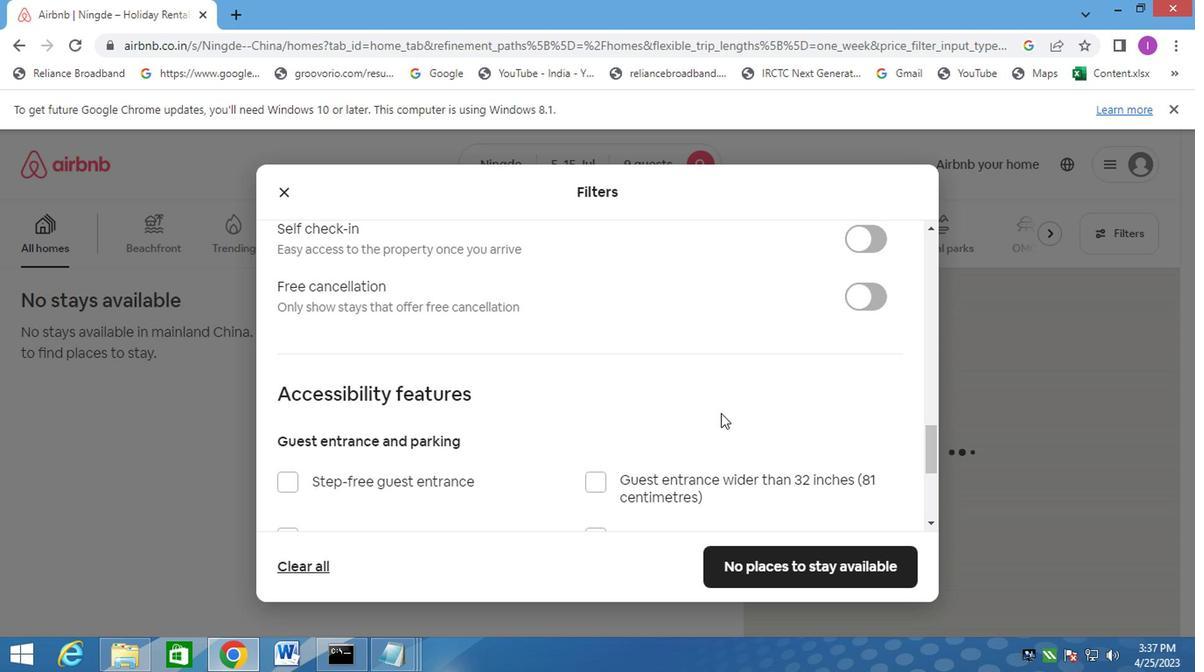 
Action: Mouse moved to (856, 324)
Screenshot: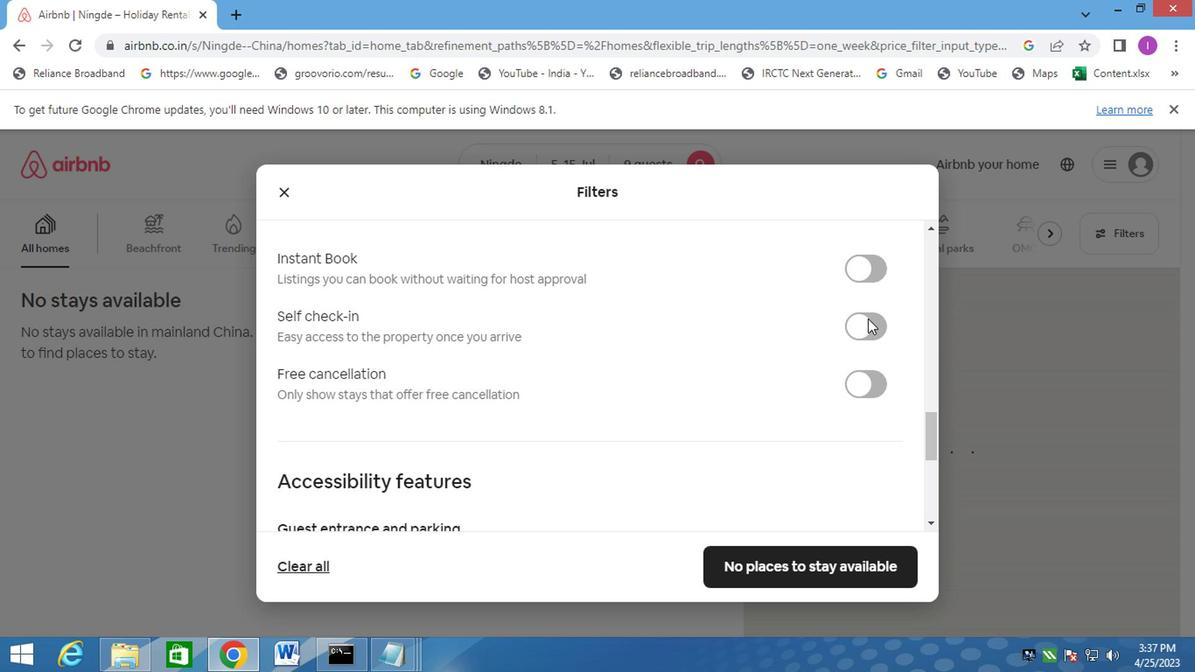 
Action: Mouse pressed left at (856, 324)
Screenshot: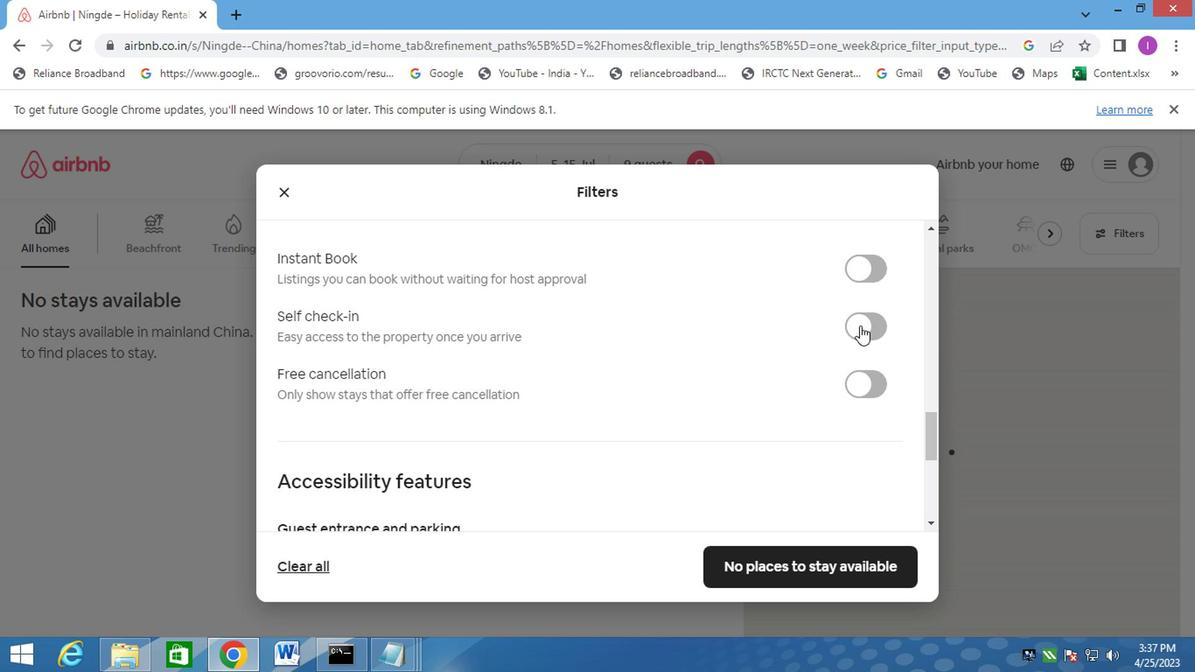 
Action: Mouse moved to (766, 408)
Screenshot: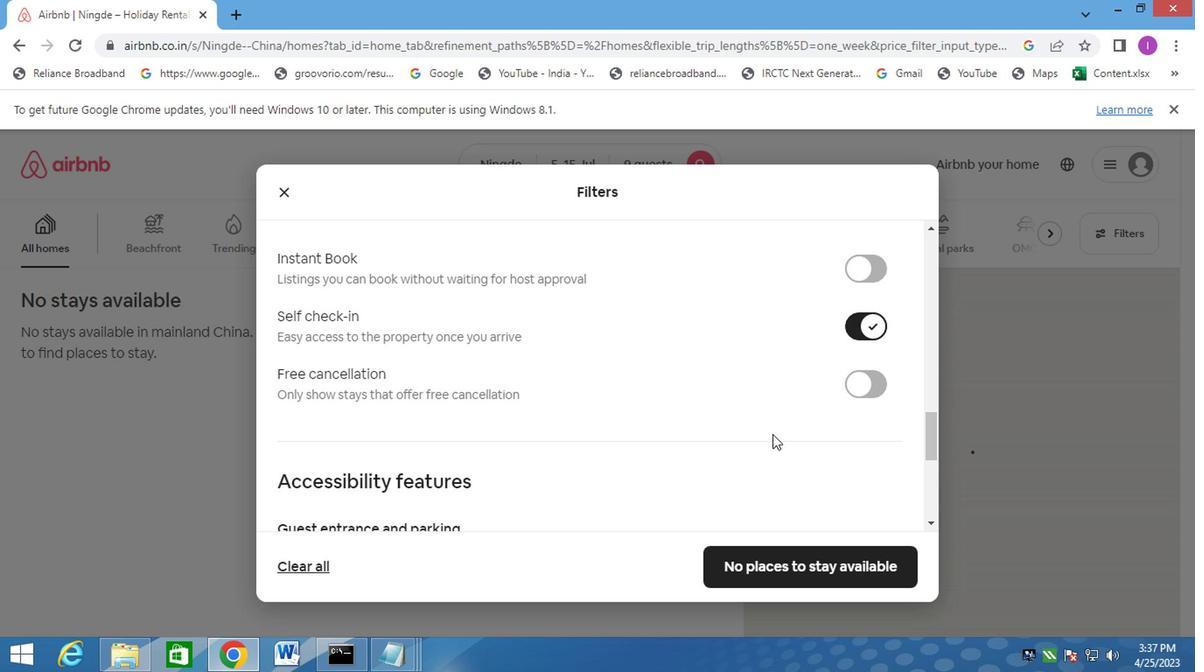 
Action: Mouse scrolled (766, 407) with delta (0, -1)
Screenshot: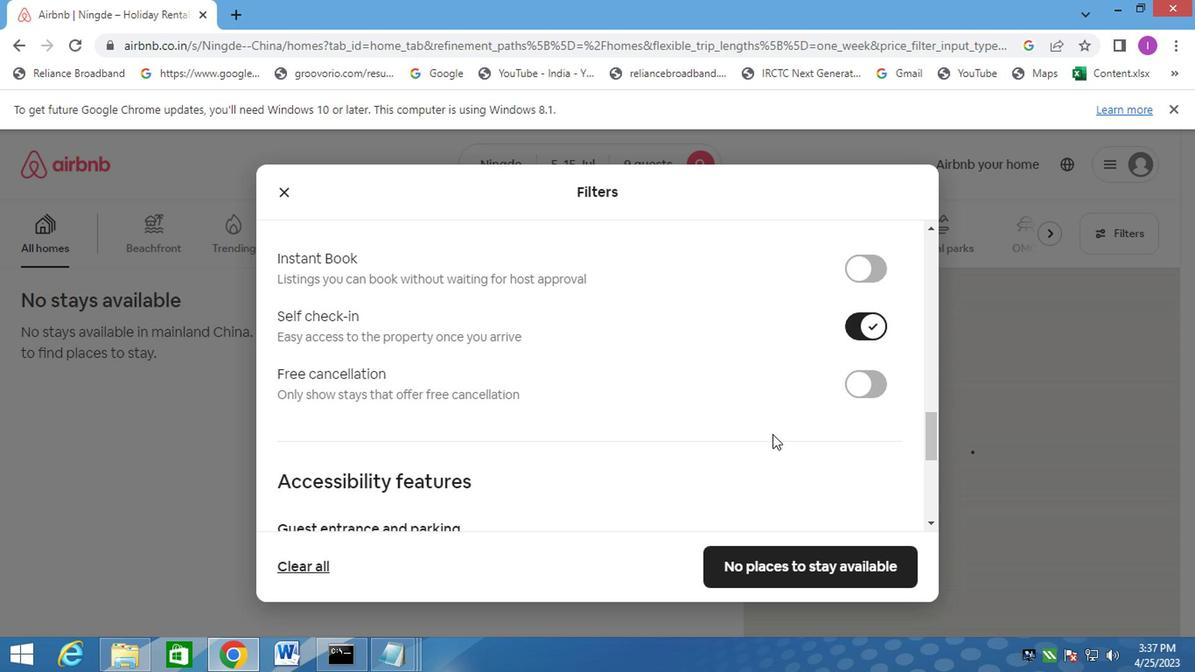 
Action: Mouse moved to (760, 426)
Screenshot: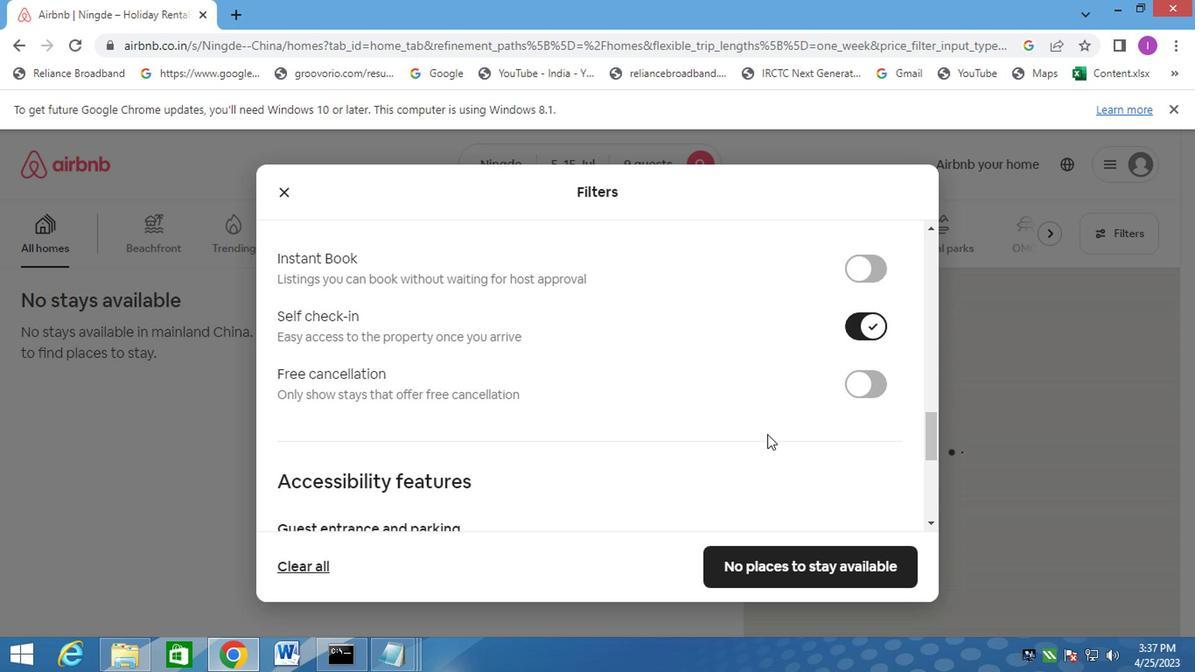 
Action: Mouse scrolled (760, 425) with delta (0, 0)
Screenshot: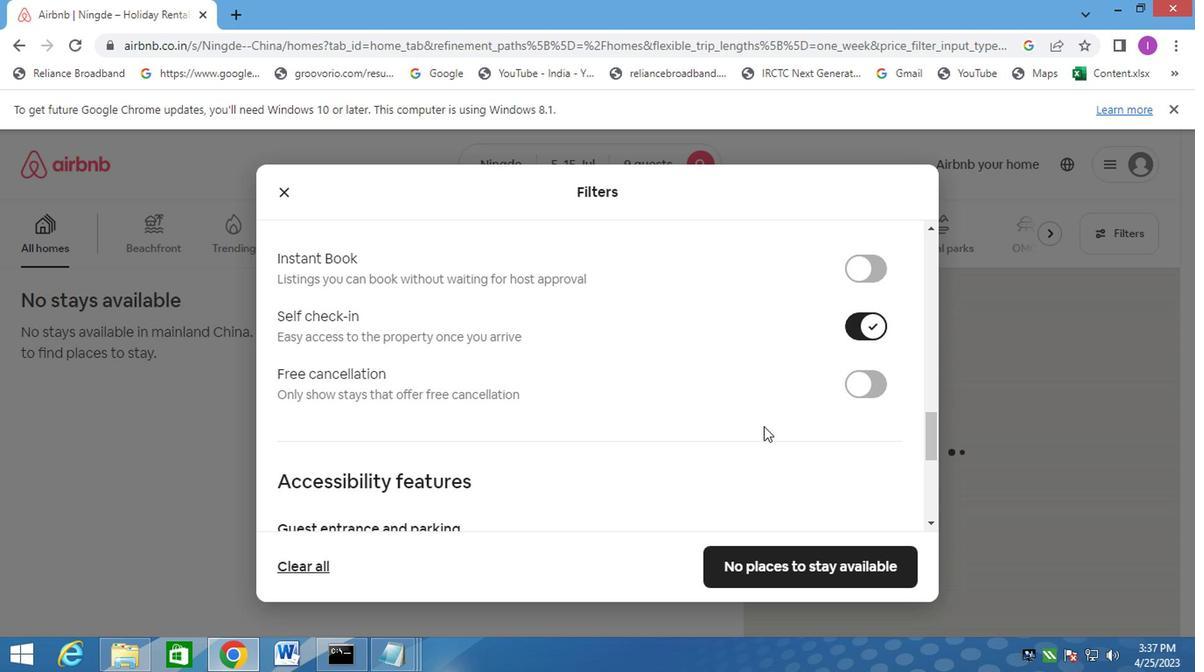 
Action: Mouse scrolled (760, 425) with delta (0, 0)
Screenshot: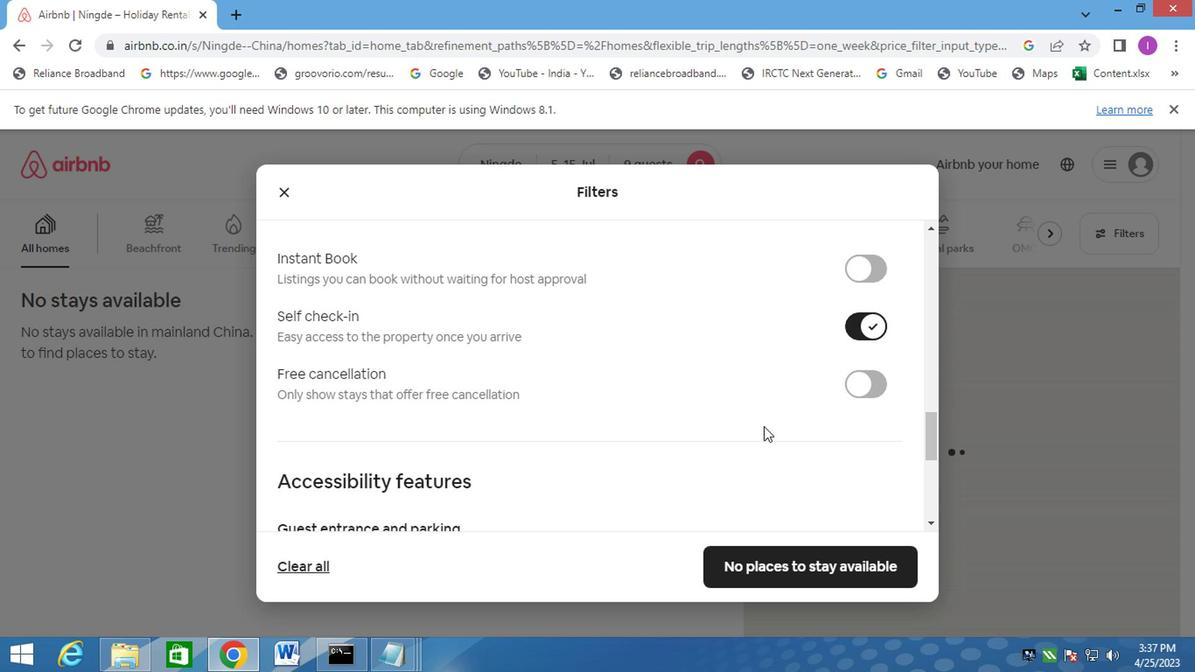 
Action: Mouse scrolled (760, 425) with delta (0, 0)
Screenshot: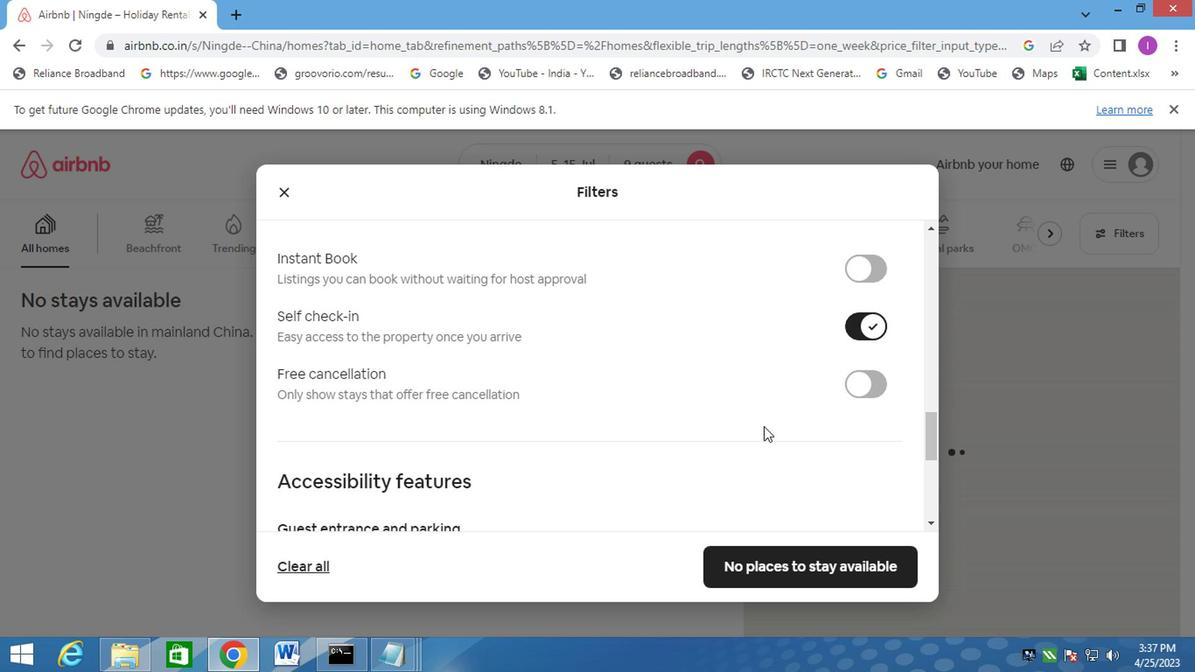 
Action: Mouse moved to (760, 426)
Screenshot: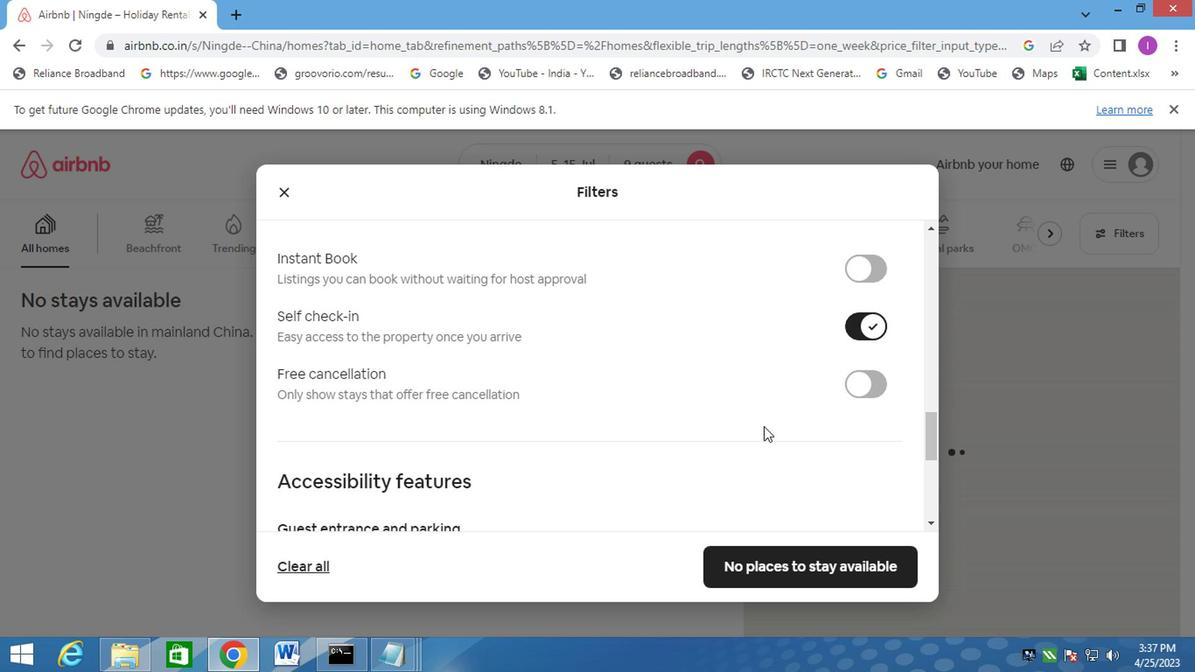 
Action: Mouse scrolled (760, 425) with delta (0, 0)
Screenshot: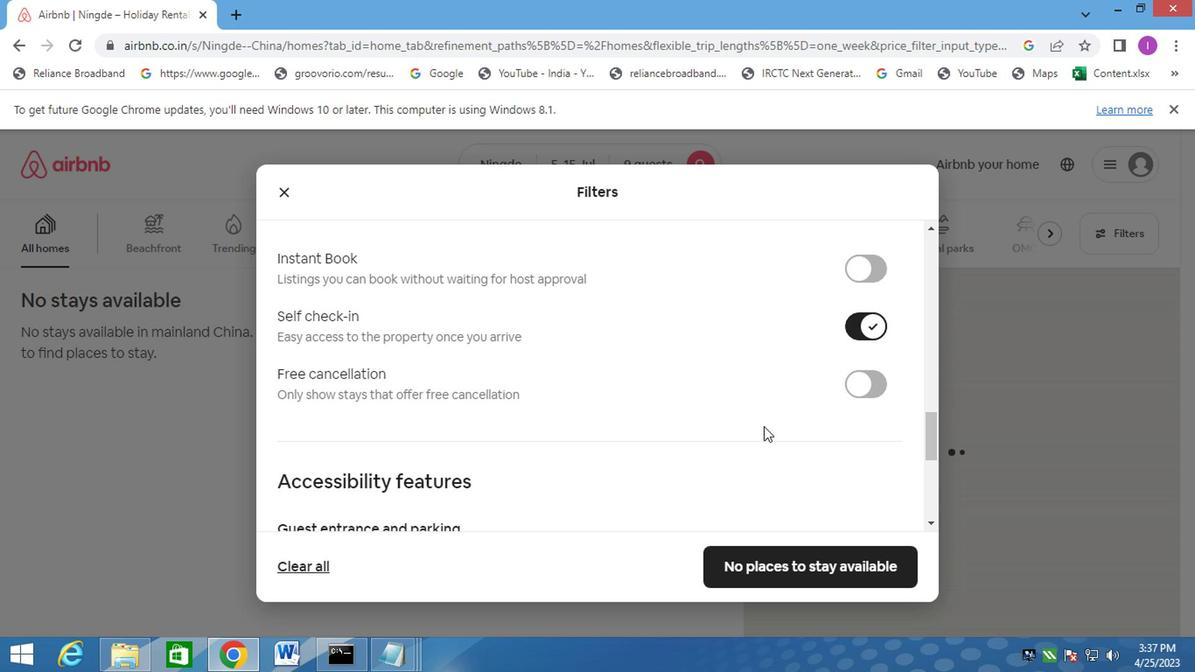 
Action: Mouse moved to (761, 426)
Screenshot: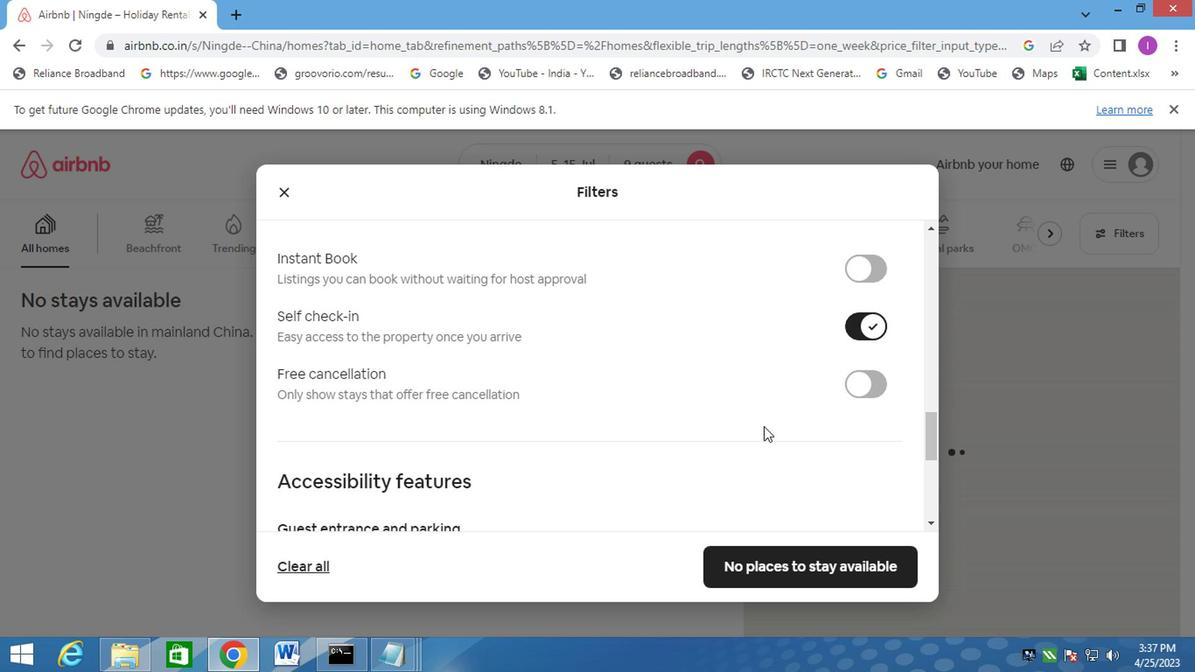 
Action: Mouse scrolled (761, 425) with delta (0, 0)
Screenshot: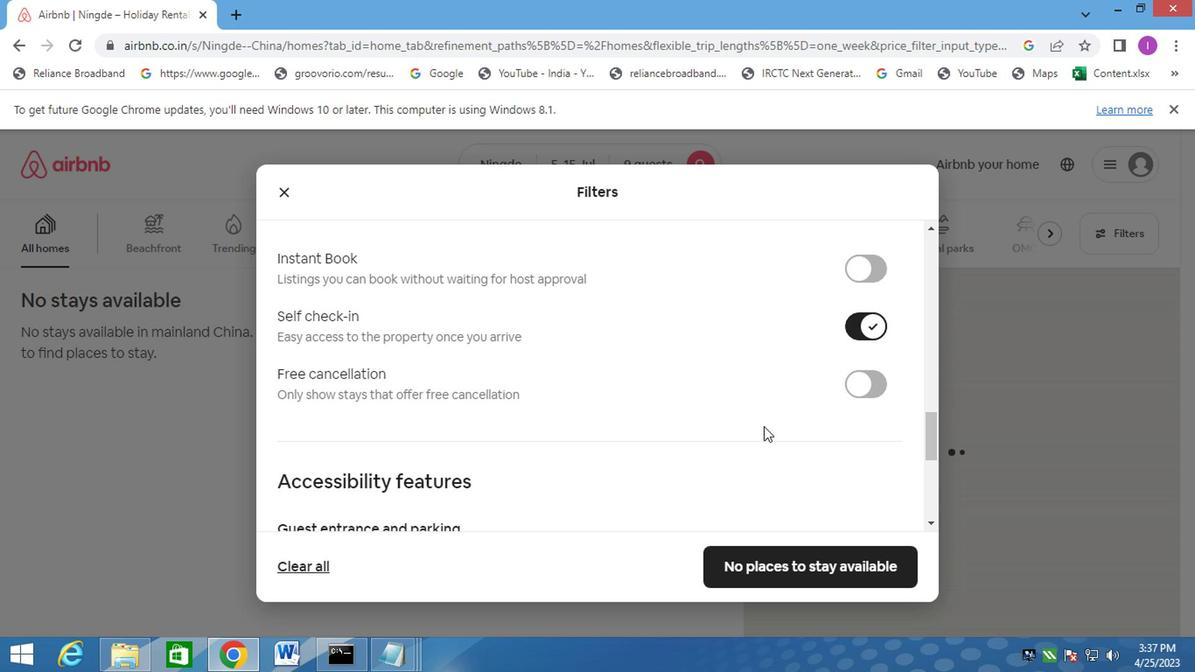 
Action: Mouse moved to (770, 426)
Screenshot: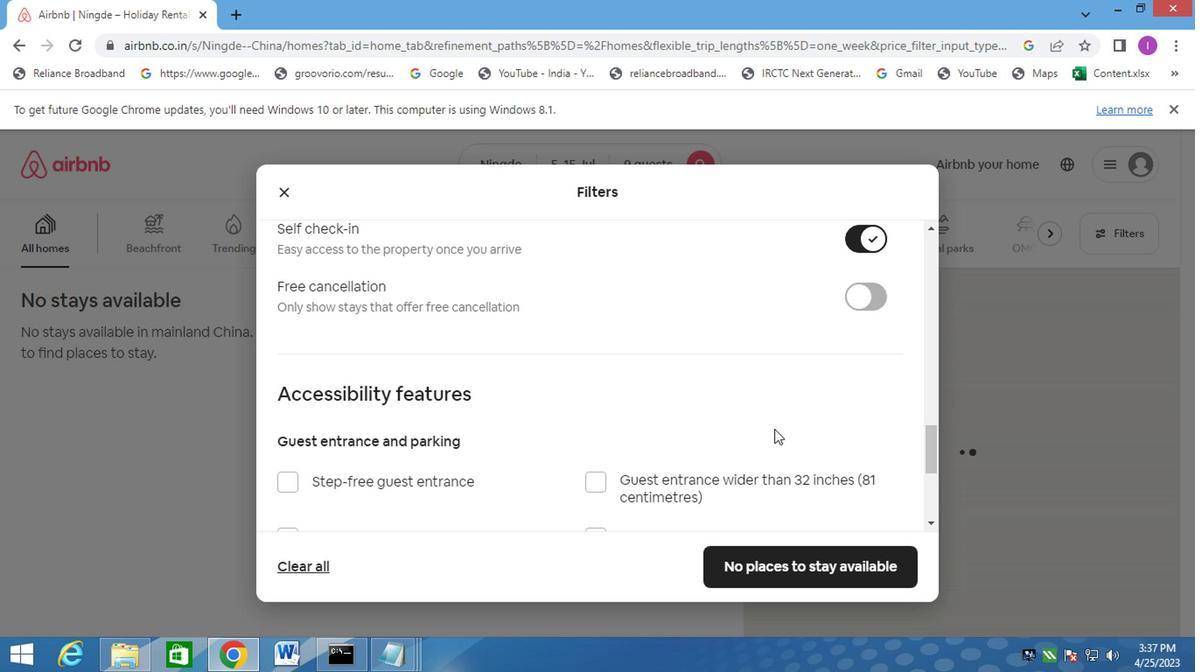
Action: Mouse scrolled (770, 425) with delta (0, 0)
Screenshot: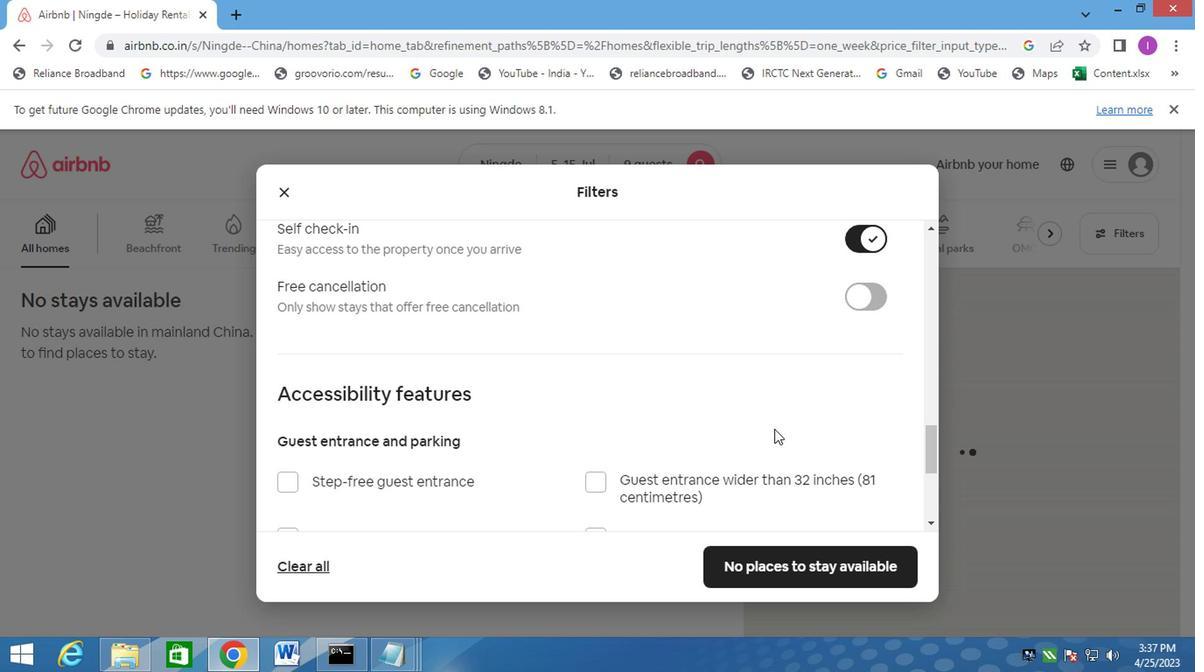 
Action: Mouse scrolled (770, 425) with delta (0, 0)
Screenshot: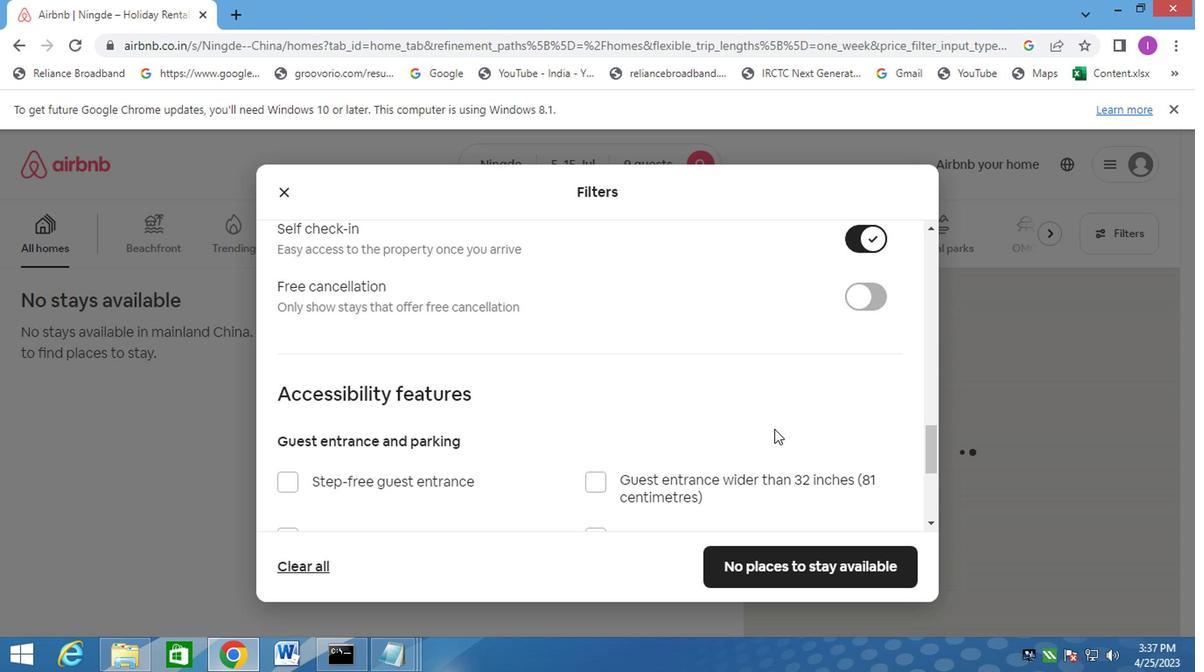 
Action: Mouse scrolled (770, 425) with delta (0, 0)
Screenshot: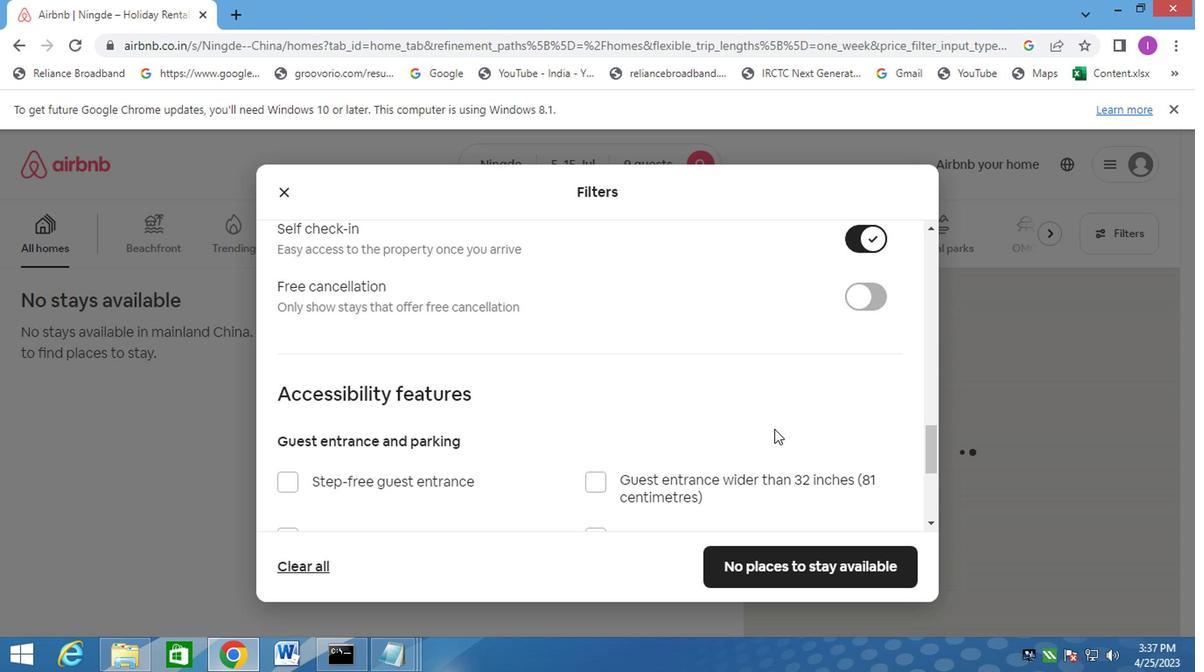
Action: Mouse moved to (770, 430)
Screenshot: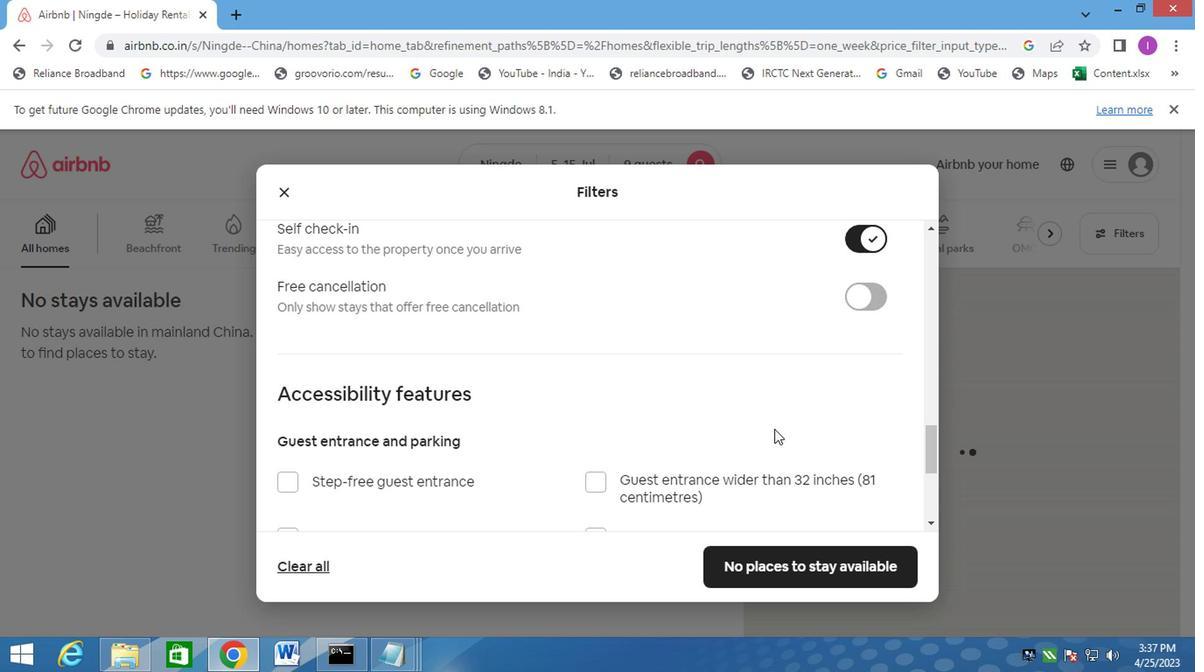 
Action: Mouse scrolled (770, 428) with delta (0, -1)
Screenshot: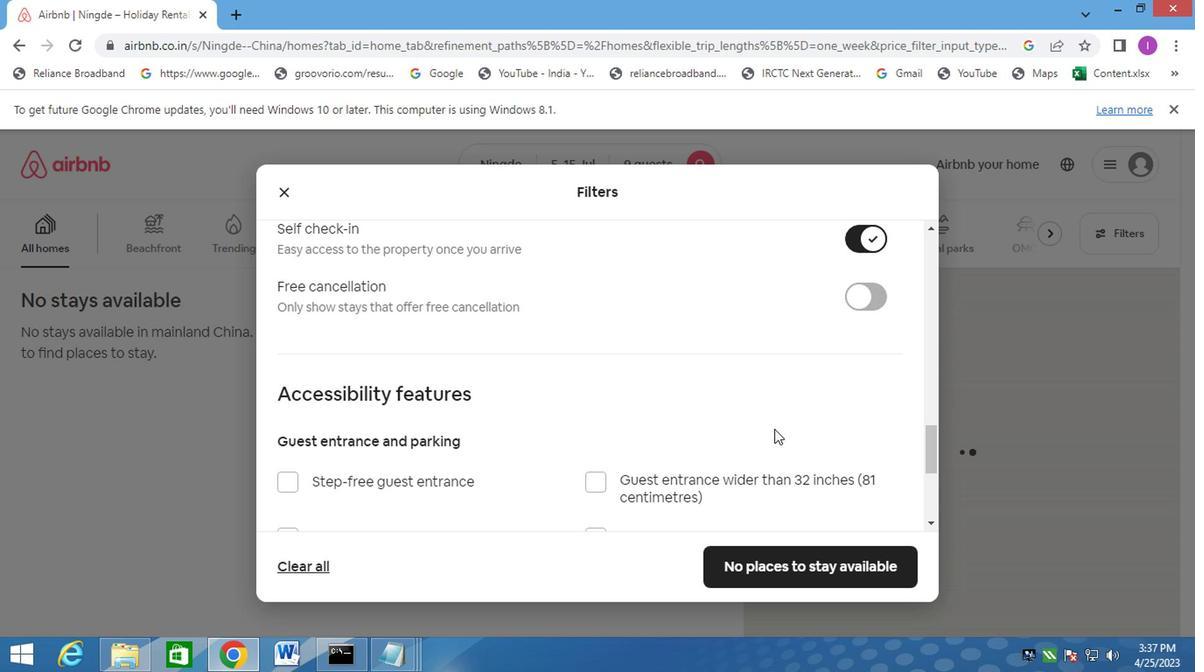 
Action: Mouse moved to (770, 431)
Screenshot: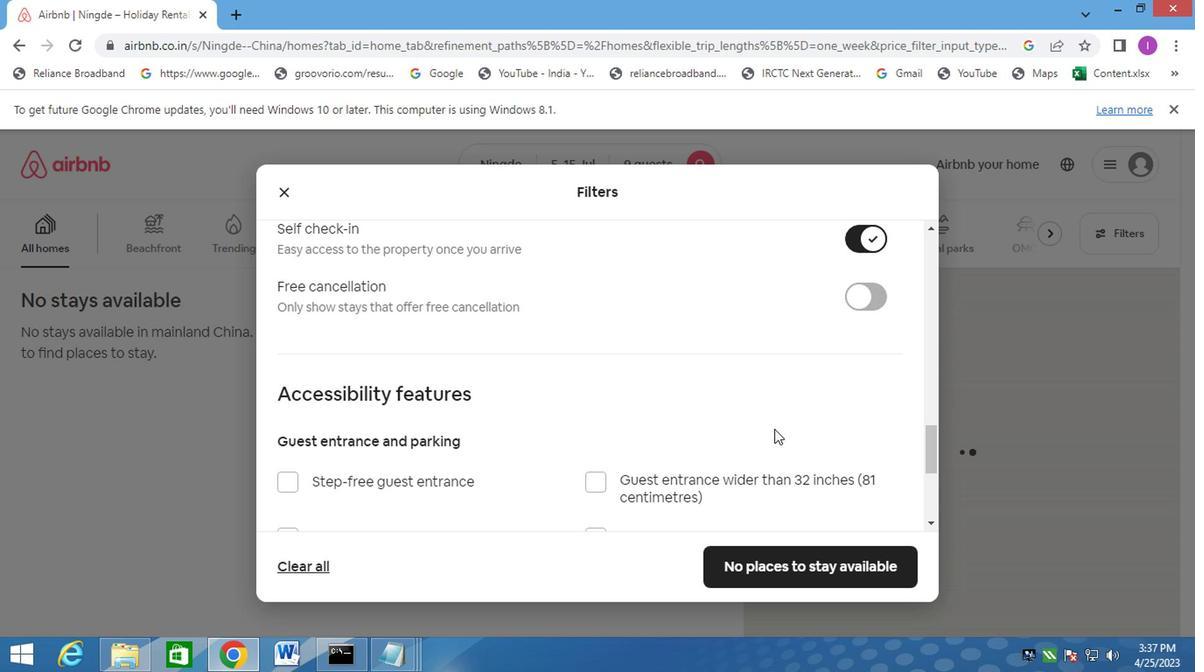 
Action: Mouse scrolled (770, 430) with delta (0, -1)
Screenshot: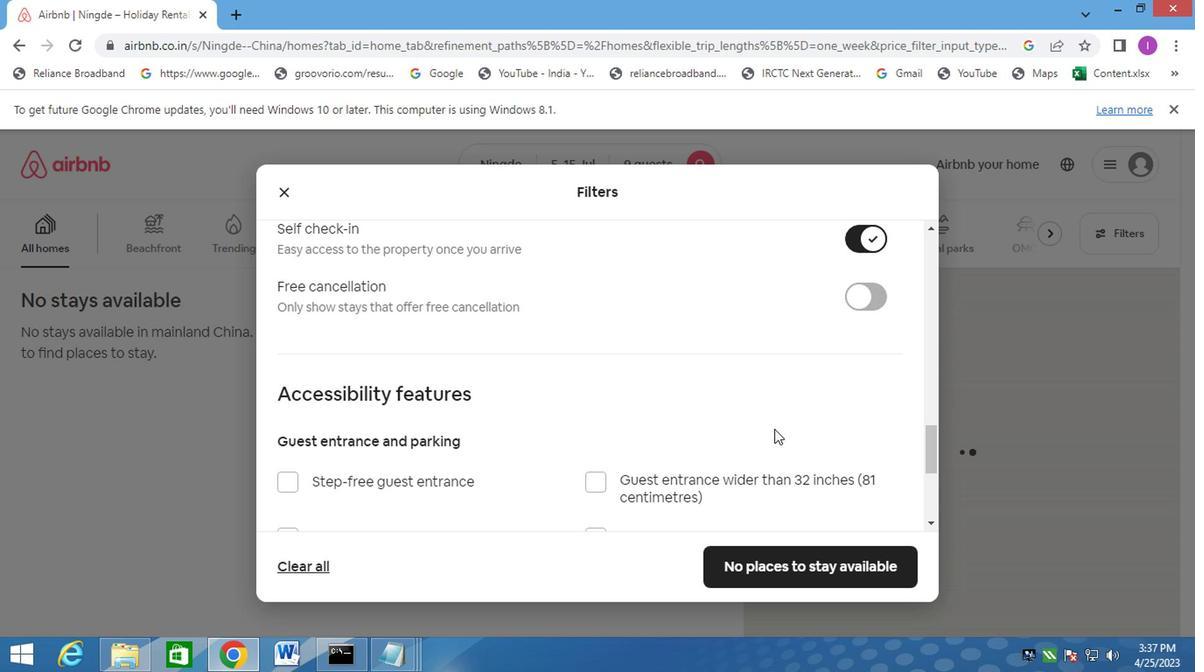 
Action: Mouse moved to (774, 430)
Screenshot: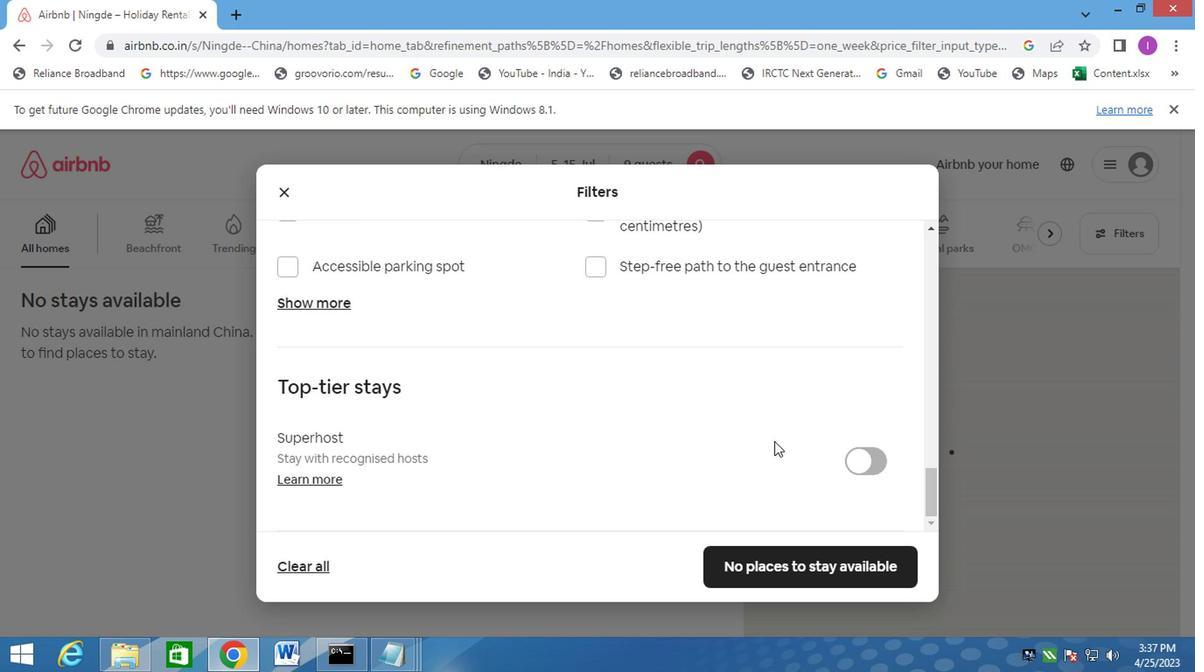 
Action: Mouse scrolled (774, 430) with delta (0, 0)
Screenshot: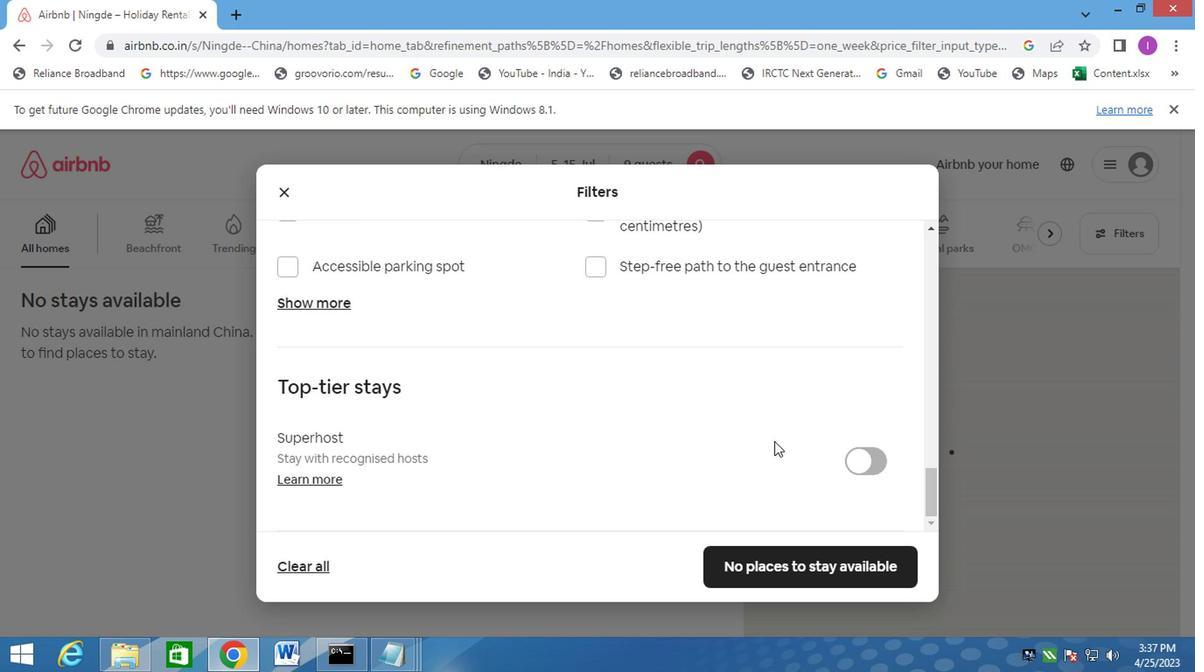 
Action: Mouse moved to (776, 430)
Screenshot: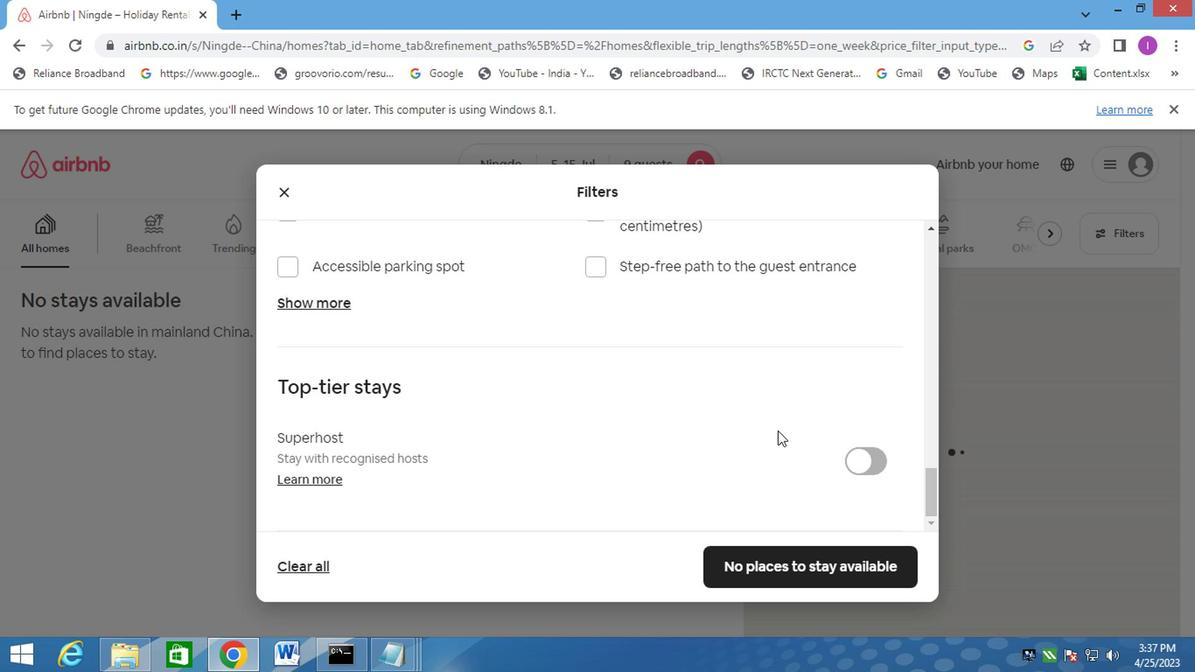 
Action: Mouse scrolled (776, 430) with delta (0, 0)
Screenshot: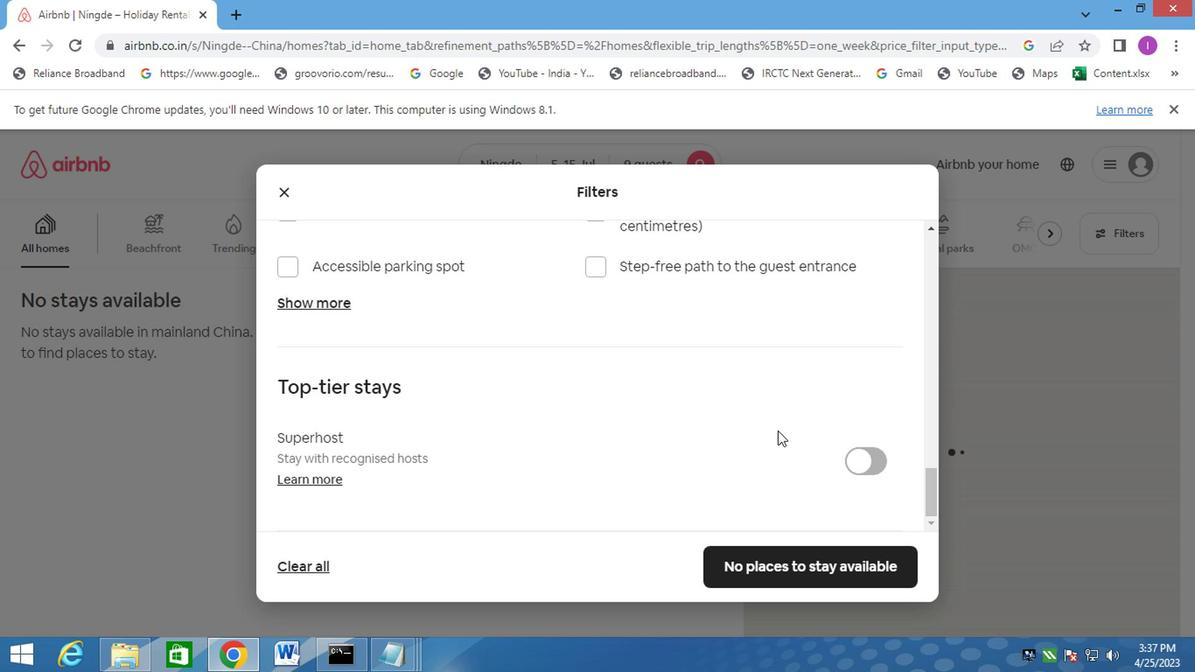 
Action: Mouse moved to (778, 430)
Screenshot: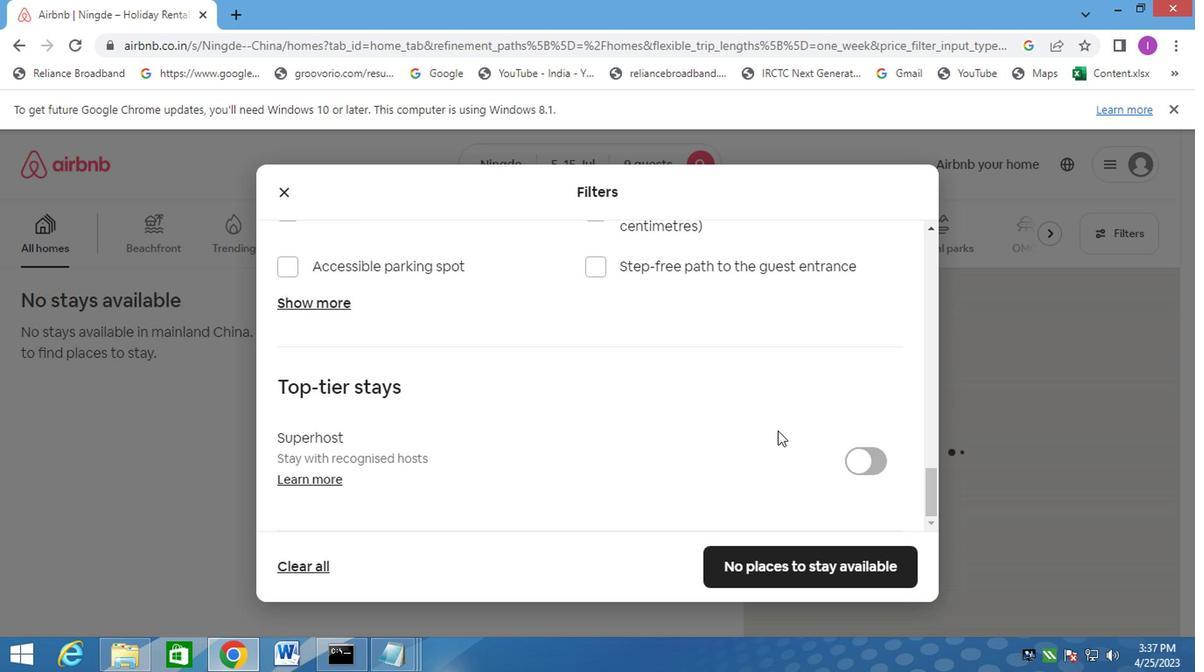 
Action: Mouse scrolled (778, 430) with delta (0, 0)
Screenshot: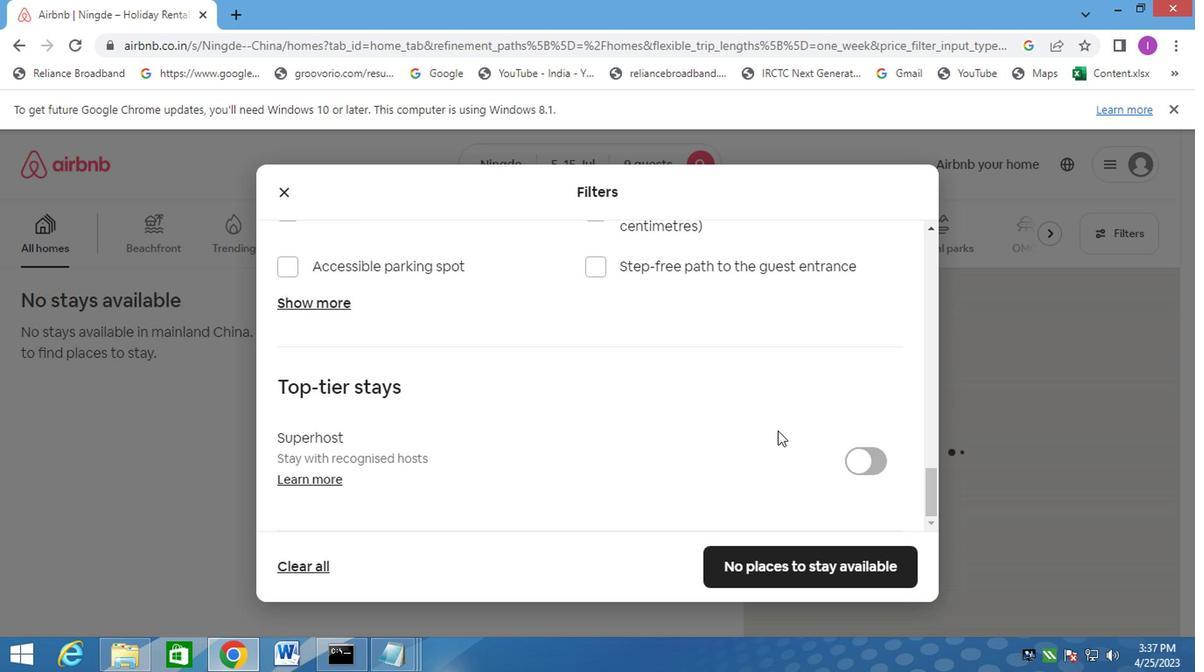 
Action: Mouse moved to (780, 430)
Screenshot: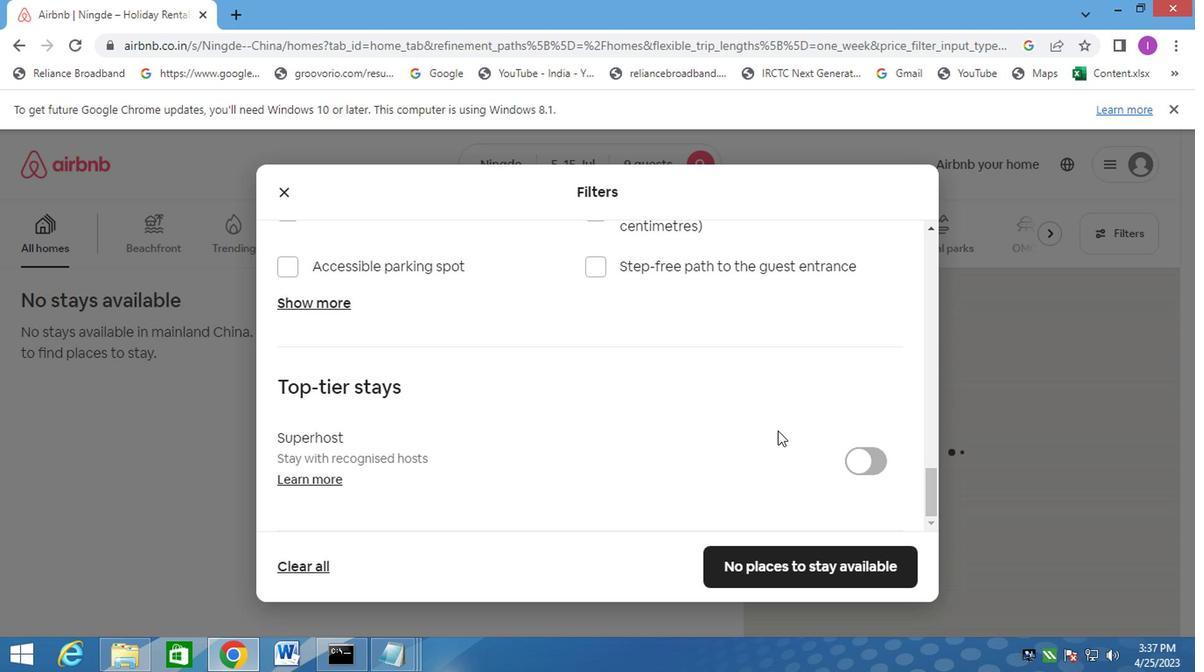 
Action: Mouse scrolled (780, 430) with delta (0, 0)
Screenshot: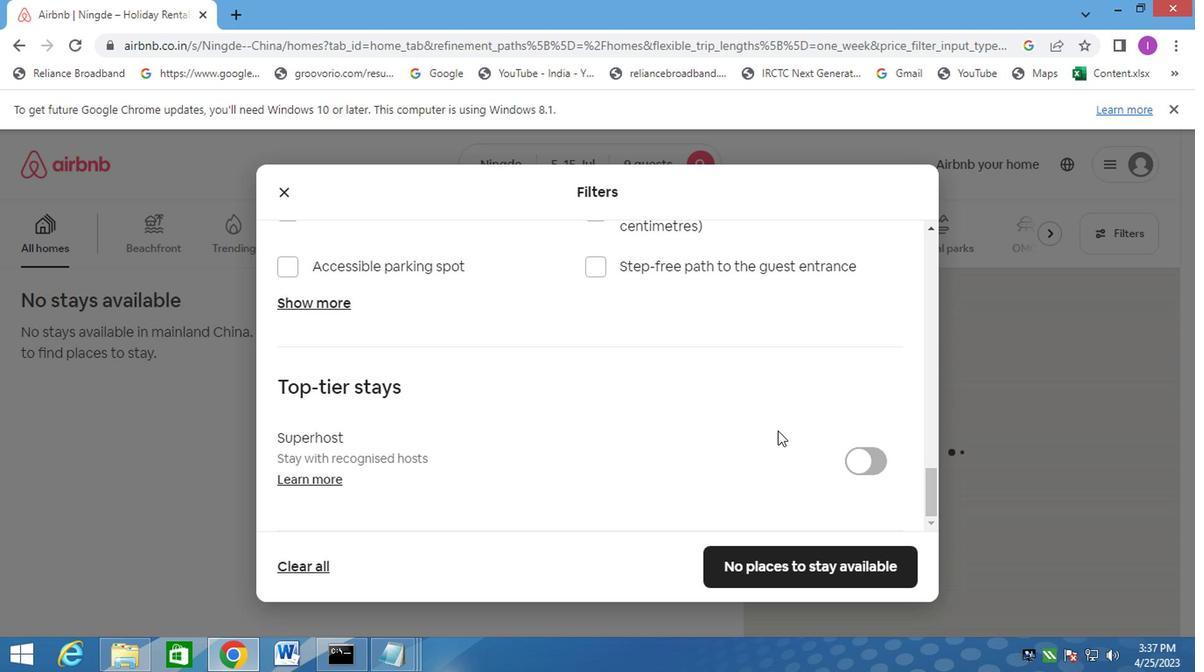 
Action: Mouse moved to (783, 434)
Screenshot: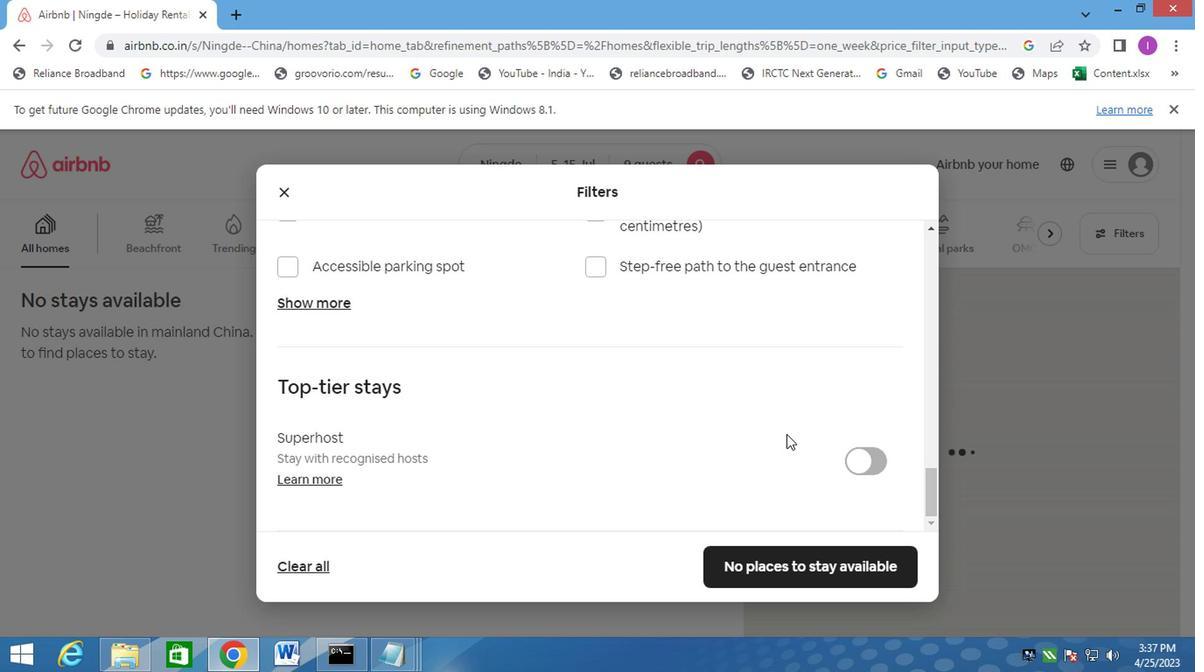 
Action: Mouse scrolled (783, 433) with delta (0, 0)
Screenshot: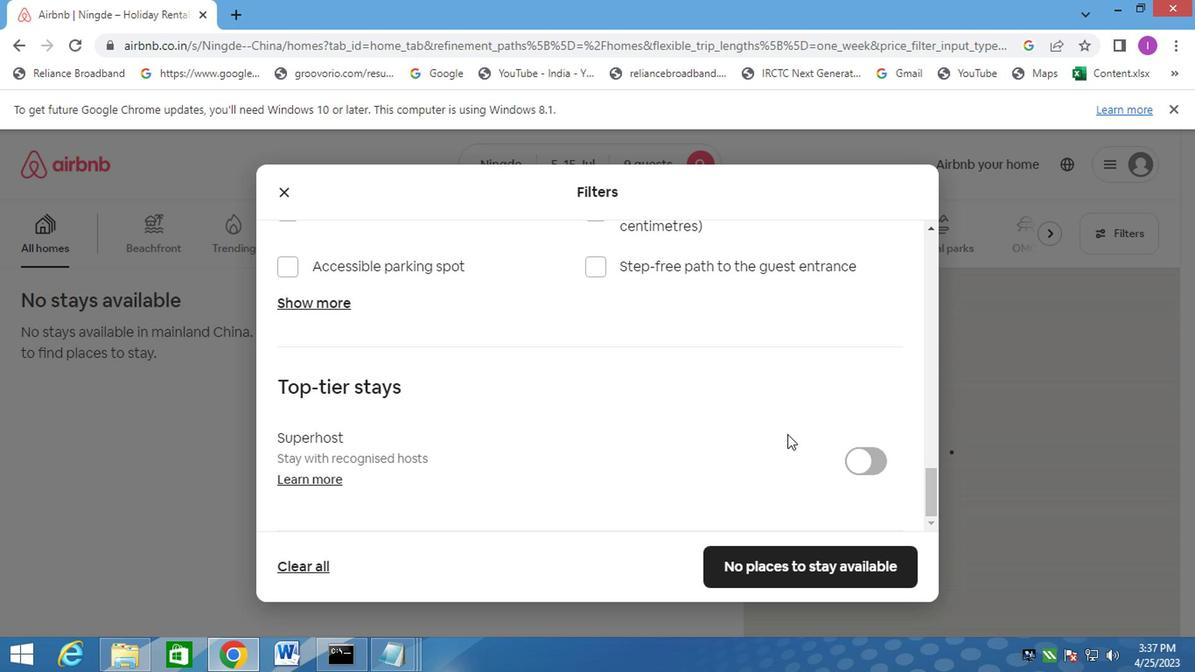 
Action: Mouse scrolled (783, 433) with delta (0, 0)
Screenshot: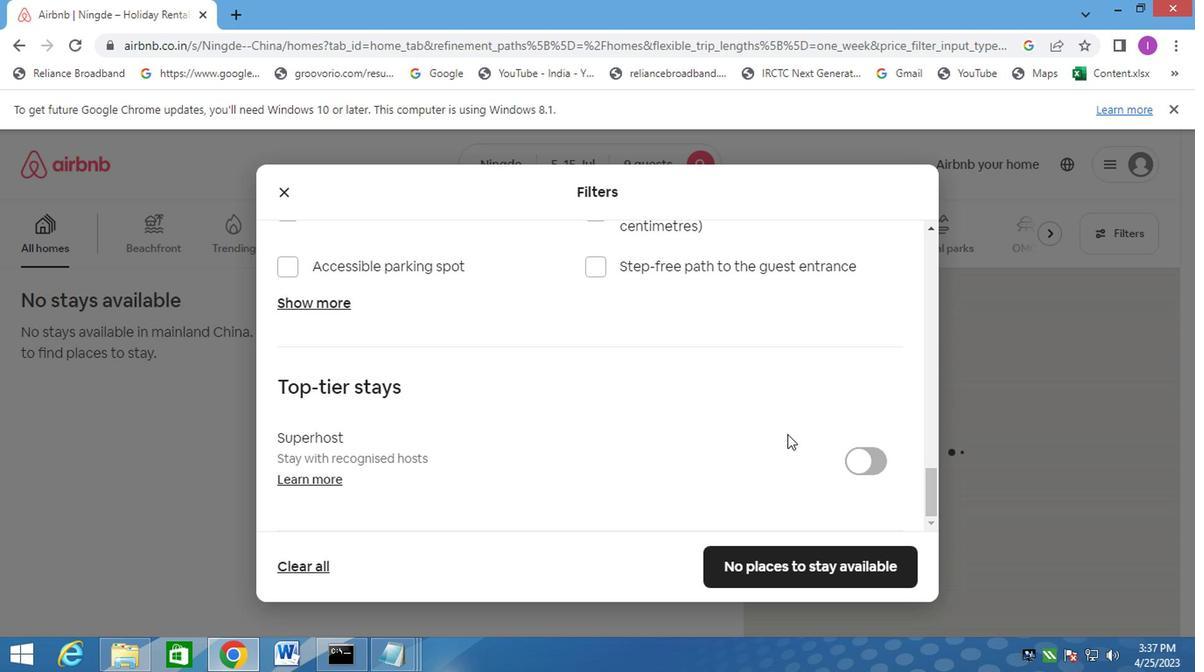 
Action: Mouse moved to (783, 438)
Screenshot: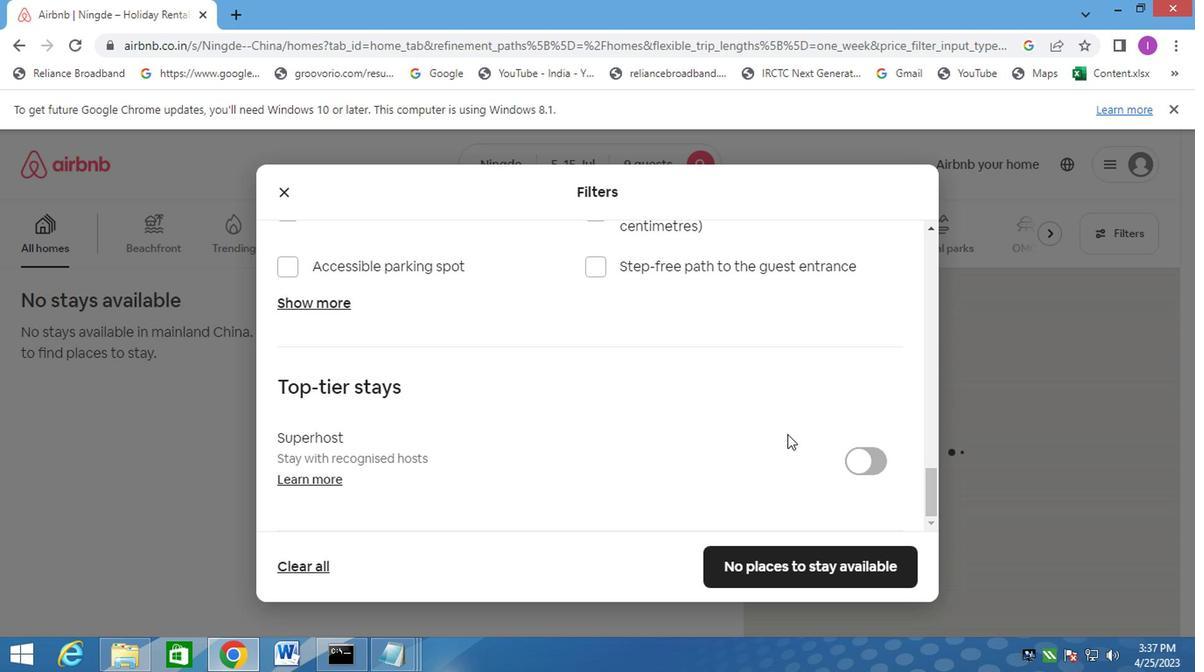 
Action: Mouse scrolled (783, 438) with delta (0, 0)
Screenshot: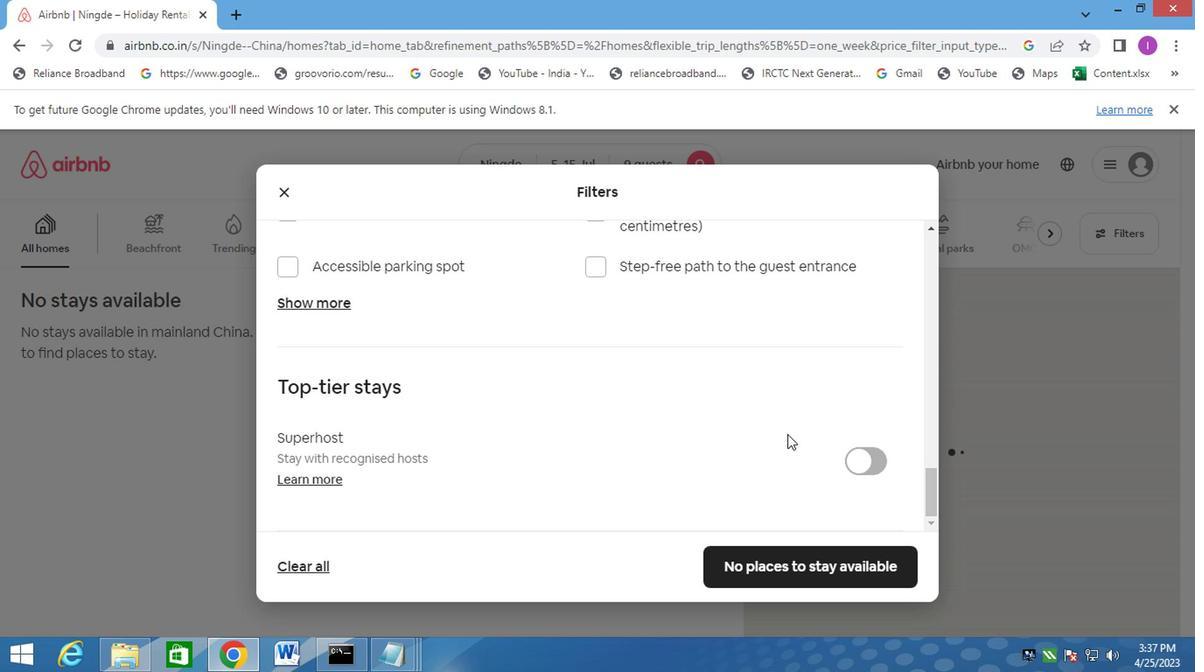 
Action: Mouse moved to (785, 448)
Screenshot: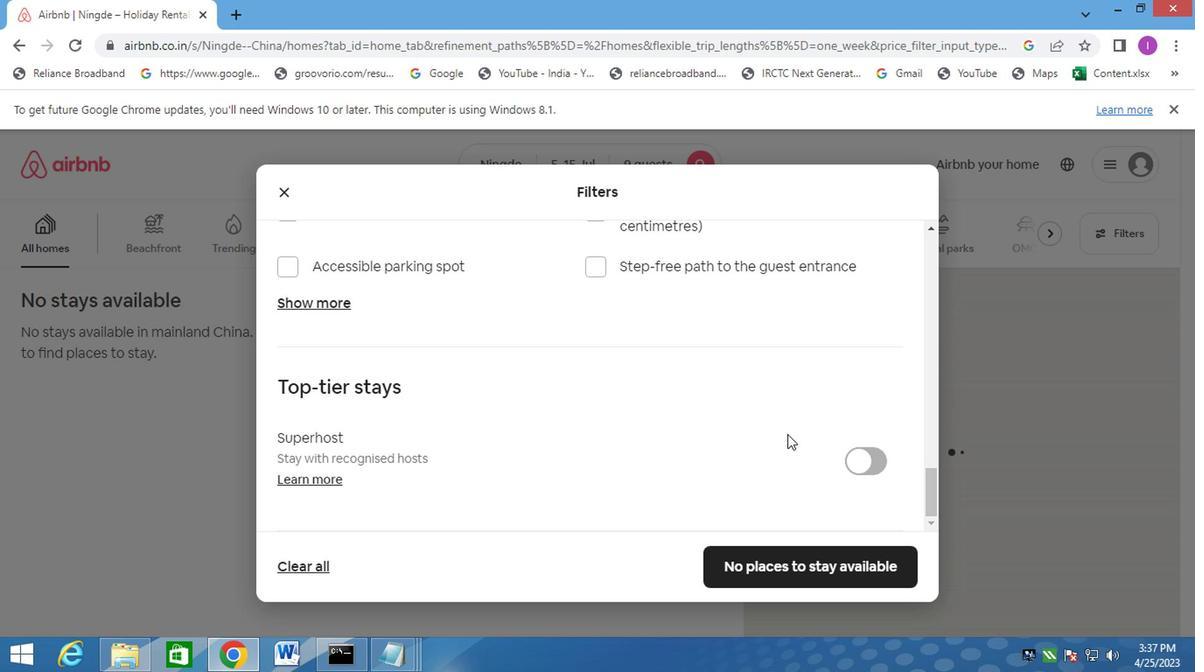 
Action: Mouse scrolled (785, 447) with delta (0, -1)
Screenshot: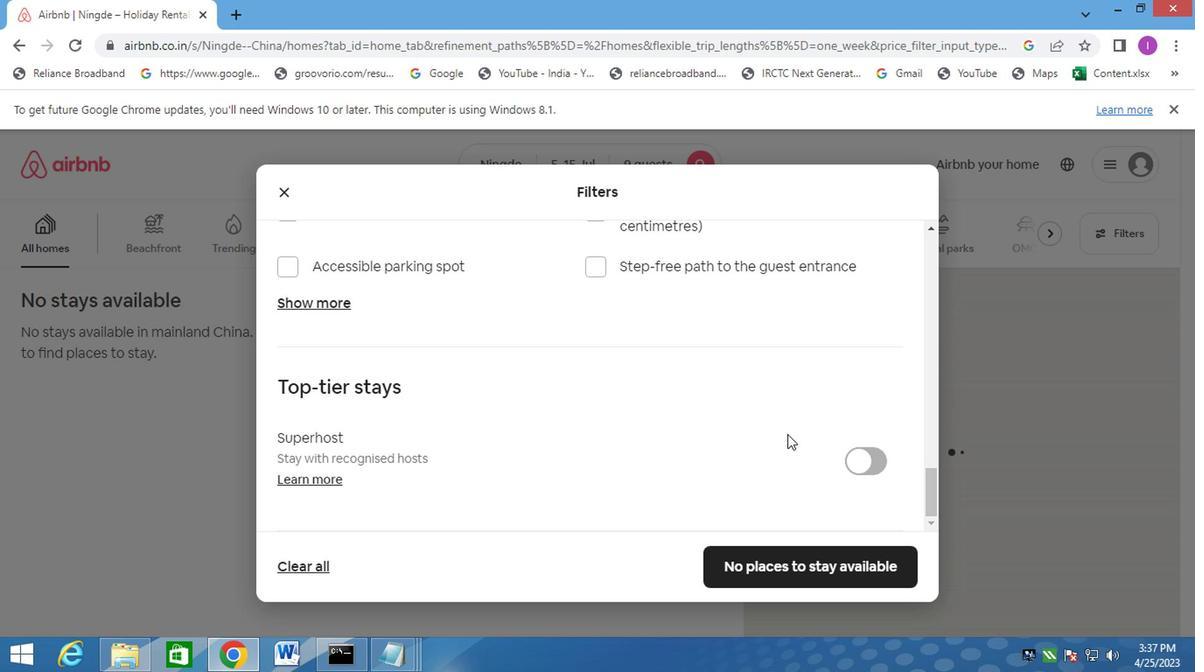 
Action: Mouse moved to (799, 560)
Screenshot: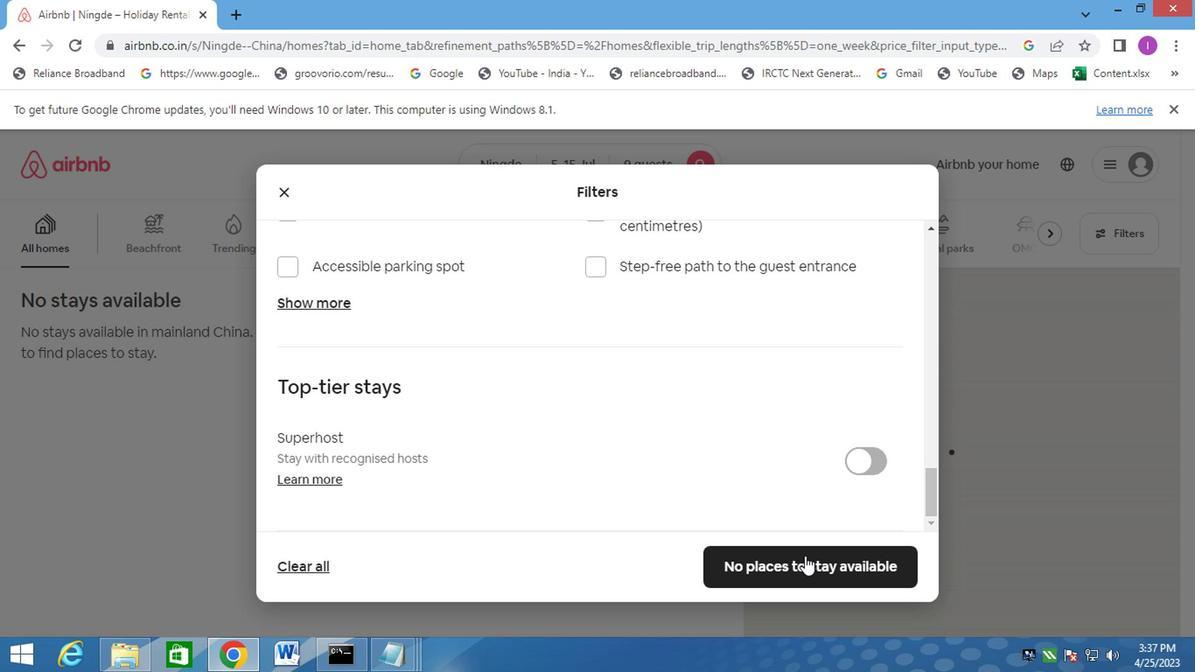 
Action: Mouse pressed left at (799, 560)
Screenshot: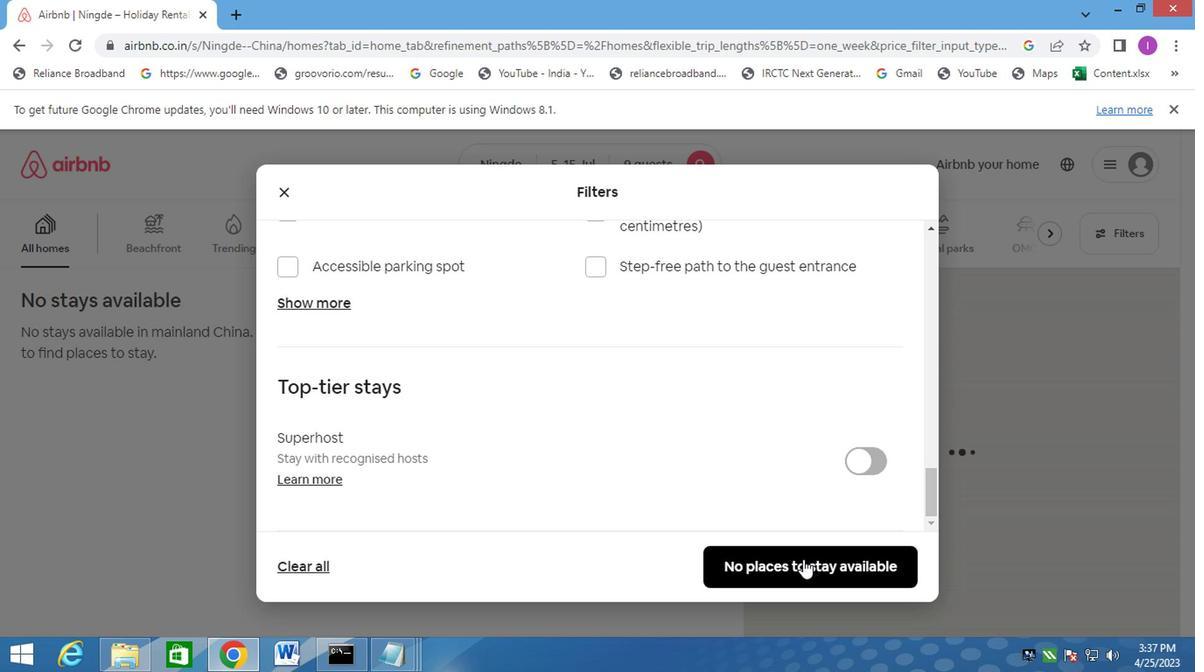 
Action: Mouse moved to (454, 209)
Screenshot: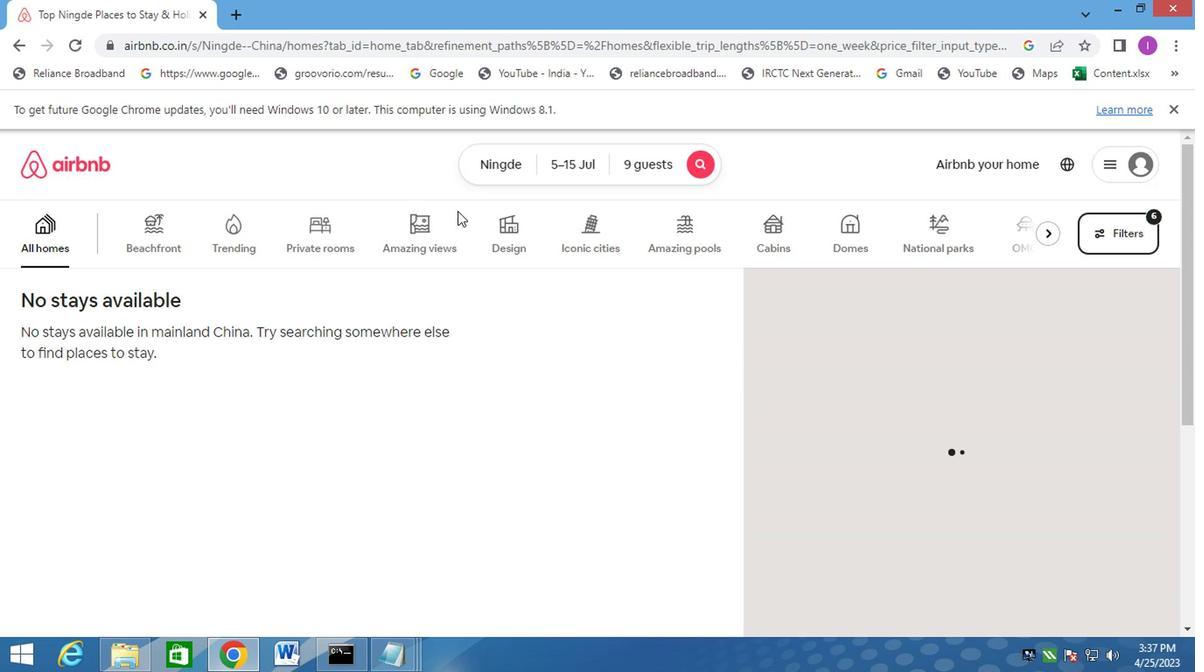 
